 Task: Add an event with the title Third Client Meeting: Account Review, date '2024/05/13', time 7:00 AM to 9:00 AMand add a description: Welcome to our Team Building Workshop on Communication Skills, a dynamic and interactive session designed to enhance communication effectiveness and foster stronger collaboration within your team. This workshop is tailored for individuals who want to improve their communication skills, build rapport, and establish a foundation of open and effective communication within their team., put the event into Green category, logged in from the account softage.8@softage.netand send the event invitation to softage.10@softage.net and softage.6@softage.net. Set a reminder for the event At time of event
Action: Mouse moved to (105, 135)
Screenshot: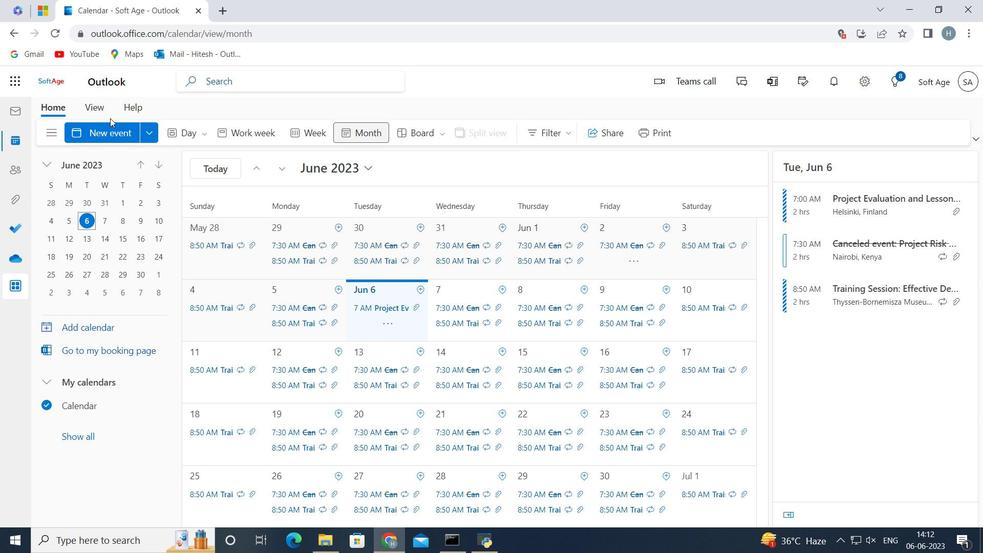 
Action: Mouse pressed left at (105, 135)
Screenshot: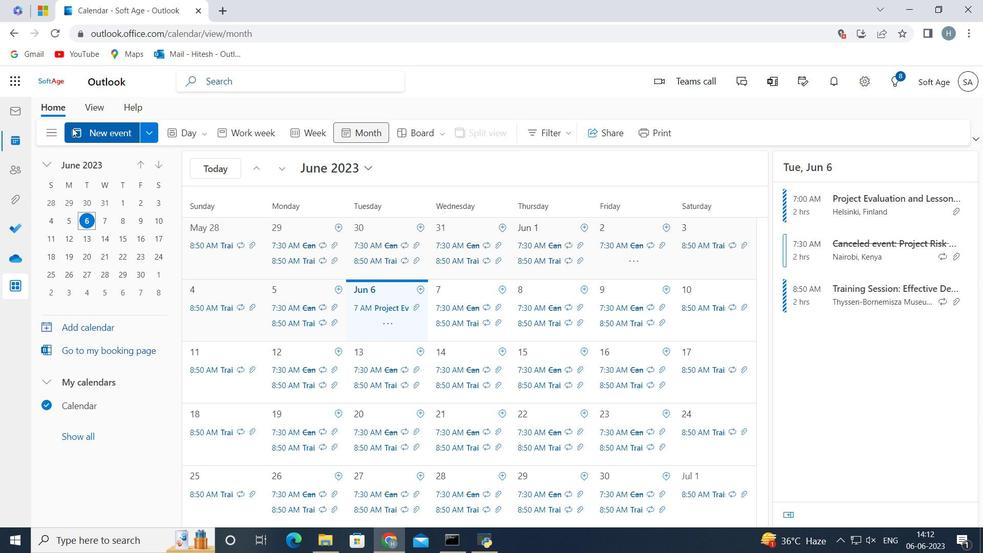
Action: Mouse moved to (356, 217)
Screenshot: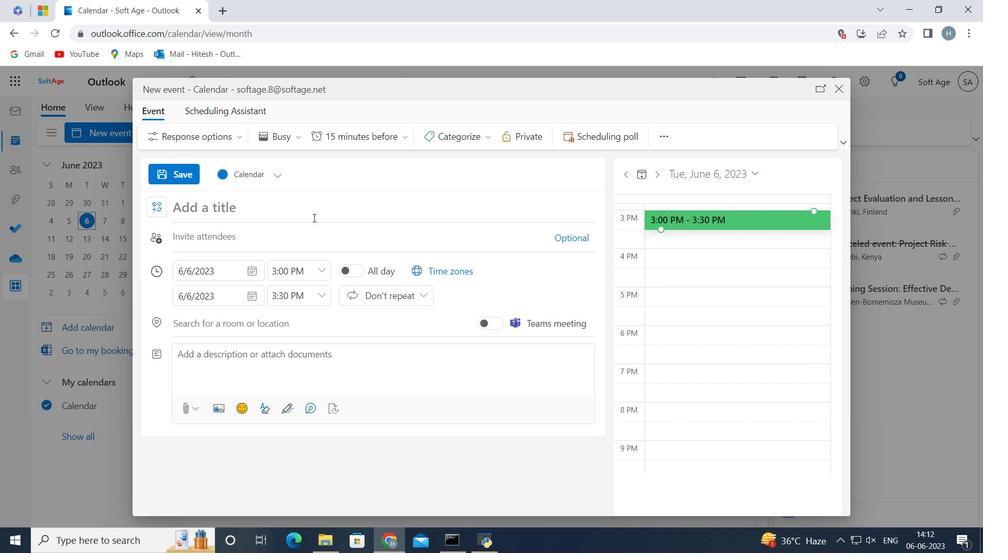 
Action: Mouse pressed left at (356, 217)
Screenshot: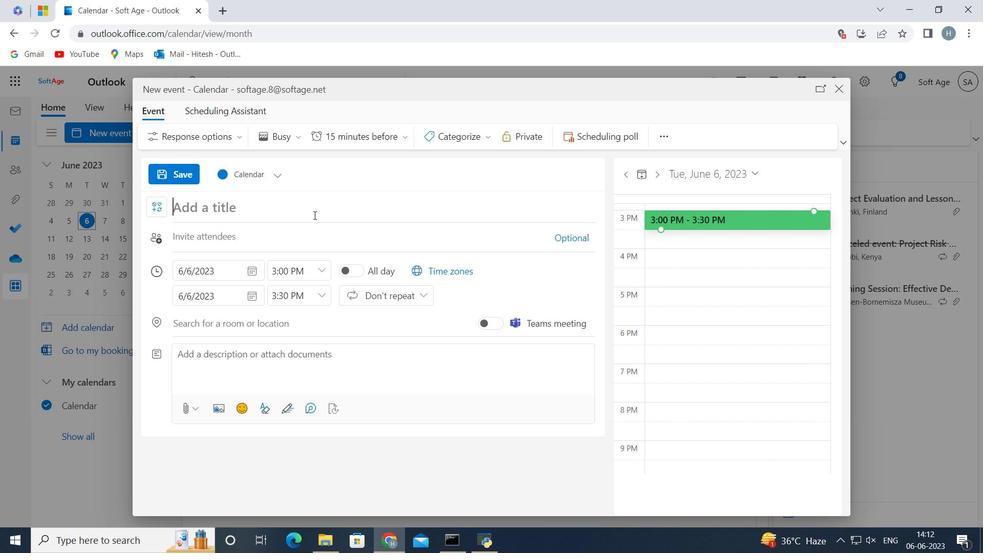 
Action: Key pressed <Key.shift>Third<Key.space><Key.shift>Client<Key.space><Key.shift>Meeting<Key.shift_r>:<Key.space><Key.shift>Account<Key.space><Key.shift>Review<Key.space>
Screenshot: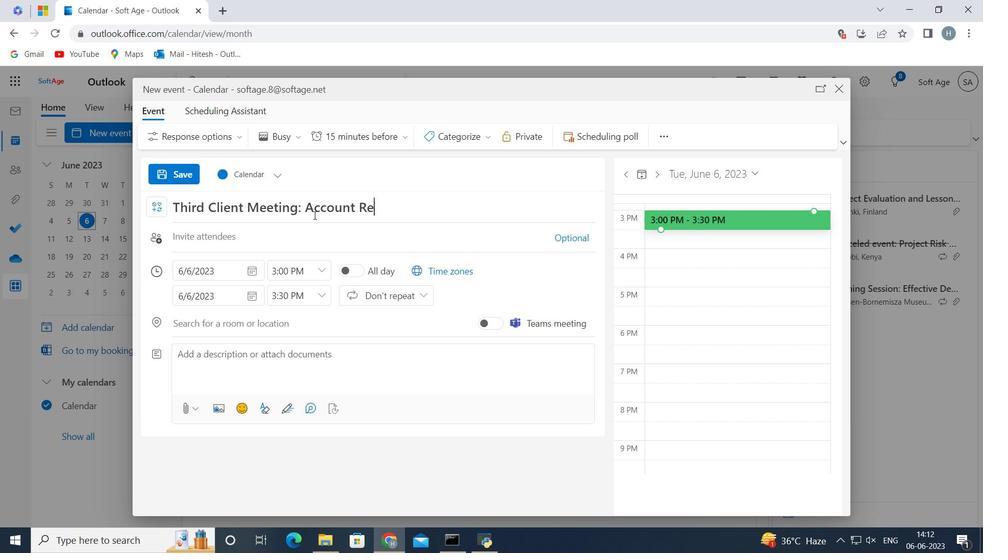 
Action: Mouse moved to (261, 274)
Screenshot: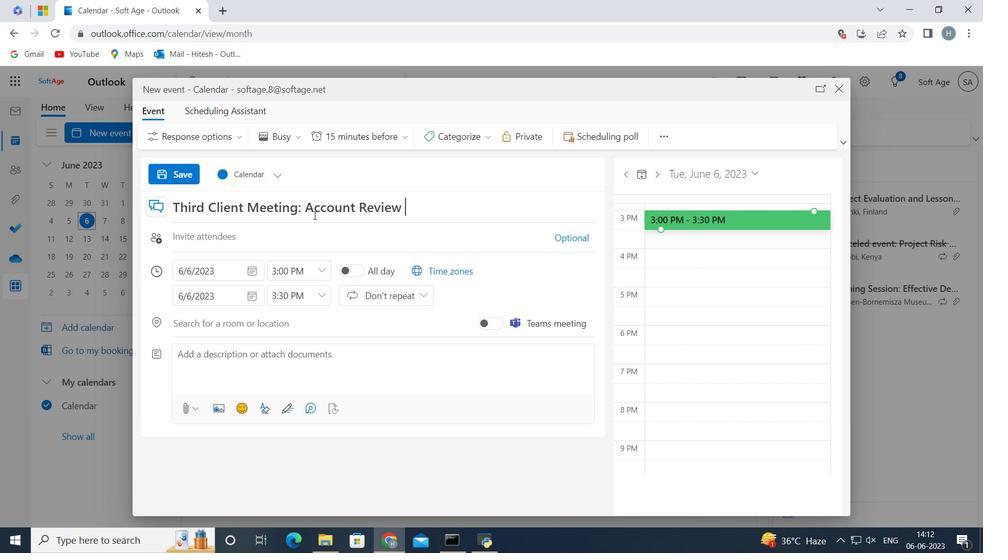 
Action: Mouse pressed left at (261, 274)
Screenshot: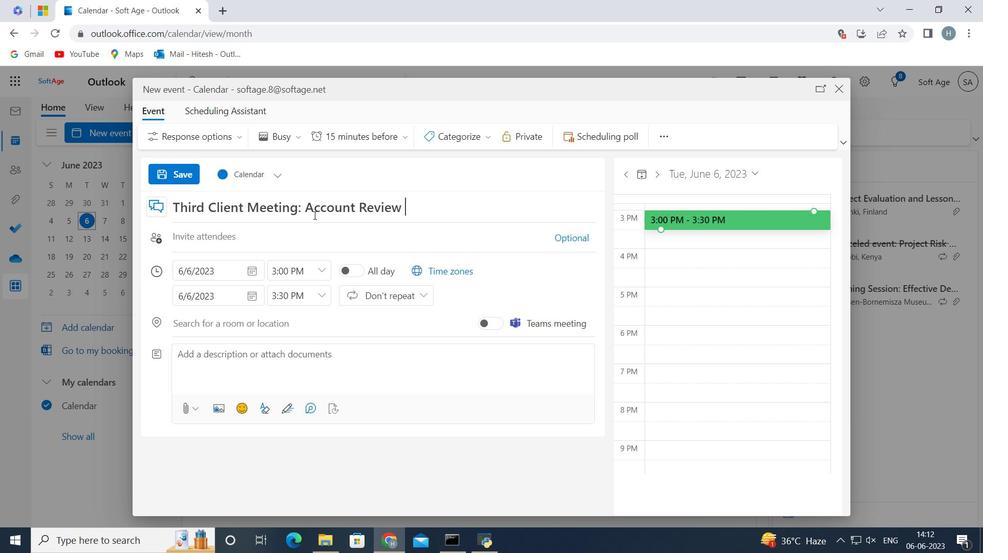 
Action: Mouse moved to (229, 301)
Screenshot: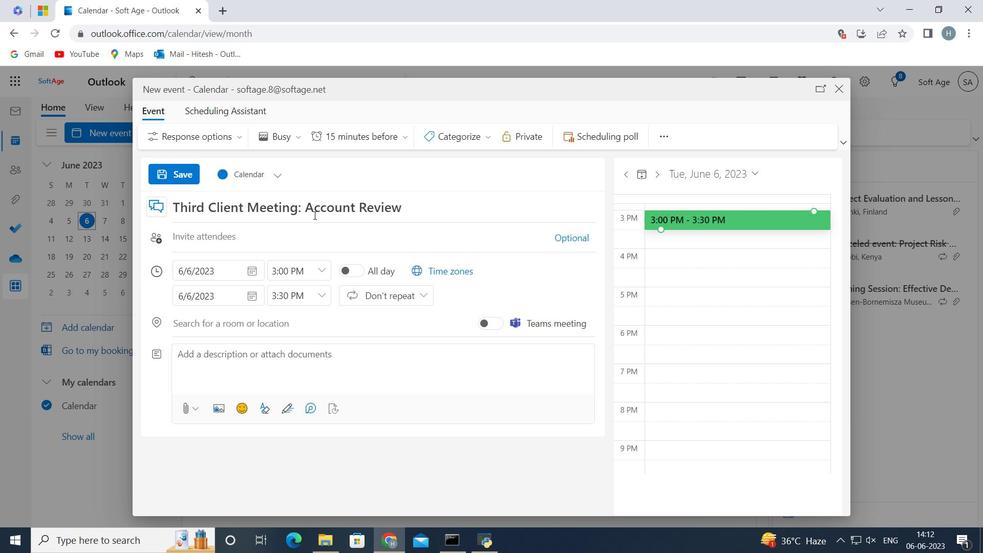 
Action: Mouse pressed left at (229, 301)
Screenshot: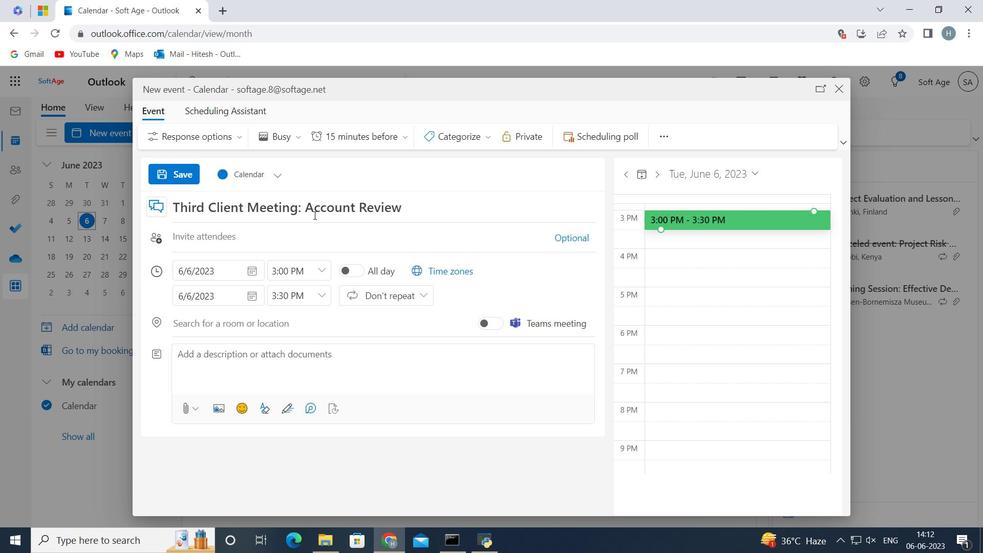 
Action: Mouse pressed left at (229, 301)
Screenshot: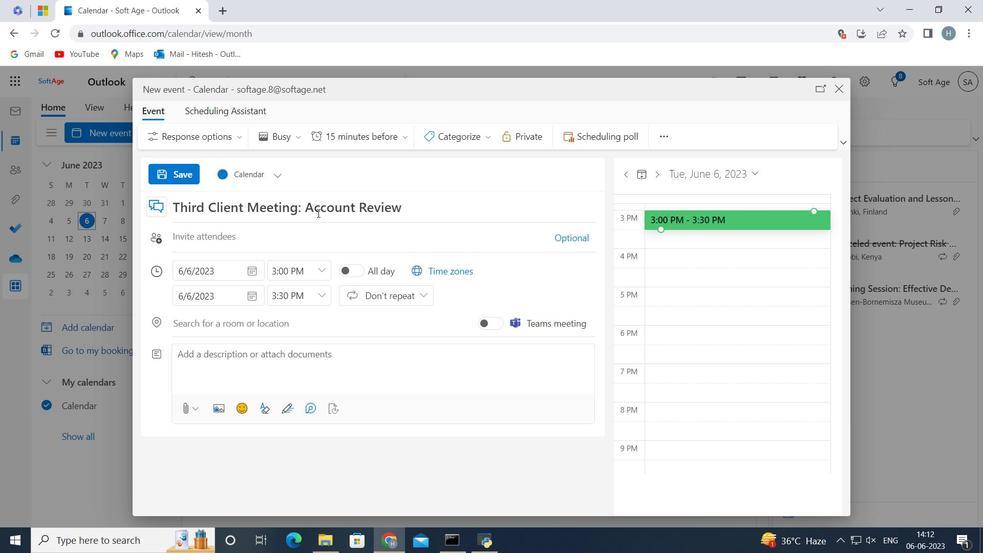 
Action: Mouse moved to (203, 356)
Screenshot: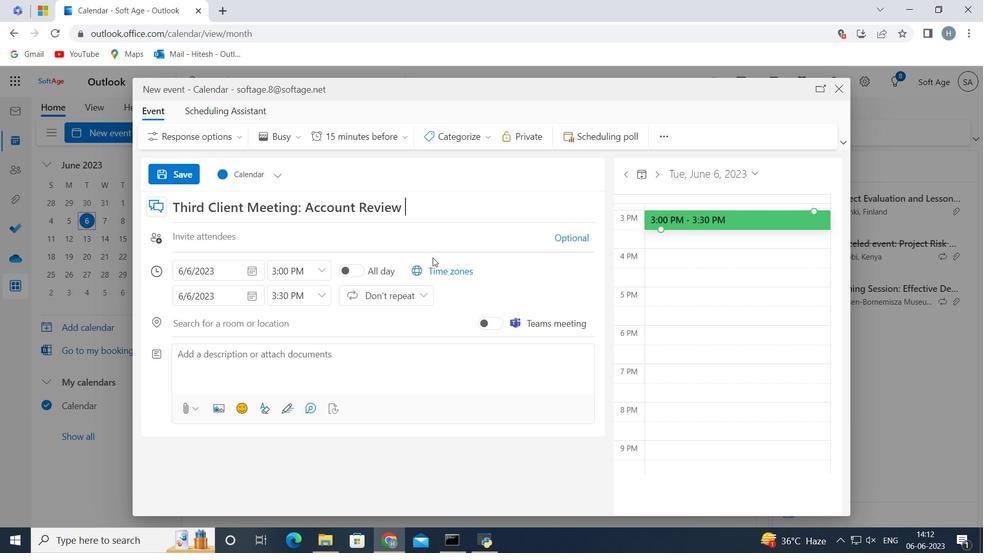 
Action: Mouse pressed left at (203, 356)
Screenshot: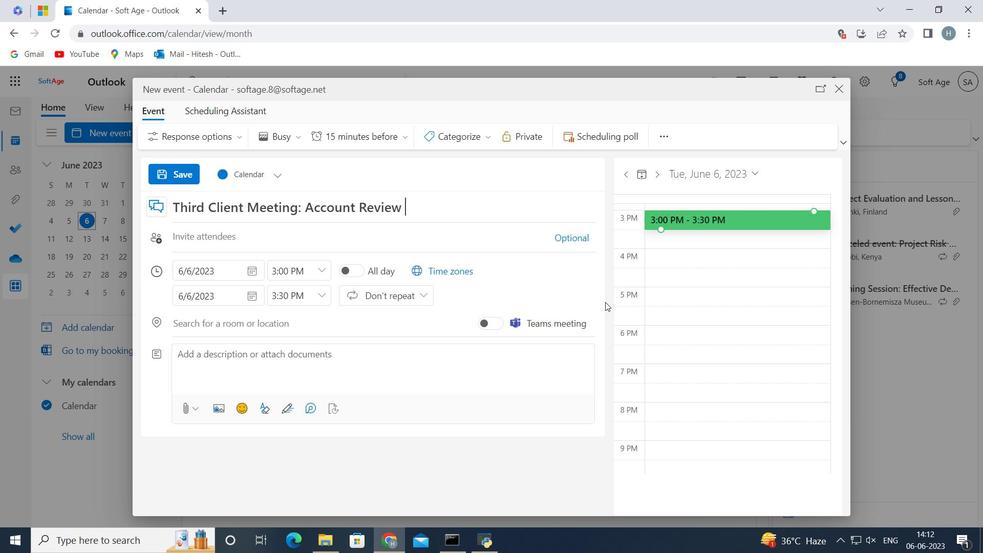 
Action: Mouse moved to (197, 360)
Screenshot: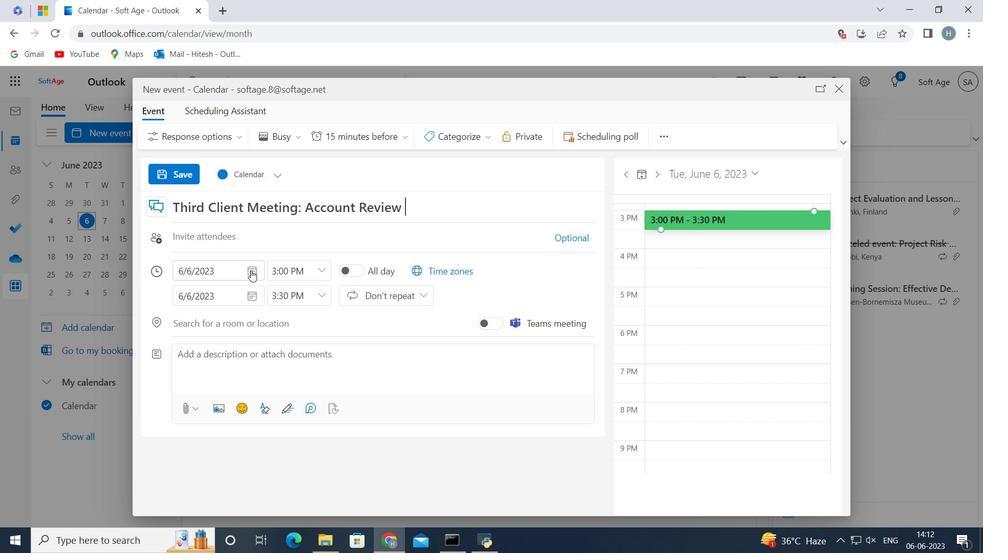 
Action: Mouse pressed left at (197, 360)
Screenshot: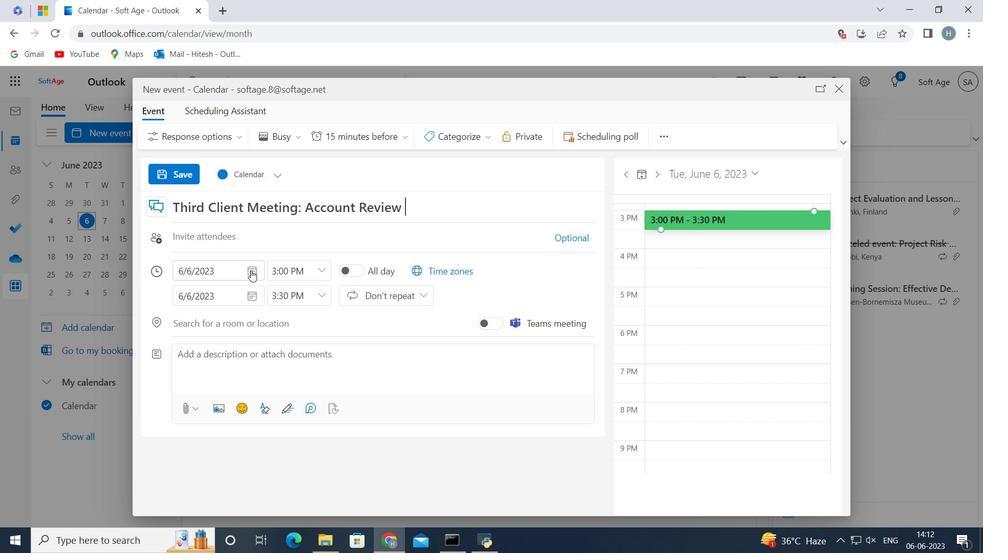 
Action: Mouse moved to (210, 373)
Screenshot: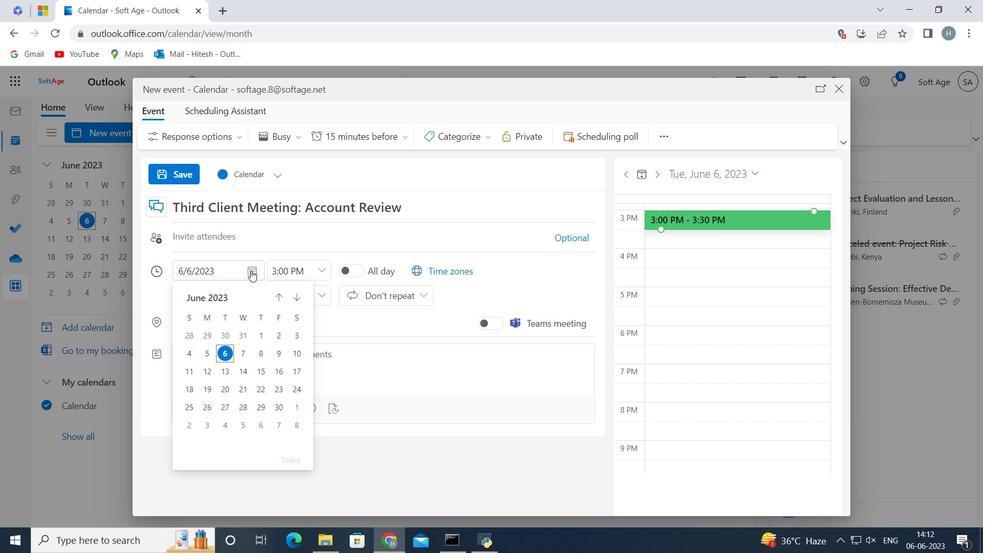 
Action: Mouse pressed left at (210, 373)
Screenshot: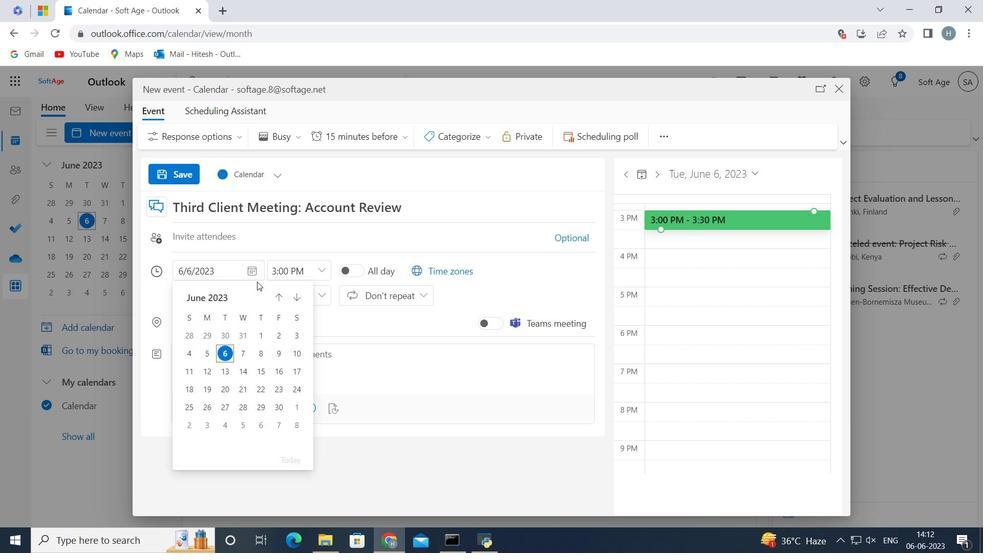 
Action: Mouse moved to (326, 271)
Screenshot: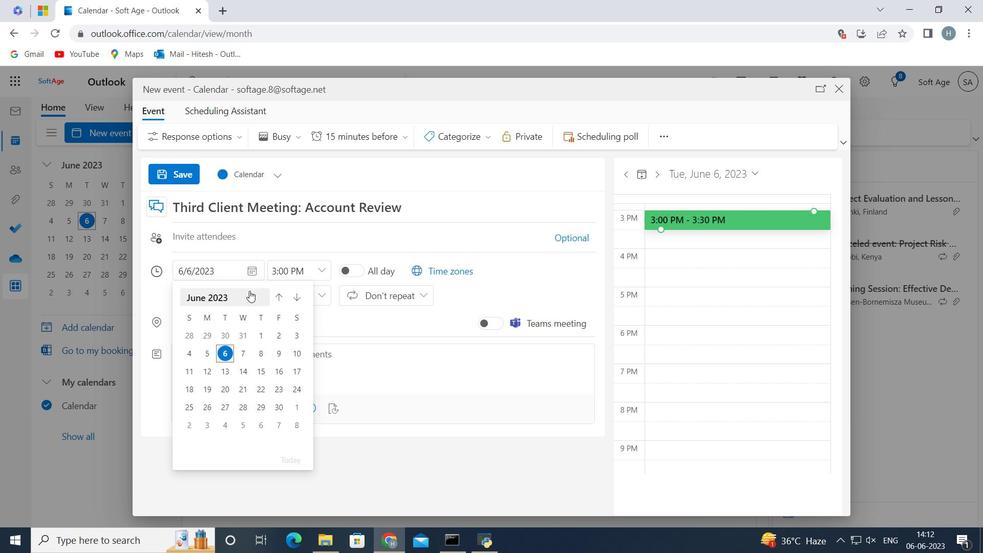 
Action: Mouse pressed left at (326, 271)
Screenshot: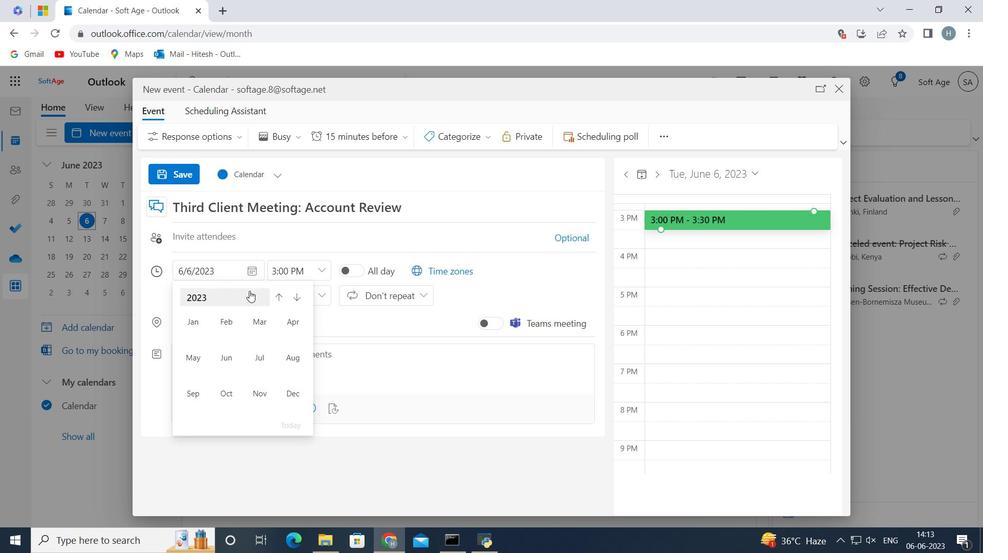 
Action: Mouse moved to (312, 344)
Screenshot: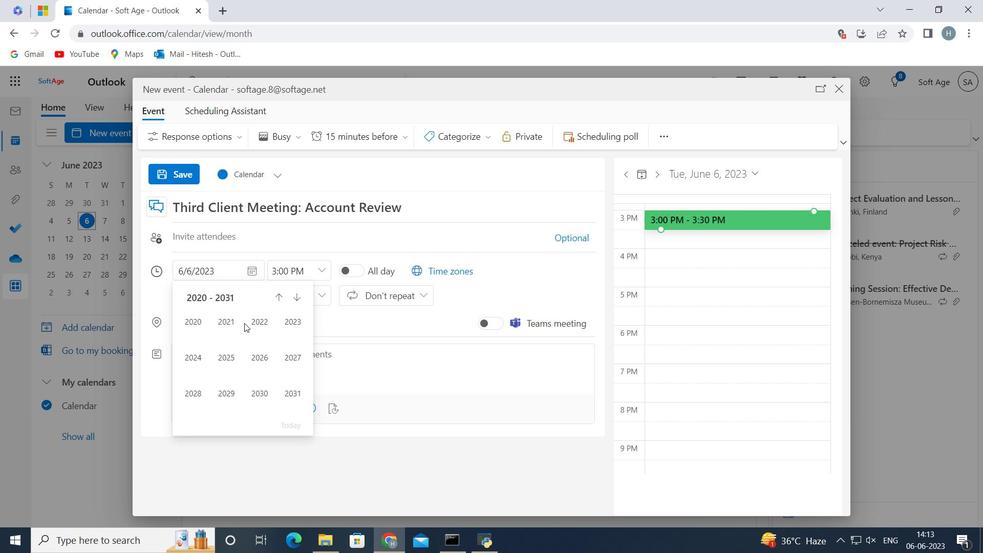 
Action: Mouse scrolled (312, 344) with delta (0, 0)
Screenshot: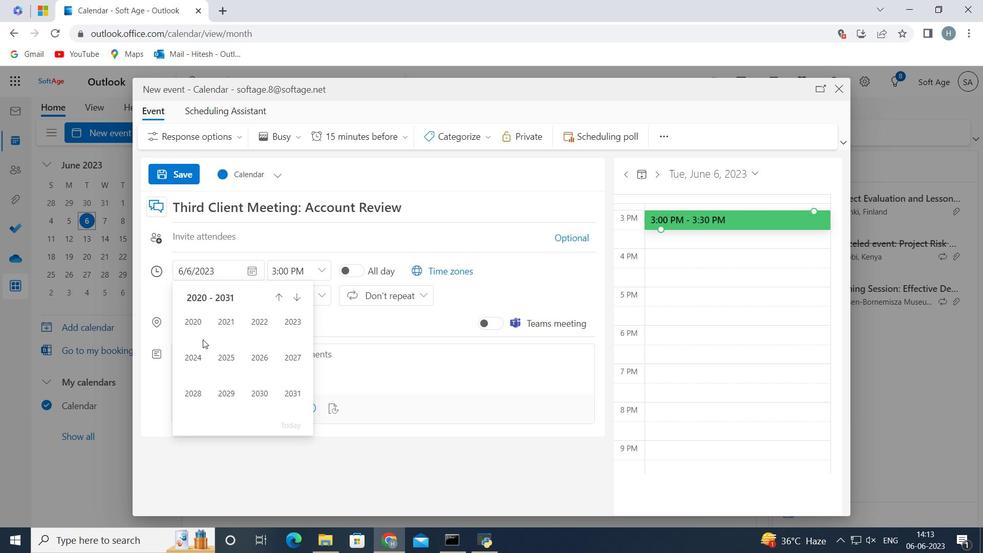 
Action: Mouse scrolled (312, 344) with delta (0, 0)
Screenshot: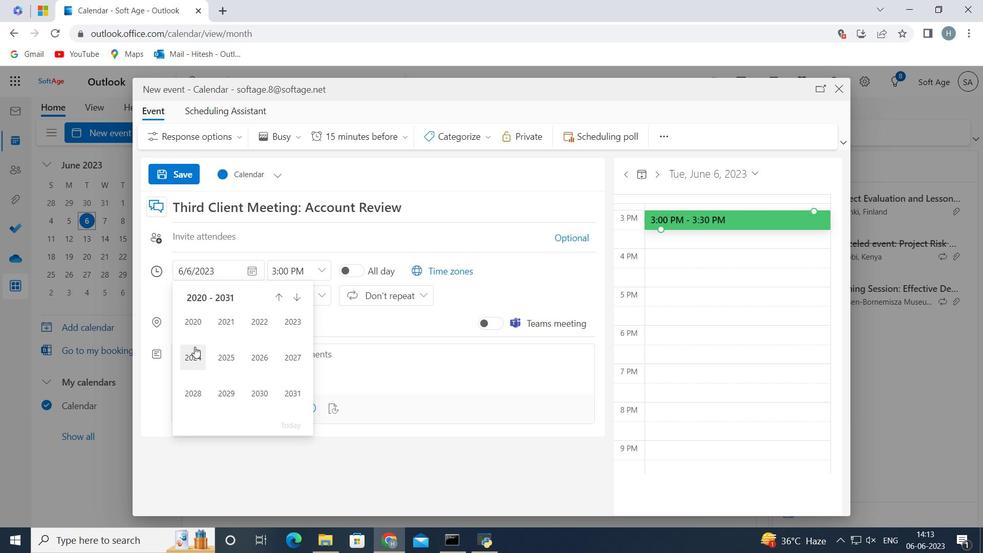
Action: Mouse scrolled (312, 344) with delta (0, 0)
Screenshot: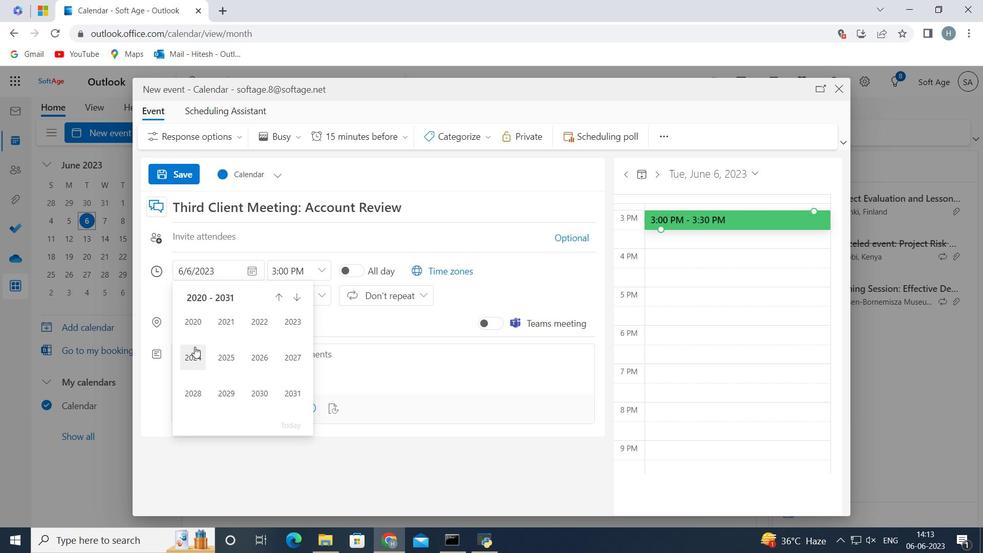 
Action: Mouse scrolled (312, 344) with delta (0, 0)
Screenshot: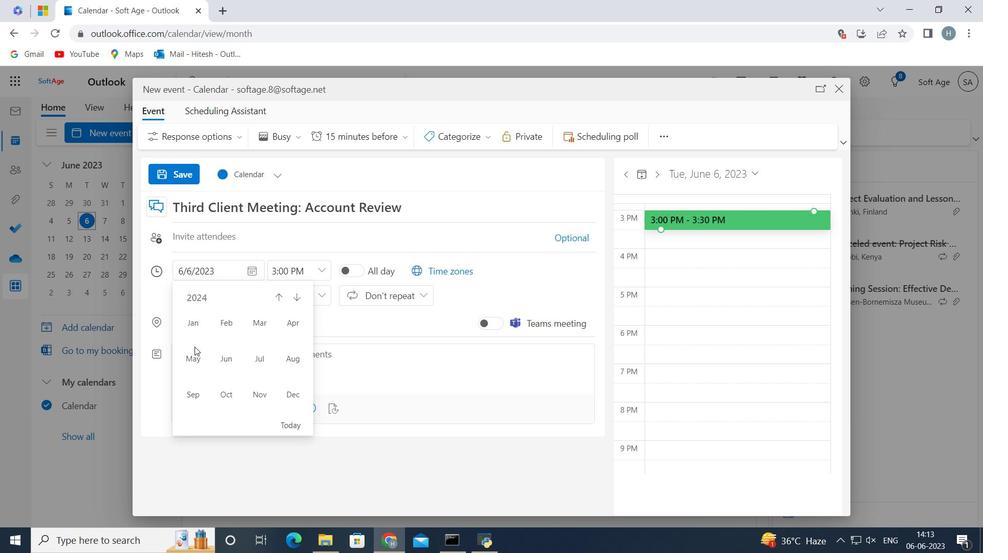 
Action: Mouse scrolled (312, 344) with delta (0, 0)
Screenshot: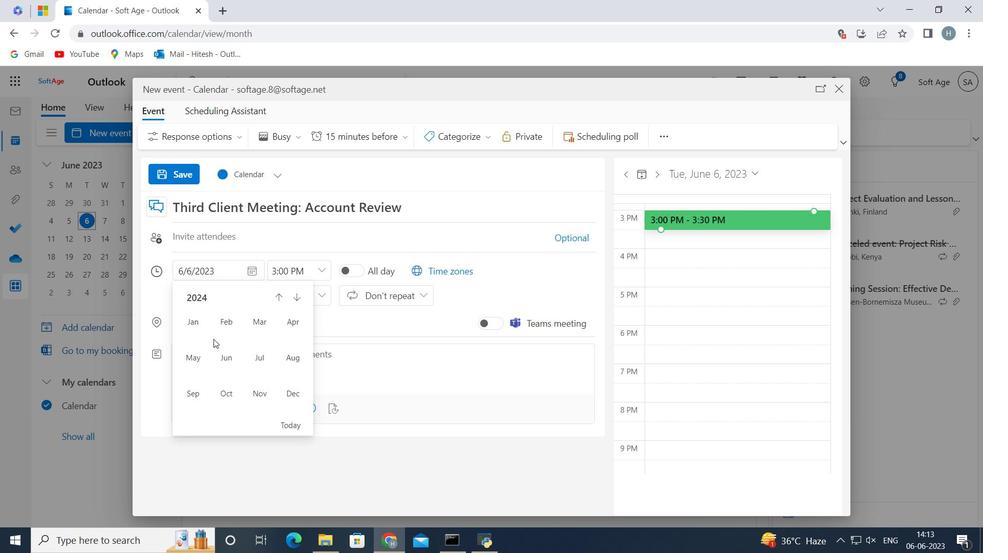 
Action: Mouse scrolled (312, 344) with delta (0, 0)
Screenshot: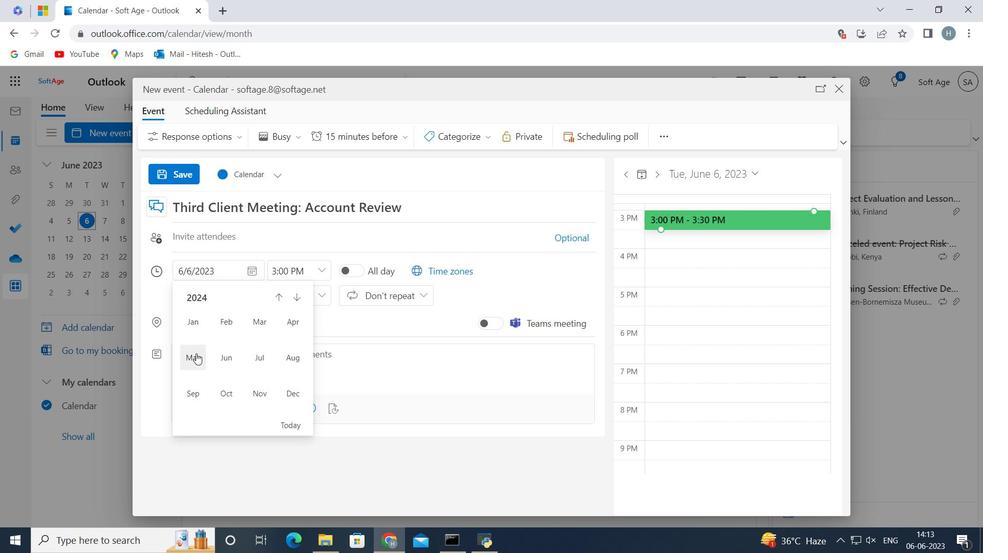 
Action: Mouse scrolled (312, 344) with delta (0, 0)
Screenshot: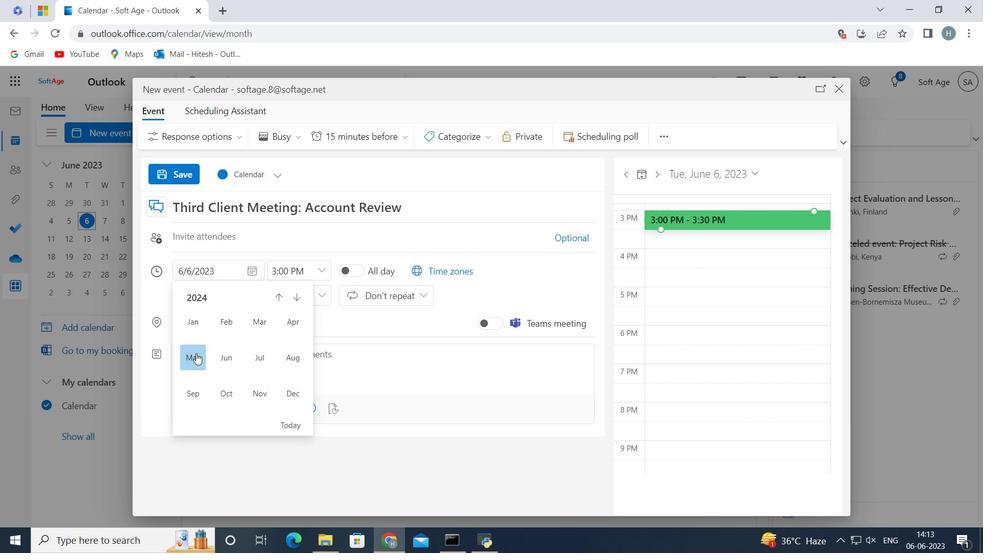 
Action: Mouse moved to (311, 373)
Screenshot: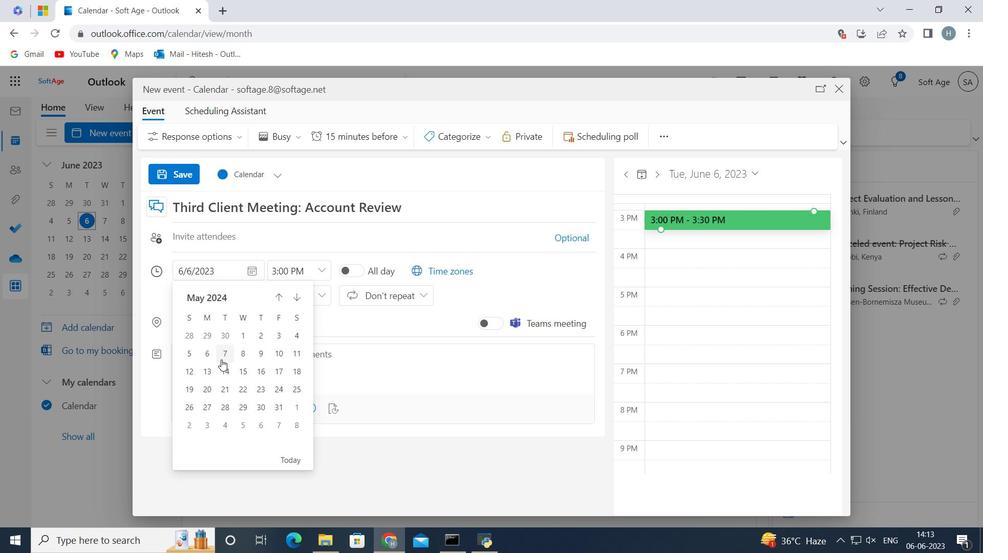 
Action: Mouse pressed left at (311, 373)
Screenshot: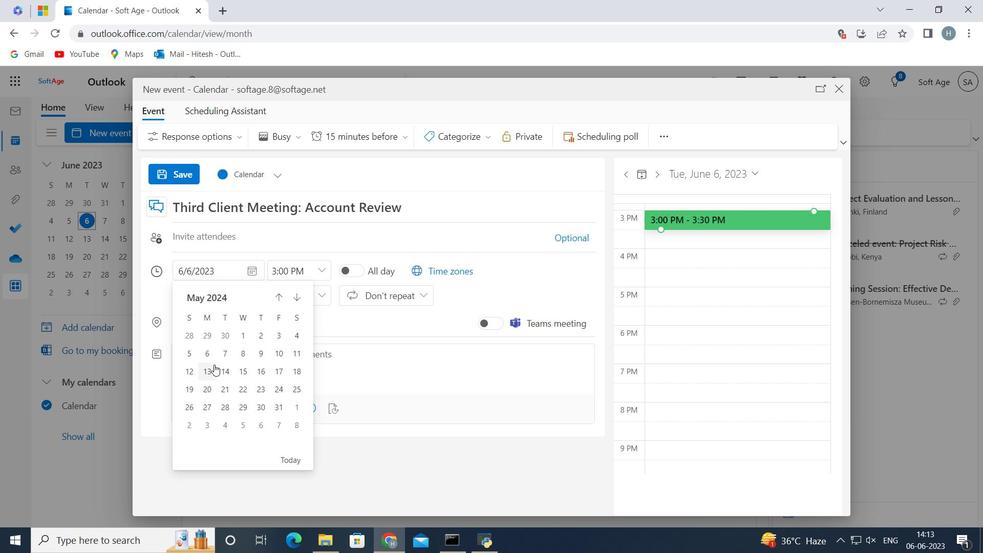 
Action: Mouse moved to (323, 298)
Screenshot: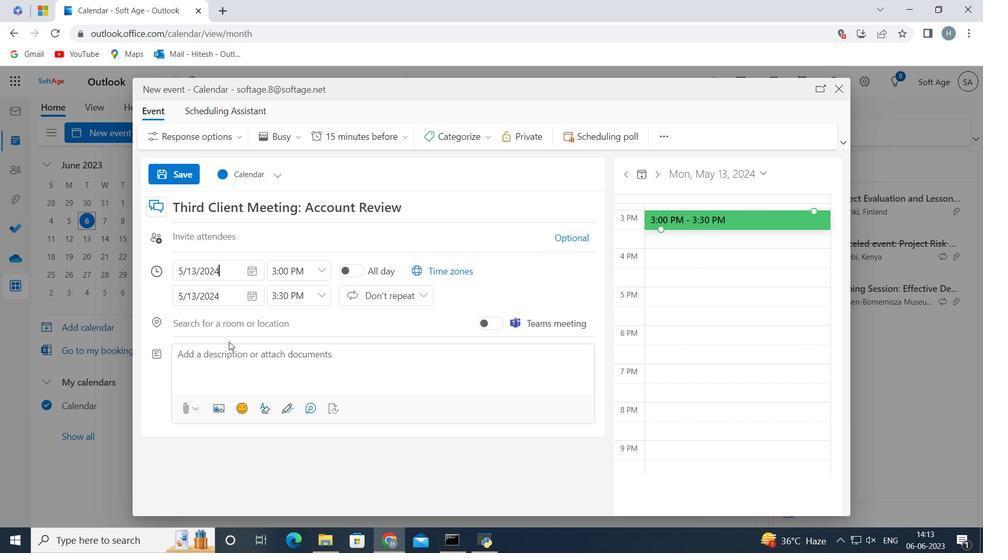 
Action: Mouse pressed left at (323, 298)
Screenshot: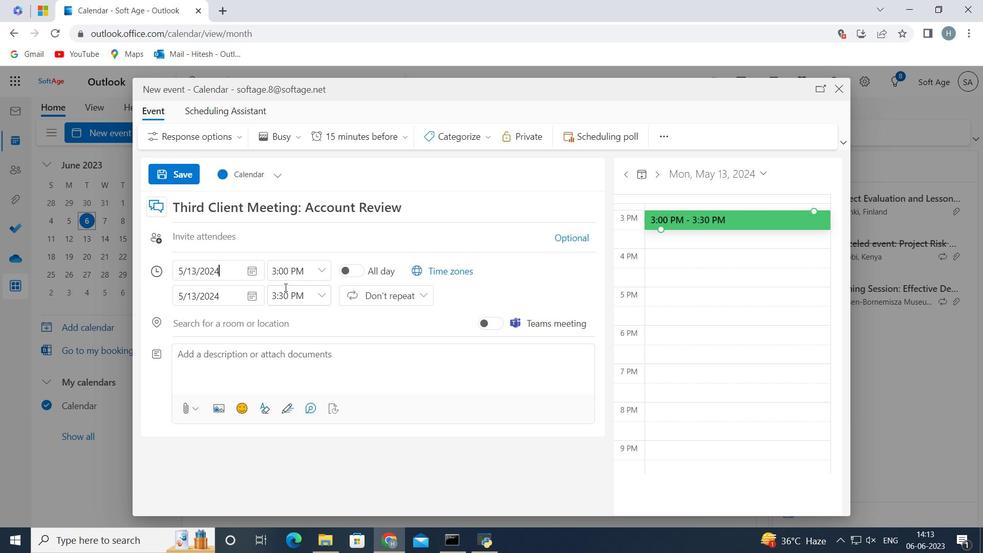 
Action: Mouse moved to (323, 384)
Screenshot: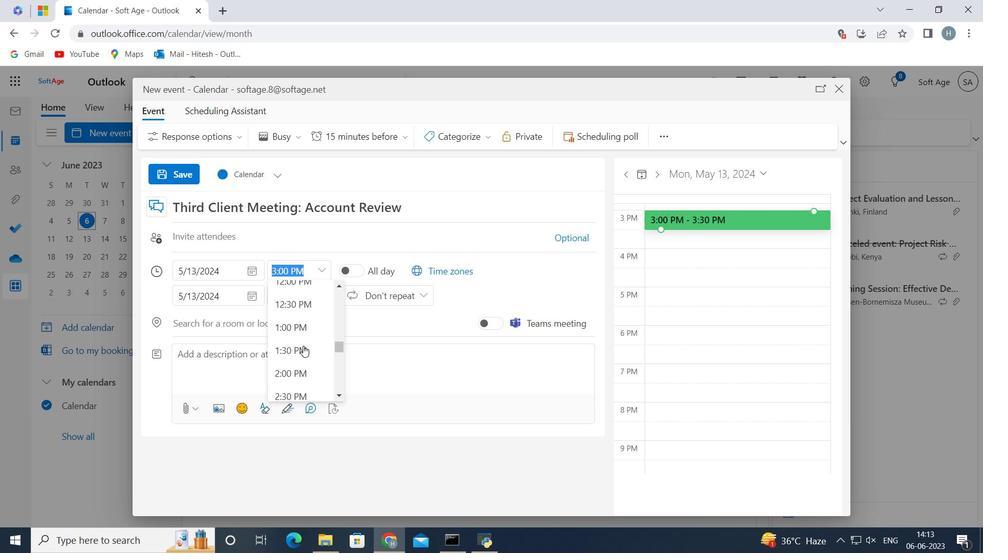 
Action: Mouse pressed left at (323, 384)
Screenshot: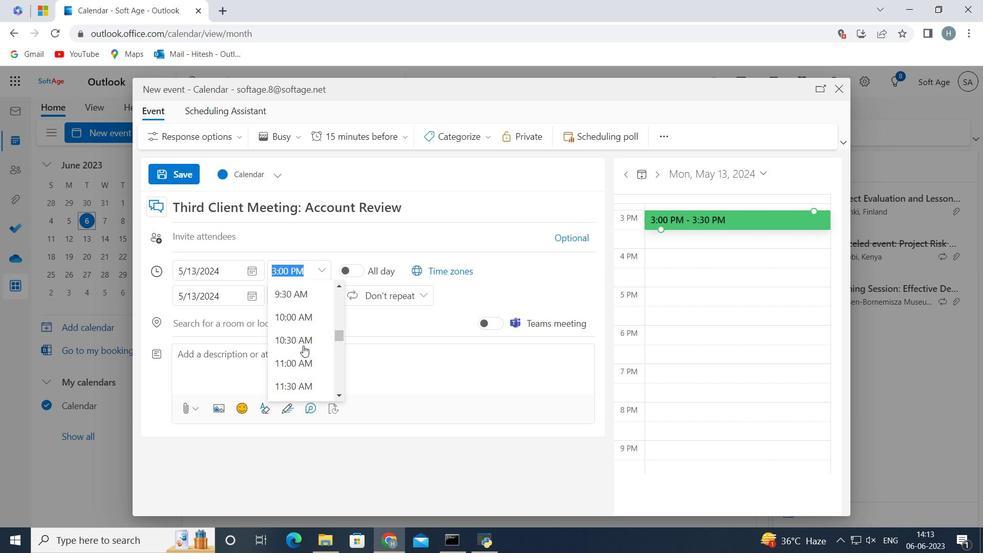 
Action: Mouse moved to (306, 358)
Screenshot: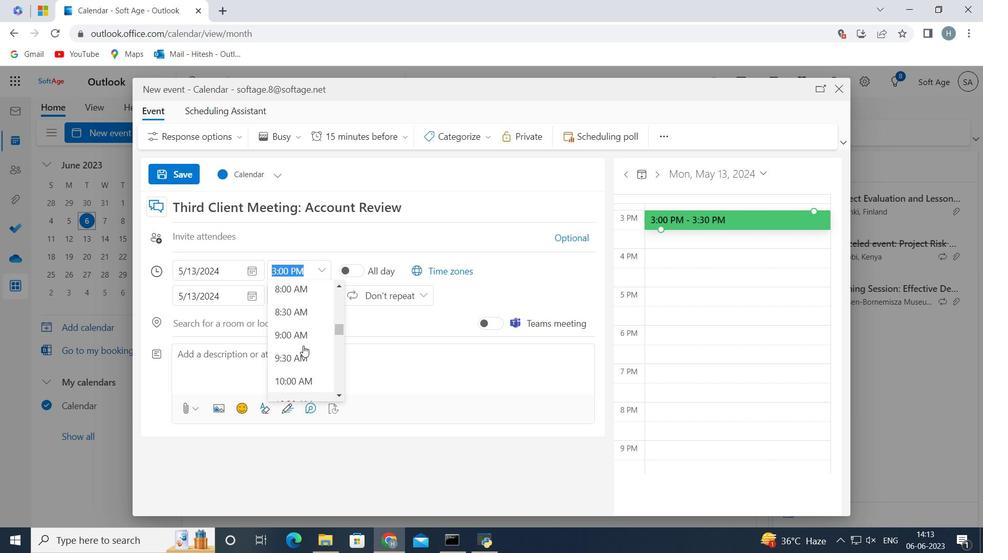 
Action: Mouse pressed left at (306, 358)
Screenshot: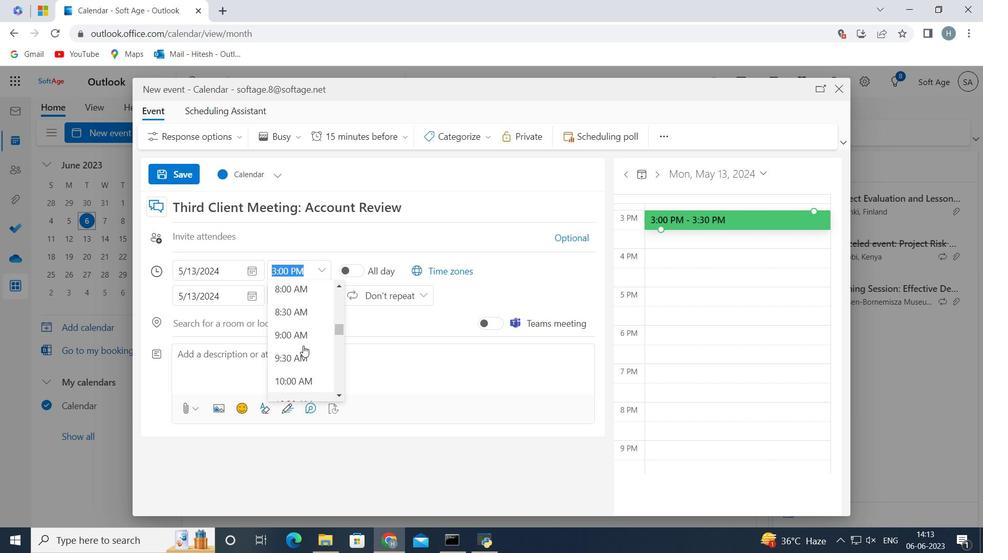 
Action: Key pressed <Key.shift>Welcome<Key.space>to<Key.space>our<Key.space><Key.shift>Team<Key.space><Key.shift>Building<Key.space><Key.shift>Workshop<Key.space>on<Key.space><Key.shift>Communication<Key.space><Key.shift>S<Key.backspace>skills,<Key.space>a<Key.space>dynamic<Key.space>and<Key.space>interactive<Key.space>session<Key.space>designed<Key.space>to<Key.space>enhance<Key.space>communication<Key.space>effectiveness<Key.space>and<Key.space>foster<Key.space>strong<Key.space>collaboration<Key.space>within<Key.space>your<Key.space>team.<Key.space><Key.shift>This<Key.space>workshop<Key.space>is<Key.space>tailored<Key.space>for<Key.space>individuals<Key.space>who<Key.space>want<Key.space>to<Key.space>improve<Key.space>their<Key.space>communication<Key.space>skills,<Key.space>build<Key.space>rapport,<Key.space>and<Key.space>establish<Key.space>a<Key.space>foundation<Key.space>of<Key.space>open<Key.space>and<Key.space>effective<Key.space>communication<Key.space>within<Key.space>thier<Key.space>team.<Key.space><Key.backspace><Key.backspace><Key.backspace><Key.backspace><Key.backspace><Key.backspace><Key.backspace><Key.backspace><Key.backspace><Key.backspace><Key.backspace><Key.backspace><Key.backspace><Key.backspace><Key.backspace>in<Key.space>their<Key.space>team.<Key.space>
Screenshot: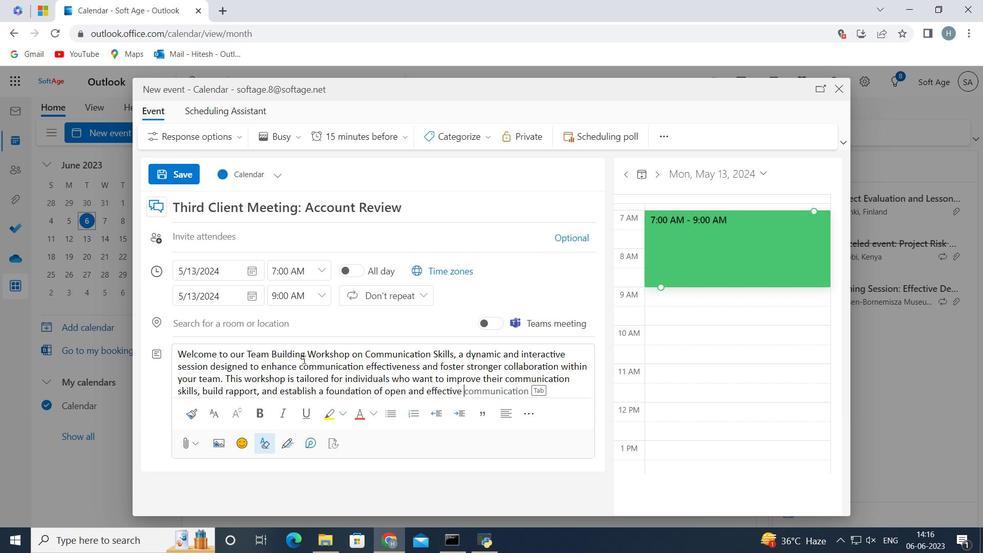 
Action: Mouse moved to (470, 140)
Screenshot: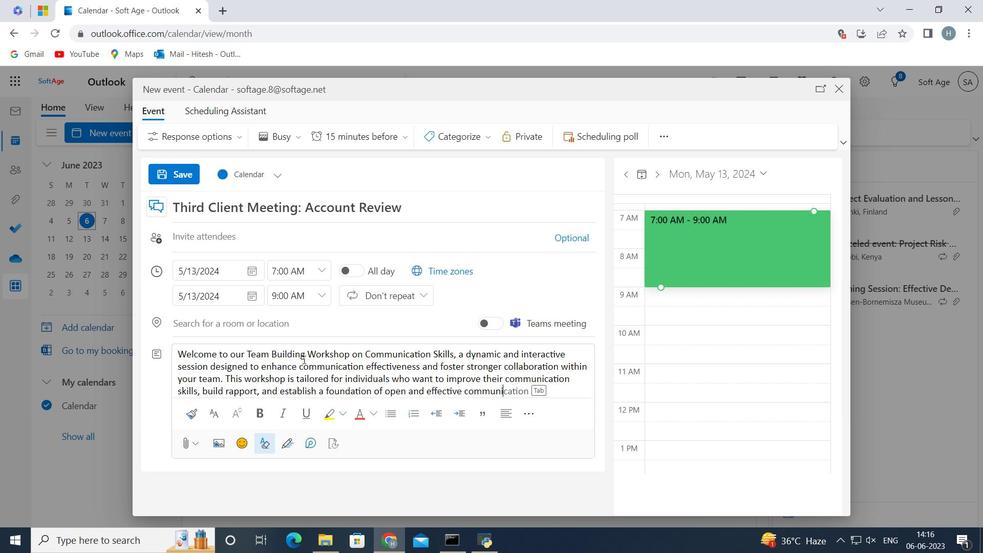 
Action: Mouse pressed left at (470, 140)
Screenshot: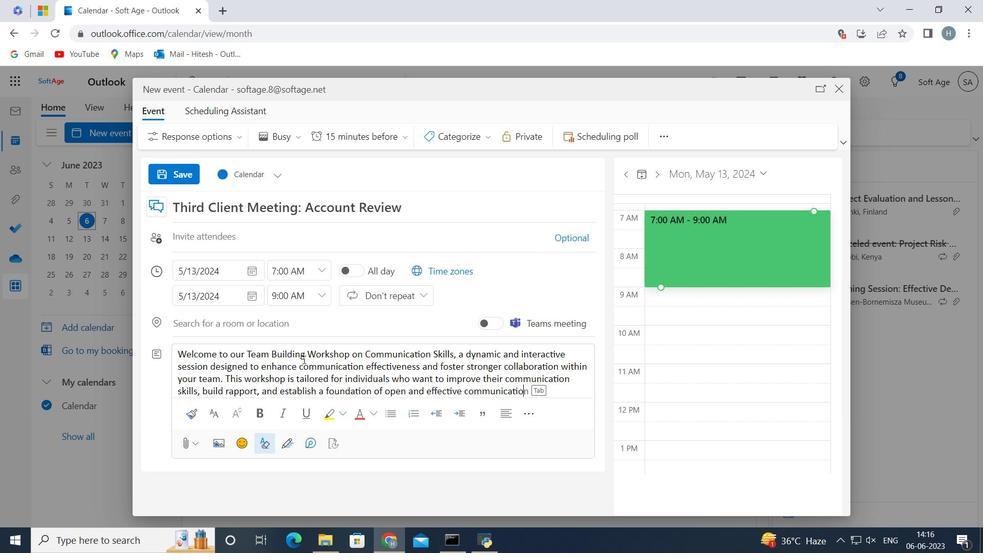 
Action: Mouse moved to (479, 180)
Screenshot: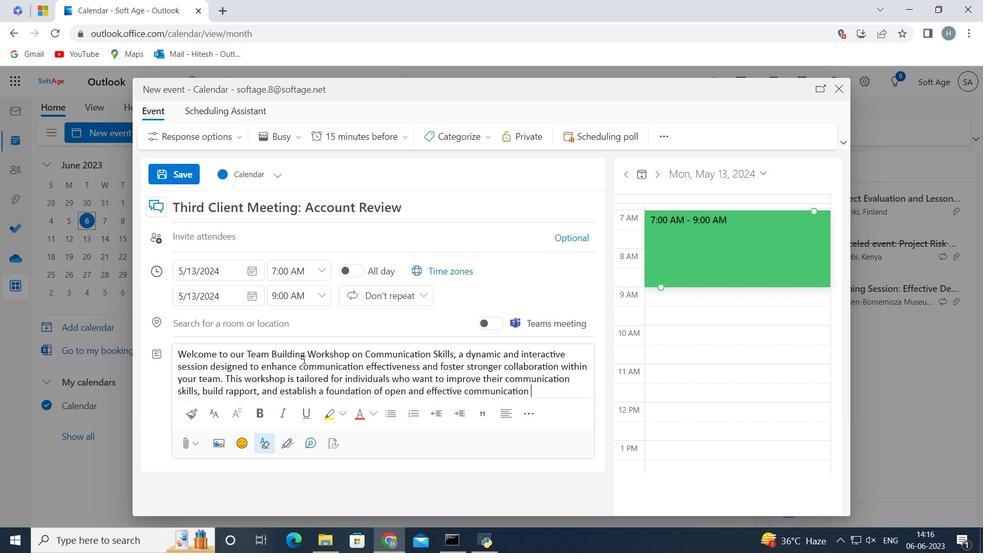 
Action: Mouse pressed left at (479, 180)
Screenshot: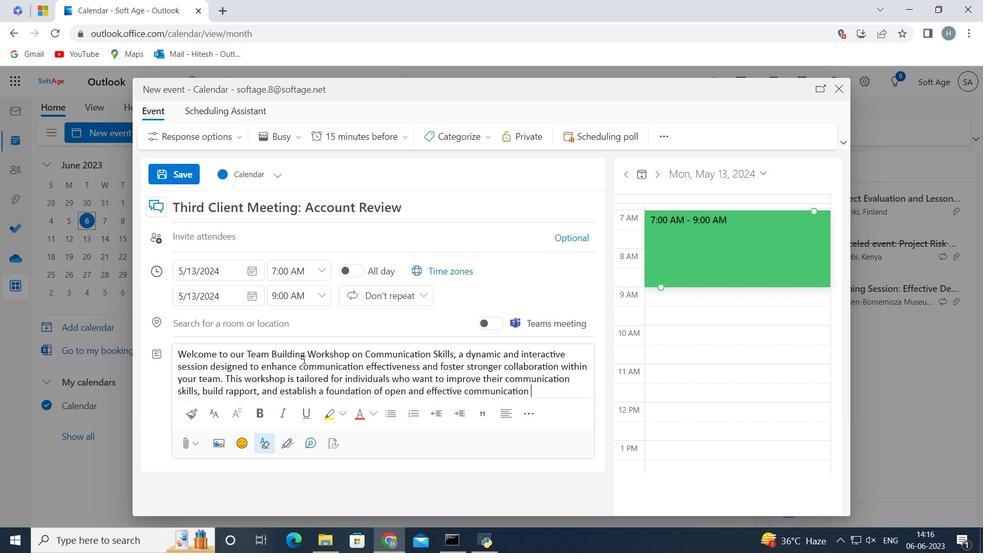 
Action: Mouse moved to (381, 245)
Screenshot: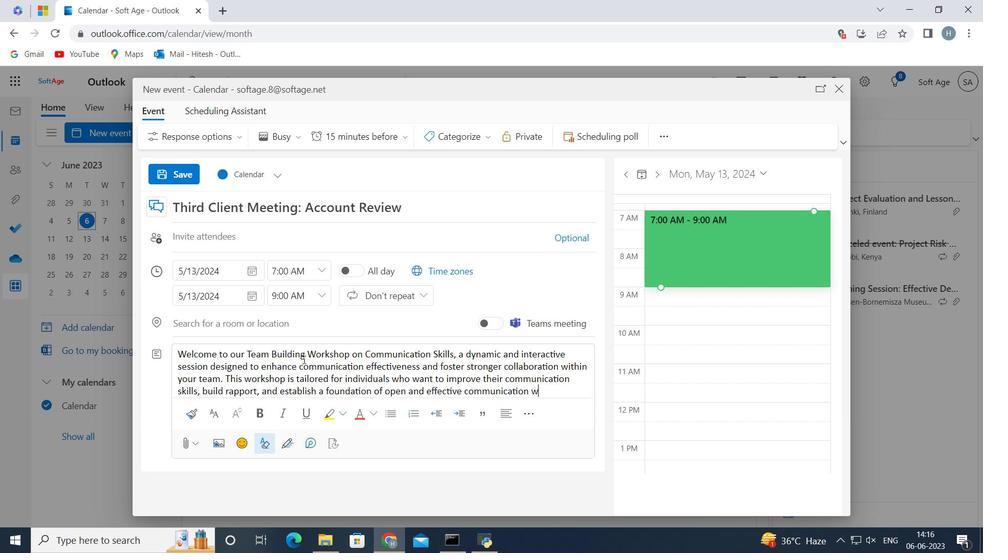 
Action: Mouse pressed left at (381, 245)
Screenshot: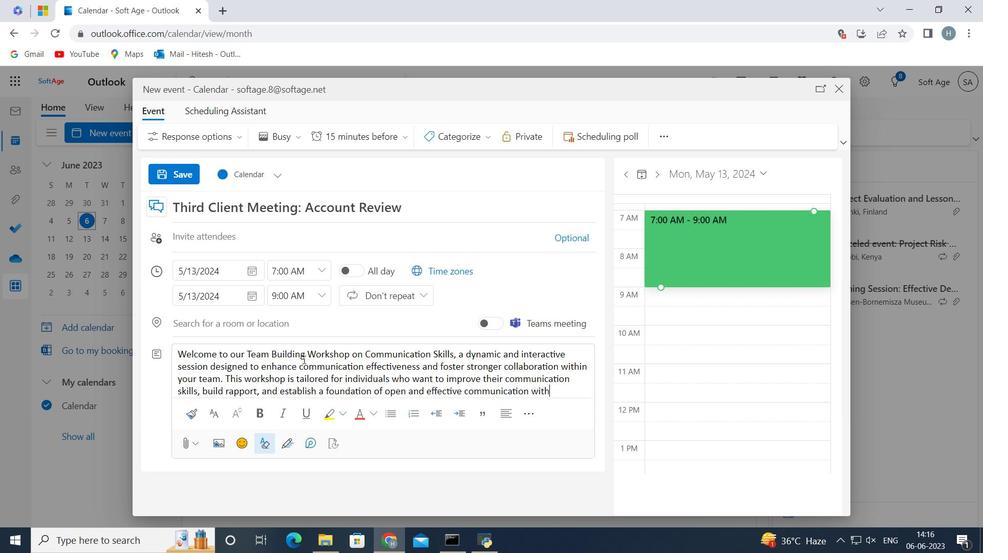 
Action: Key pressed softage.10<Key.shift>@softage.net
Screenshot: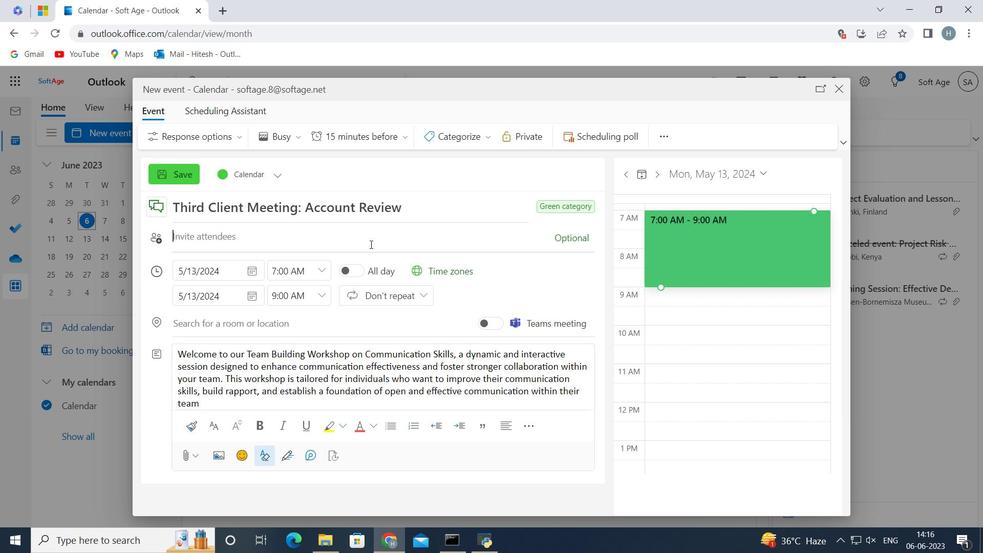 
Action: Mouse moved to (286, 273)
Screenshot: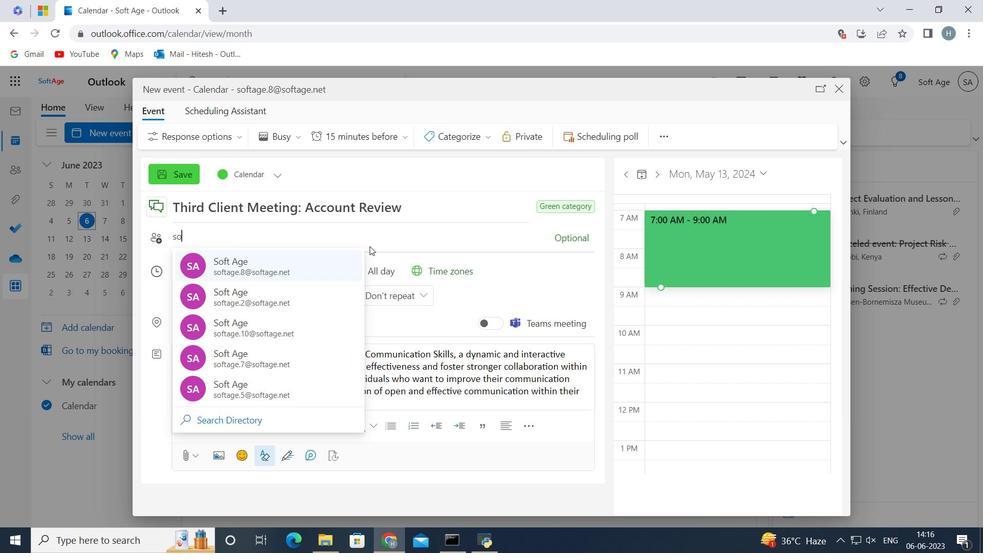 
Action: Mouse pressed left at (286, 273)
Screenshot: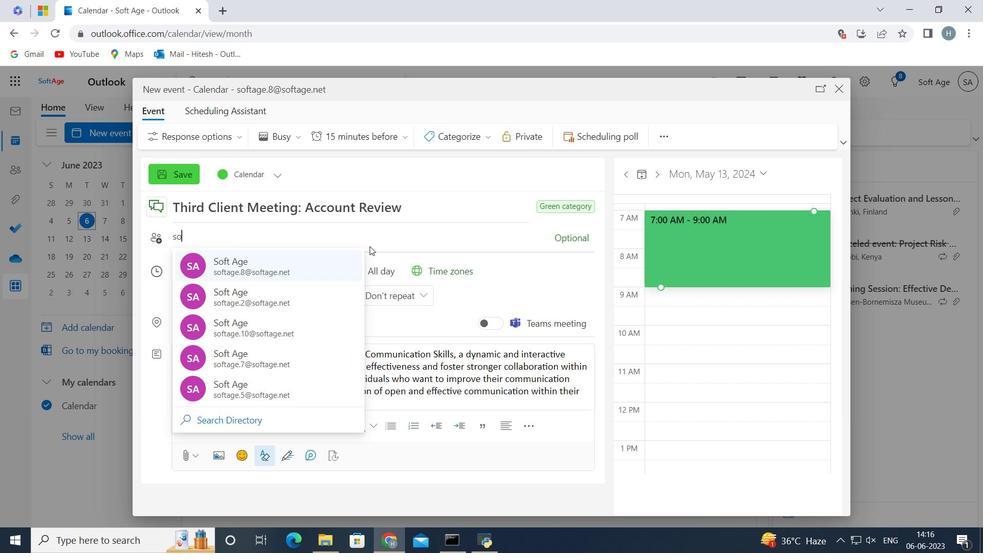 
Action: Key pressed softage.6<Key.shift>@softage.net
Screenshot: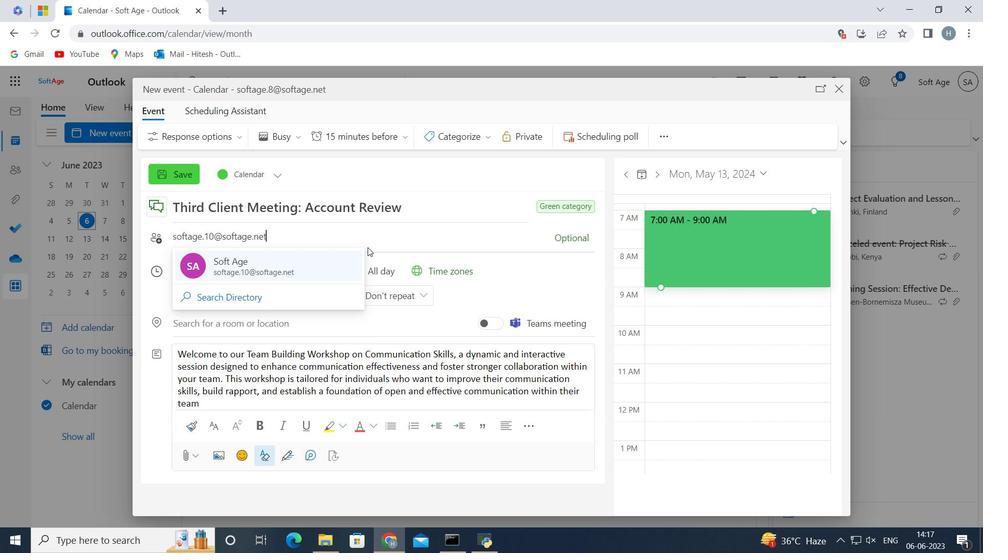 
Action: Mouse moved to (284, 273)
Screenshot: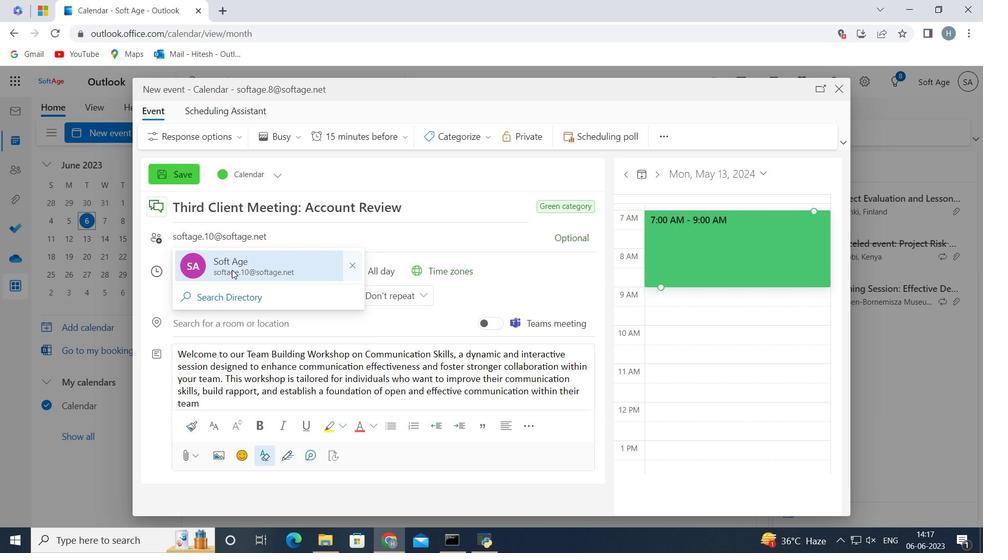 
Action: Mouse pressed left at (284, 273)
Screenshot: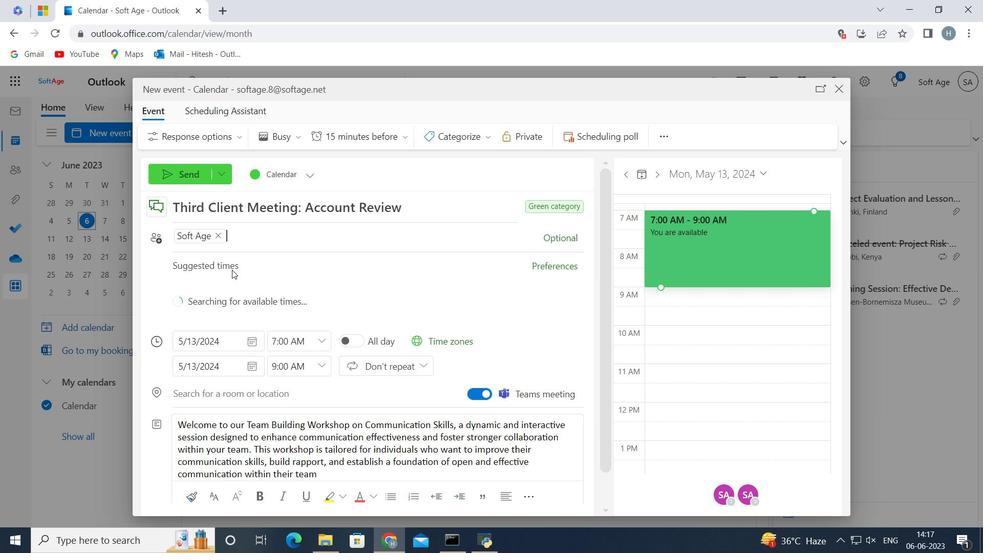 
Action: Mouse moved to (400, 141)
Screenshot: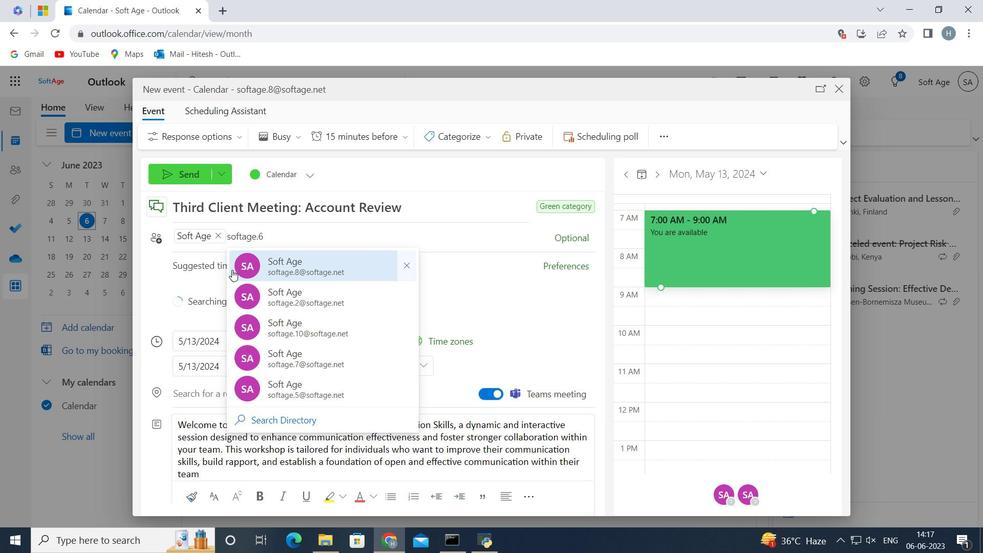 
Action: Mouse pressed left at (400, 141)
Screenshot: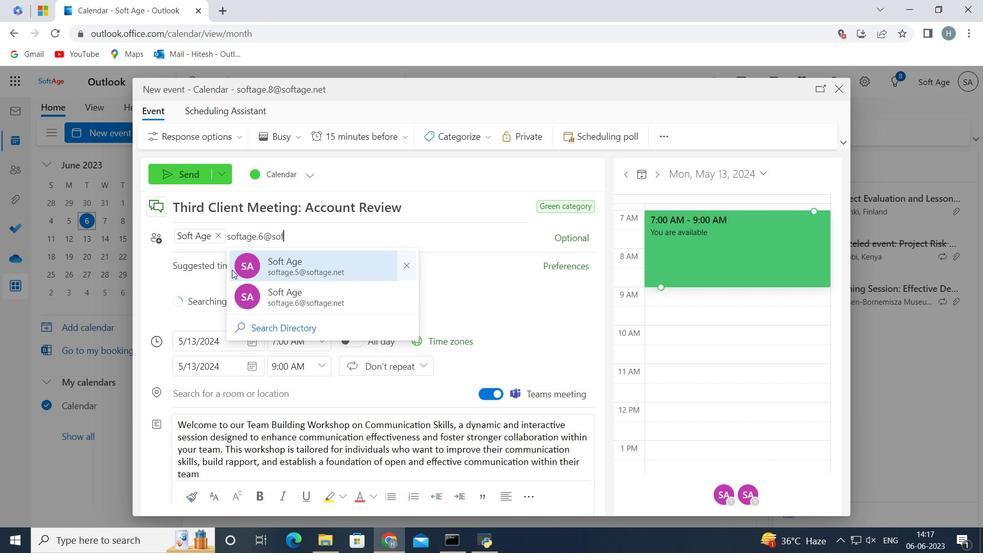 
Action: Mouse moved to (391, 192)
Screenshot: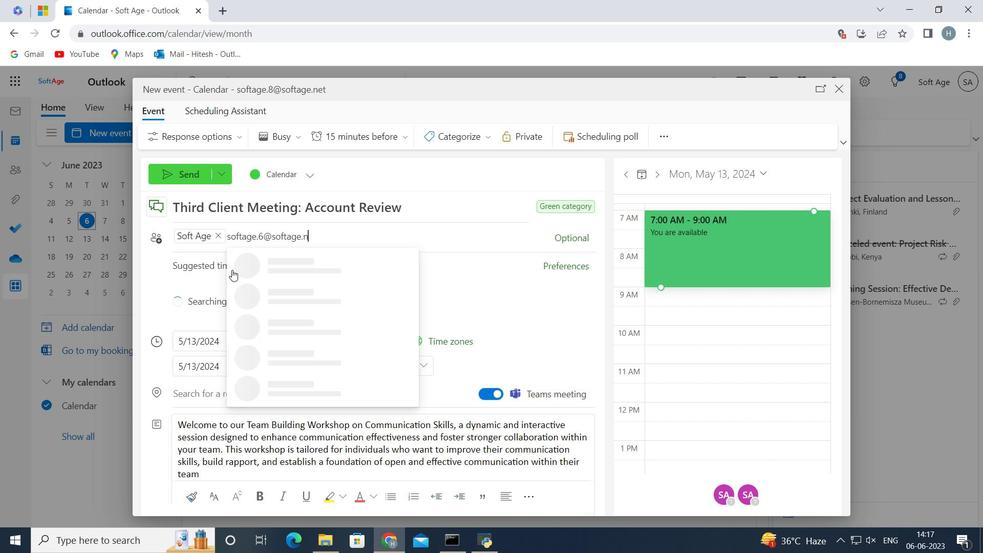
Action: Mouse pressed left at (391, 192)
Screenshot: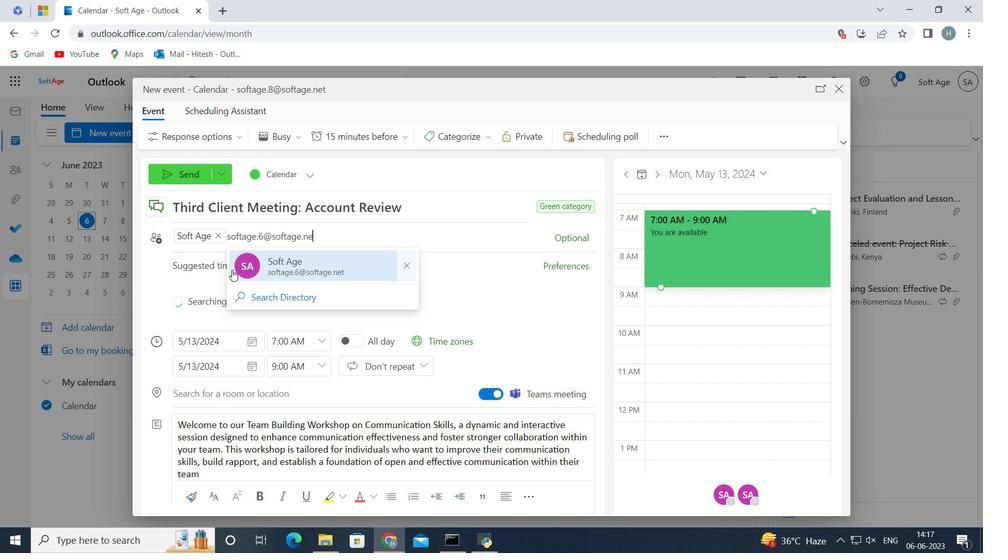 
Action: Mouse moved to (209, 181)
Screenshot: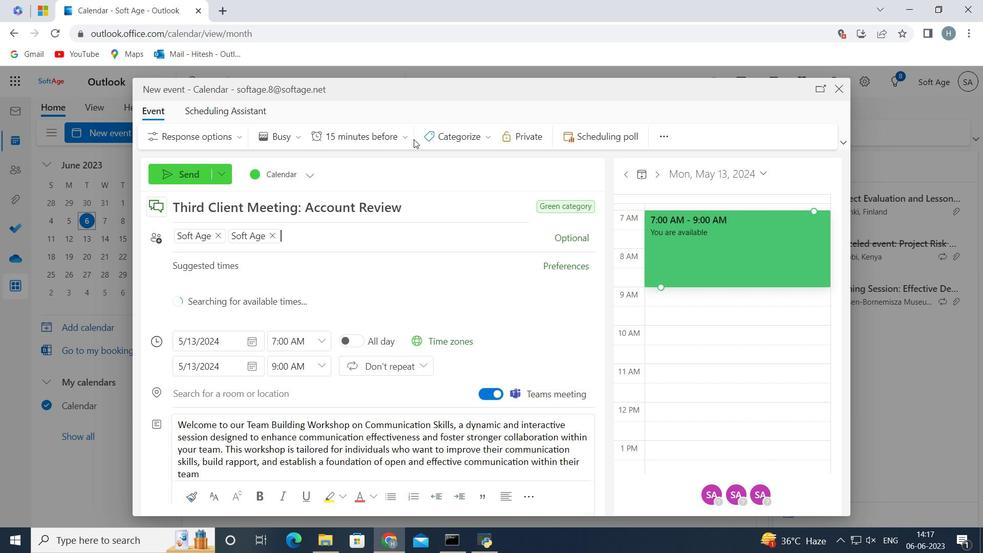 
Action: Mouse pressed left at (209, 181)
Screenshot: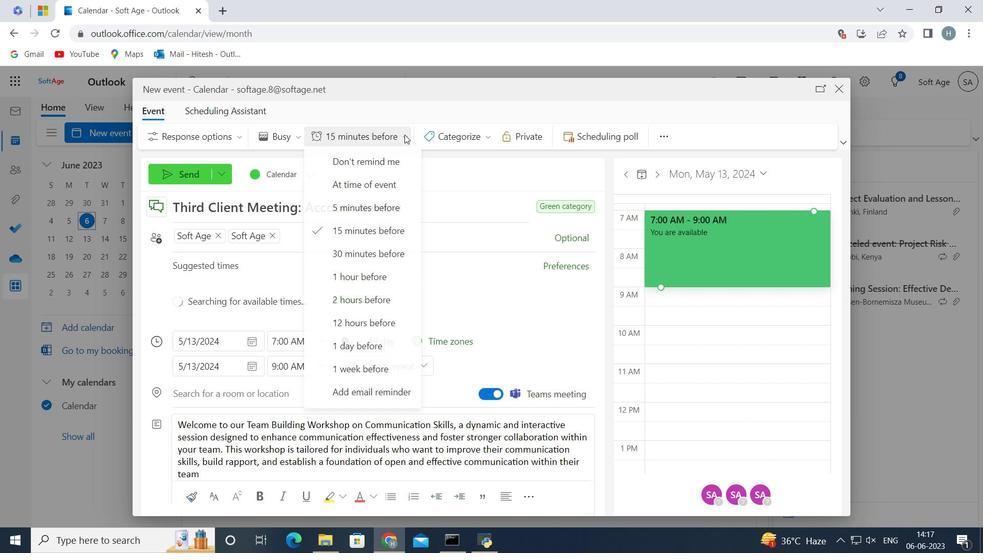 
Action: Mouse moved to (104, 138)
Screenshot: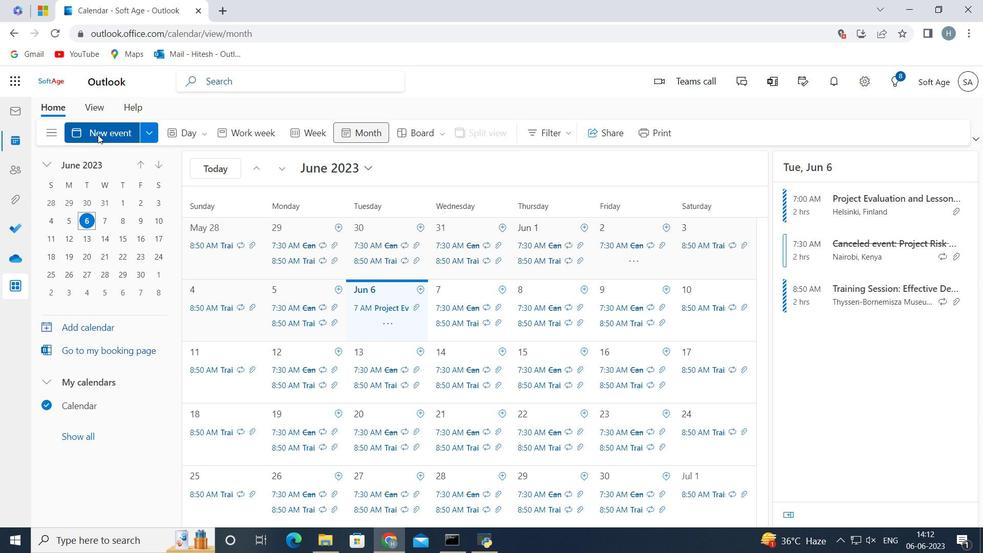
Action: Mouse pressed left at (104, 138)
Screenshot: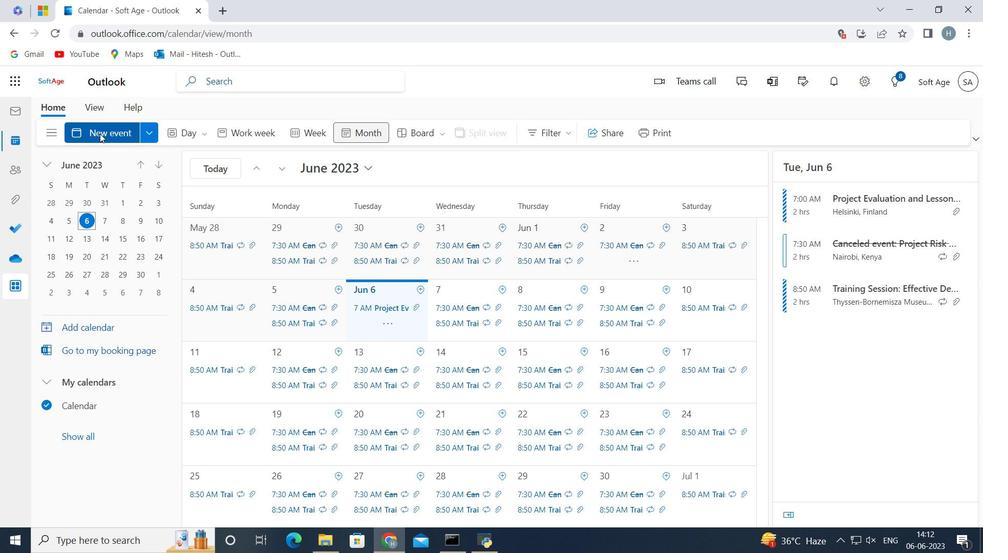 
Action: Mouse moved to (319, 219)
Screenshot: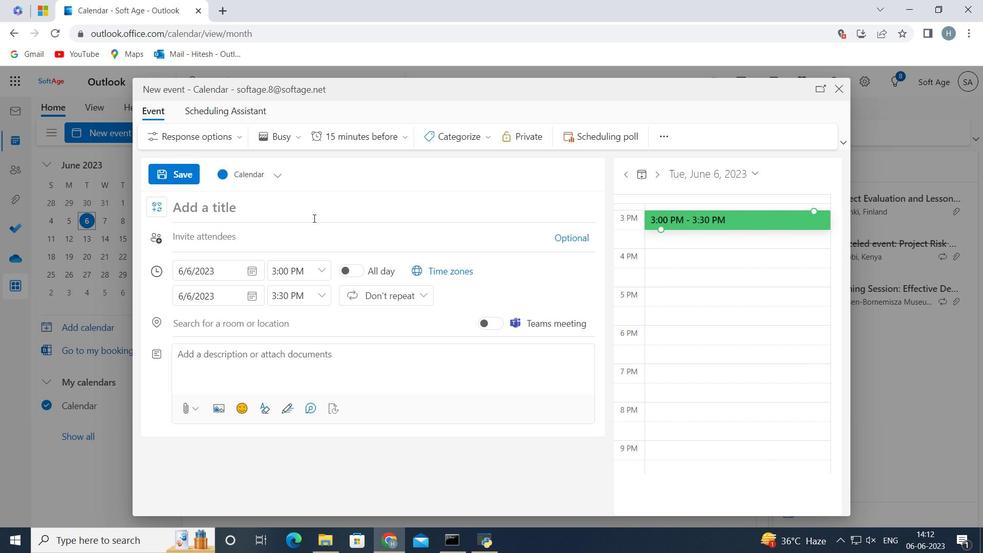 
Action: Mouse pressed left at (319, 219)
Screenshot: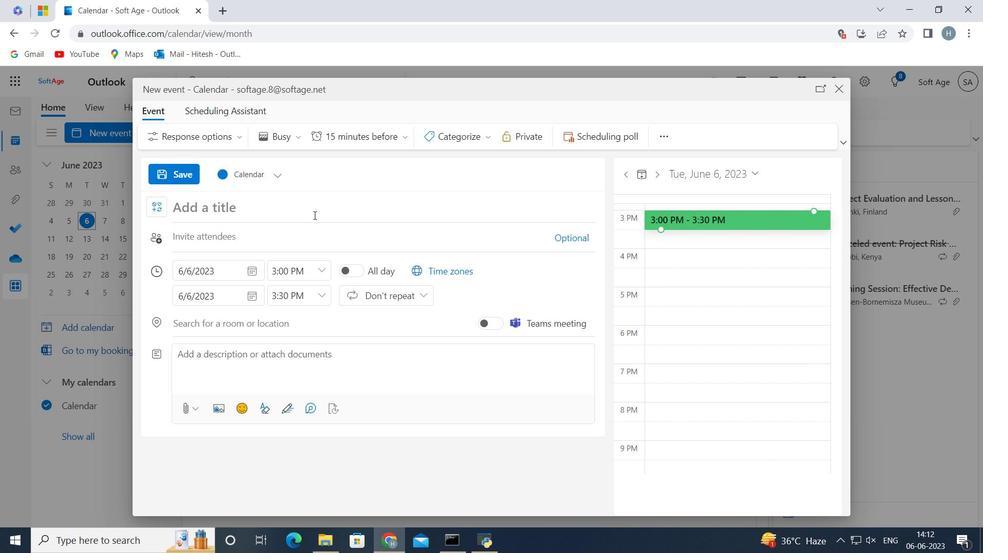 
Action: Key pressed <Key.shift>Third<Key.space><Key.shift>Client<Key.space><Key.shift>Meeting<Key.shift_r>:<Key.space><Key.shift>Account<Key.space><Key.shift>Review<Key.space>
Screenshot: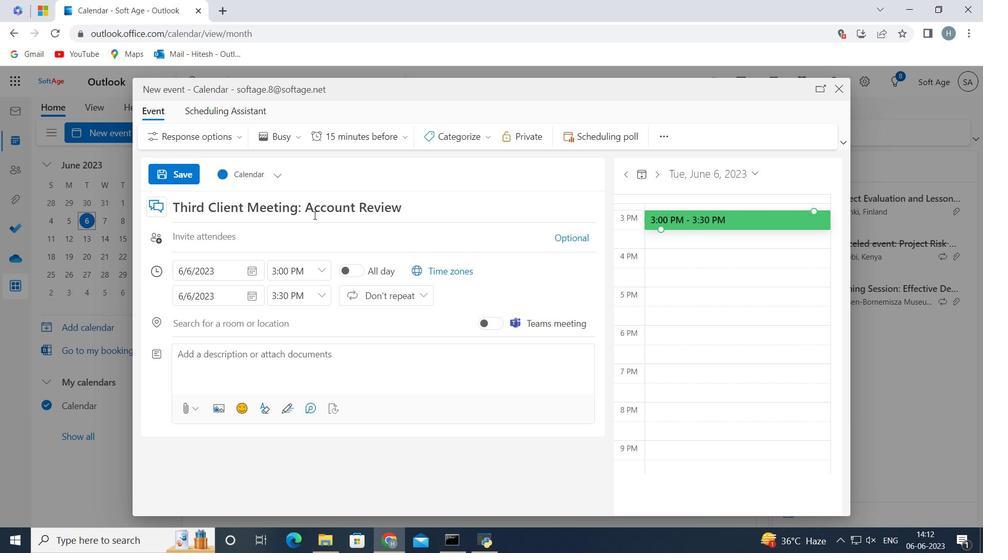 
Action: Mouse moved to (255, 275)
Screenshot: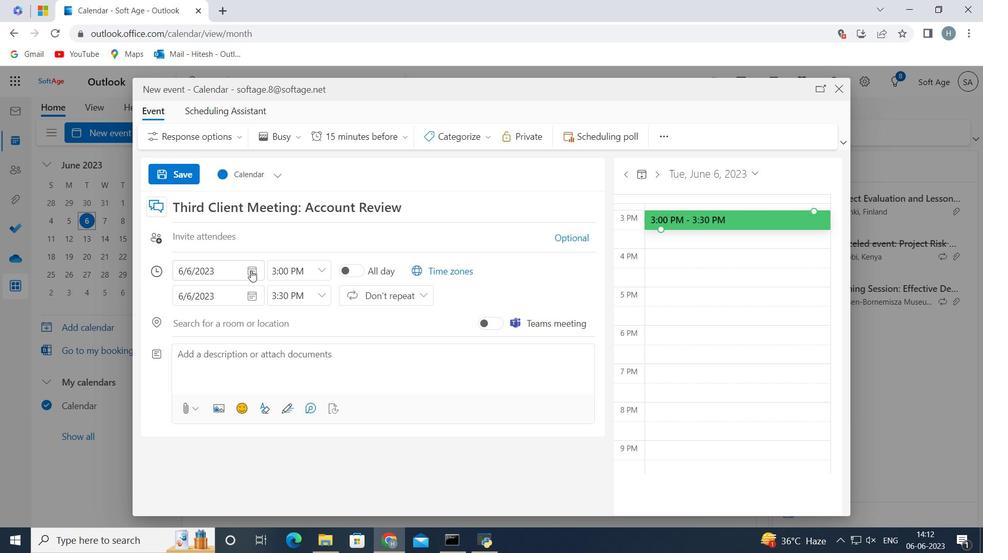 
Action: Mouse pressed left at (255, 275)
Screenshot: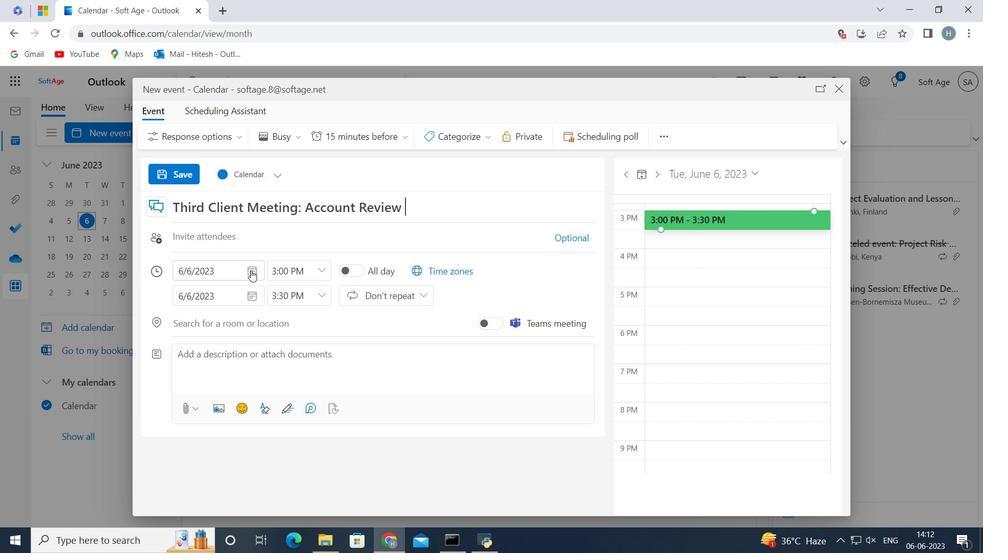 
Action: Mouse moved to (254, 296)
Screenshot: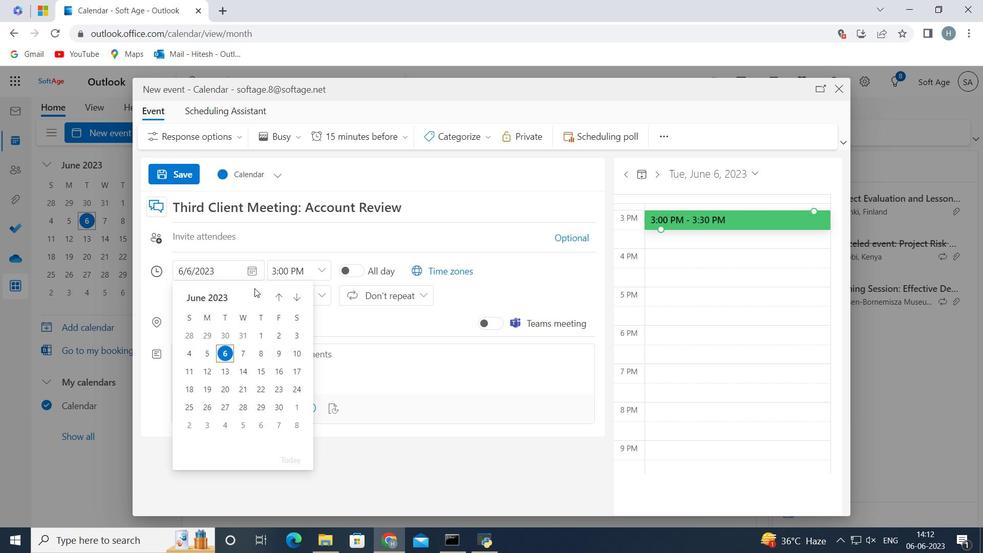 
Action: Mouse pressed left at (254, 296)
Screenshot: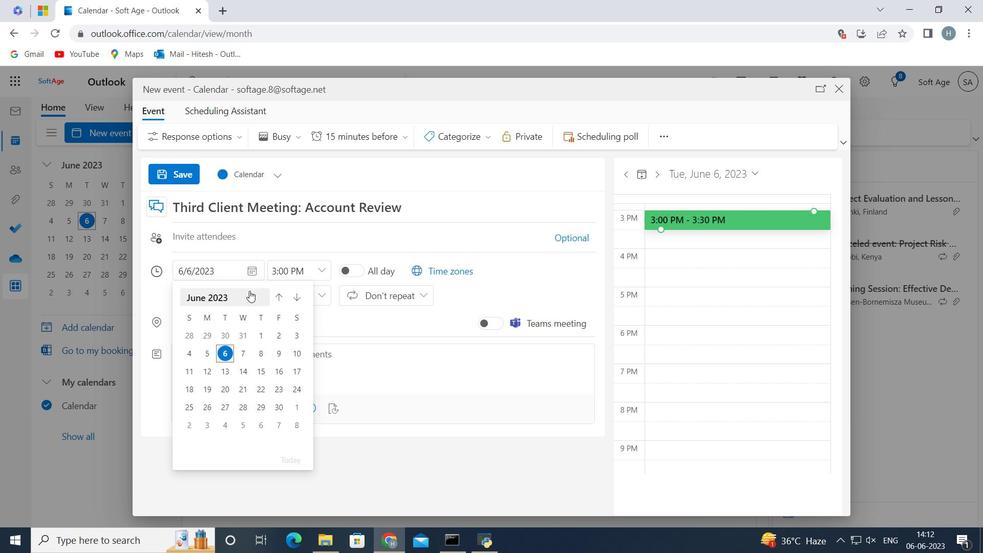
Action: Mouse pressed left at (254, 296)
Screenshot: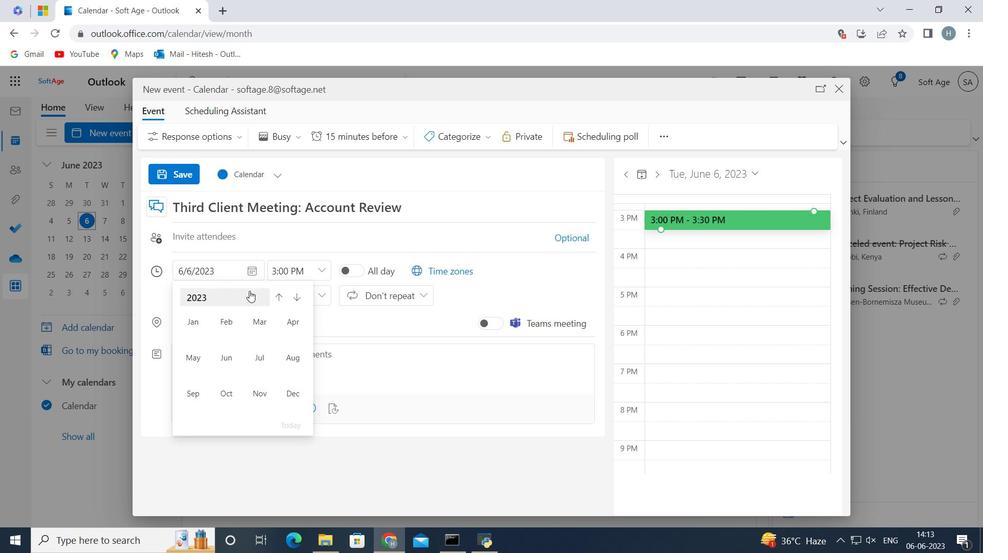 
Action: Mouse moved to (199, 352)
Screenshot: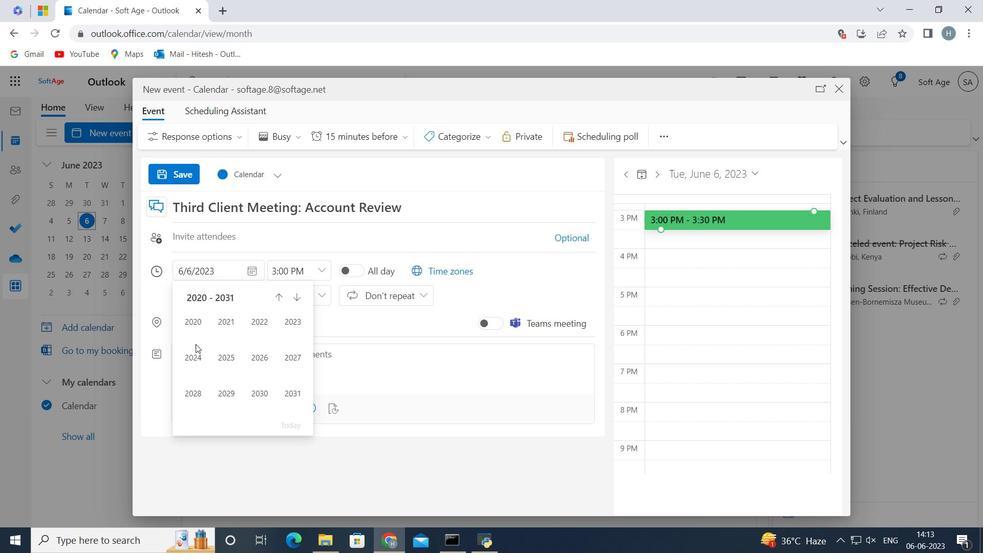 
Action: Mouse pressed left at (199, 352)
Screenshot: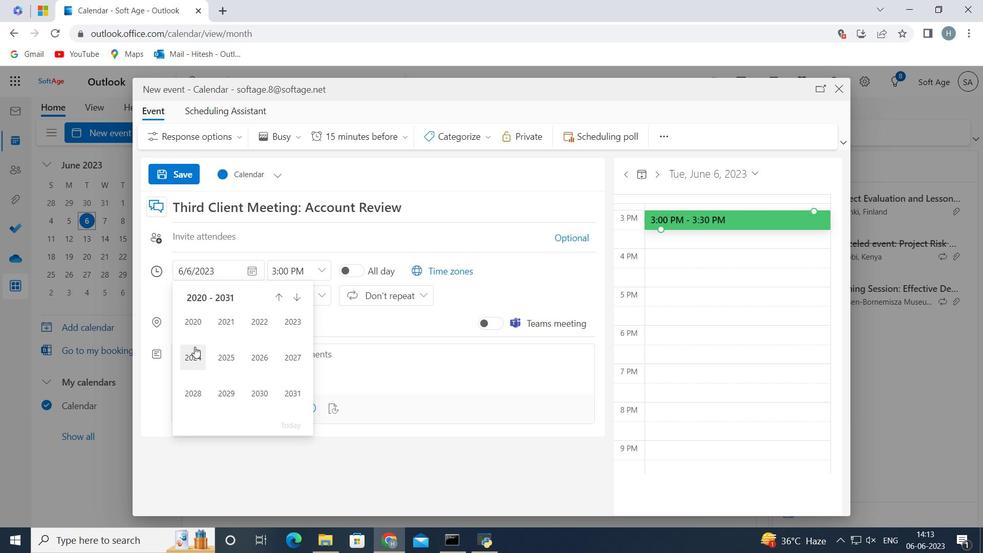 
Action: Mouse moved to (201, 358)
Screenshot: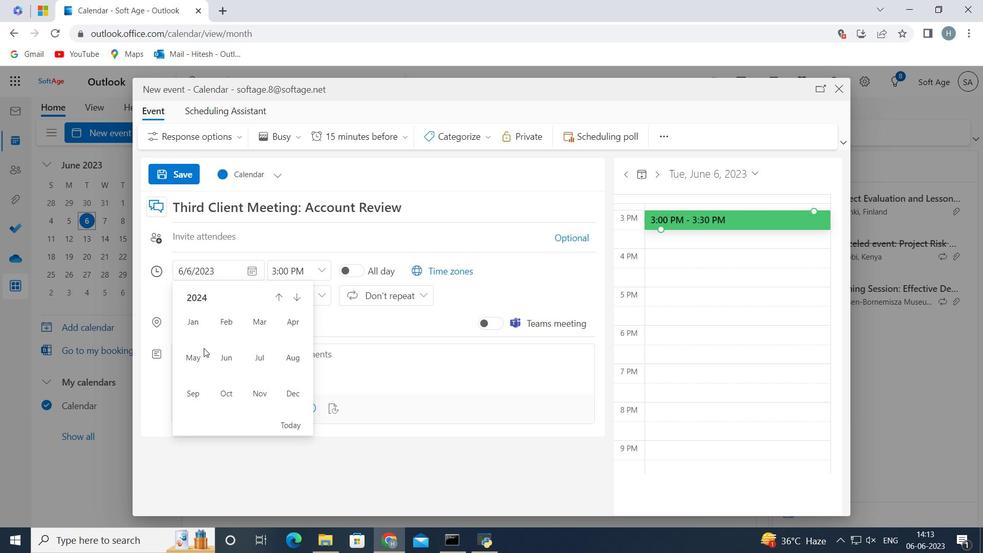 
Action: Mouse pressed left at (201, 358)
Screenshot: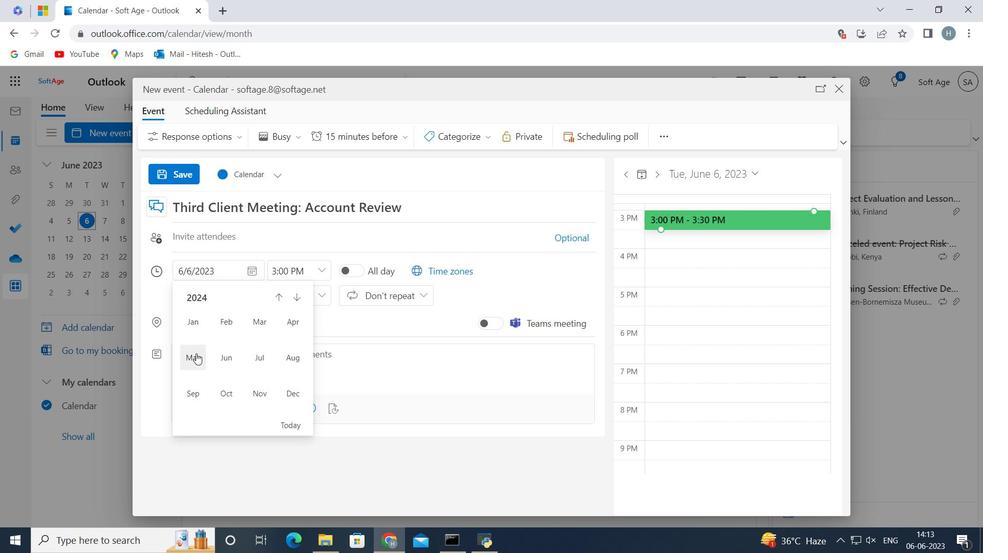 
Action: Mouse moved to (219, 370)
Screenshot: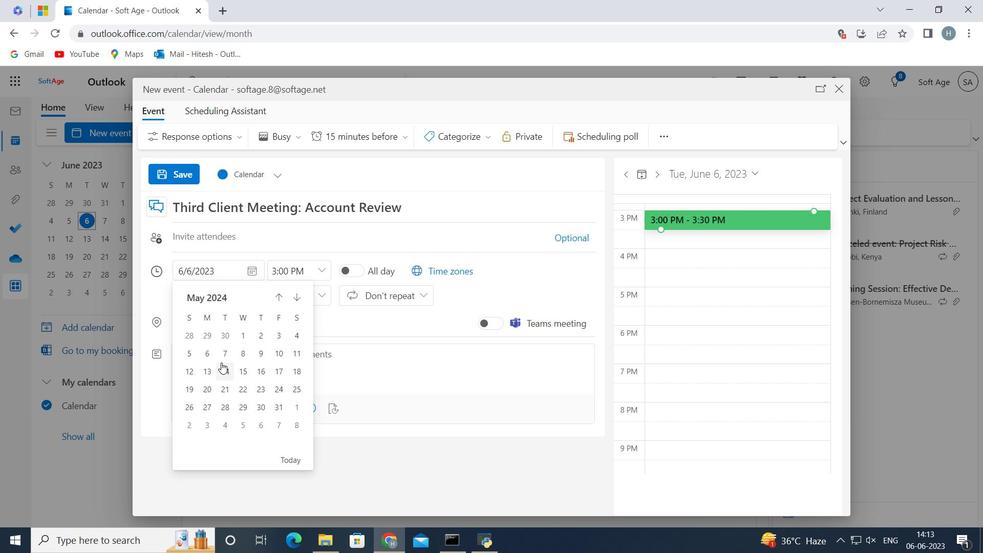 
Action: Mouse pressed left at (219, 370)
Screenshot: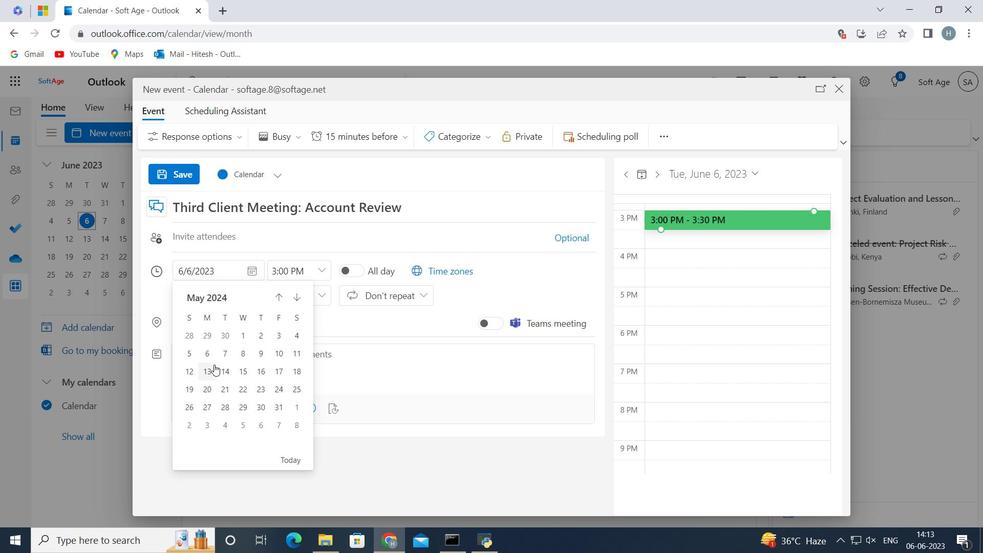 
Action: Mouse moved to (327, 278)
Screenshot: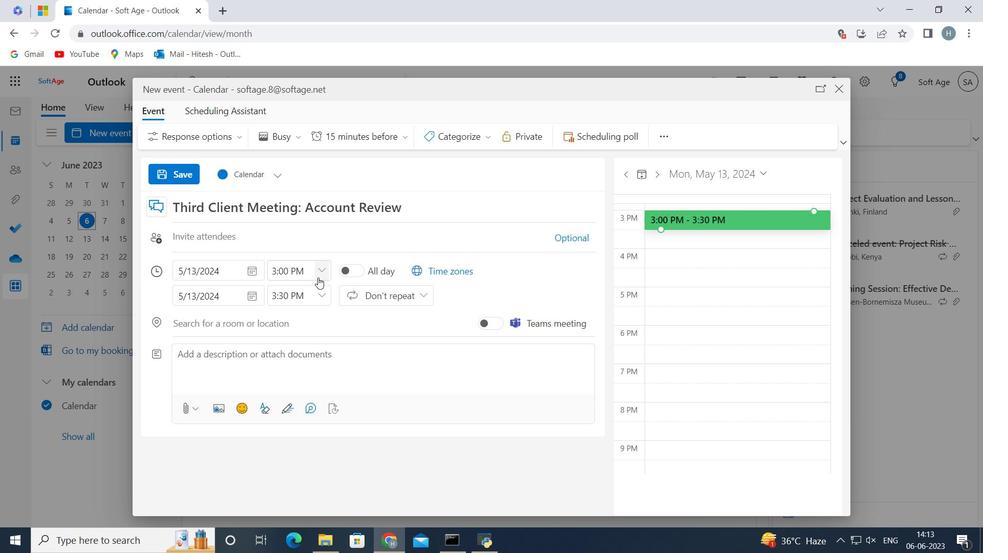 
Action: Mouse pressed left at (327, 278)
Screenshot: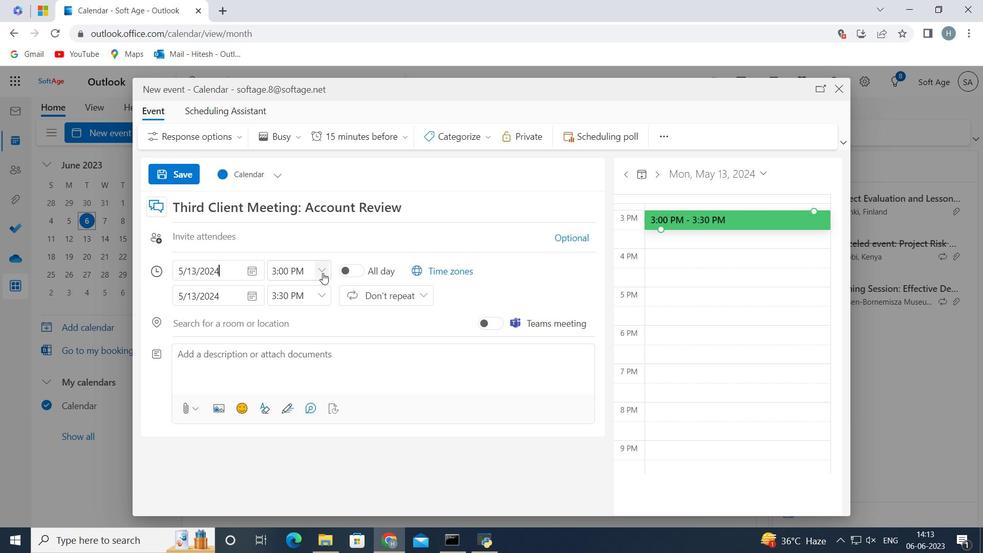 
Action: Mouse moved to (307, 350)
Screenshot: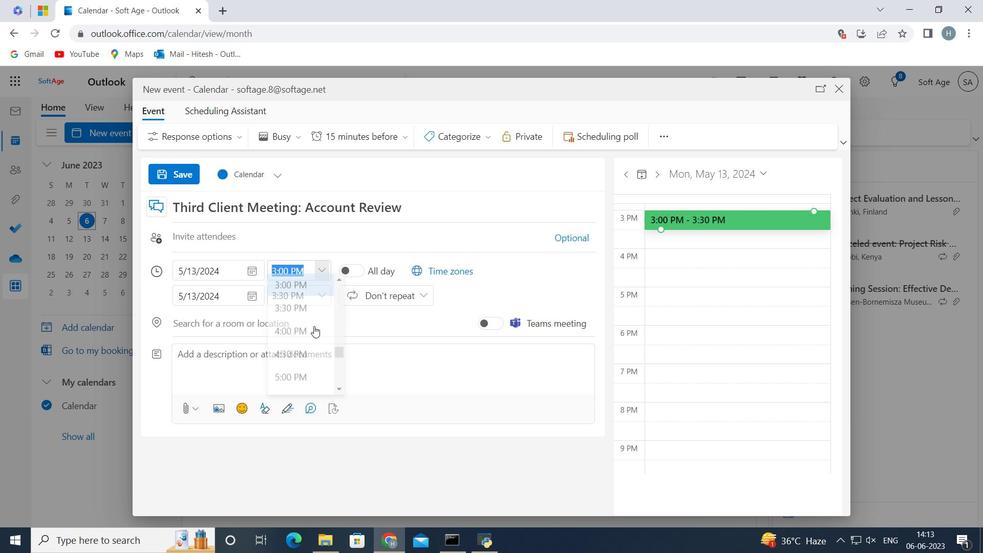
Action: Mouse scrolled (307, 351) with delta (0, 0)
Screenshot: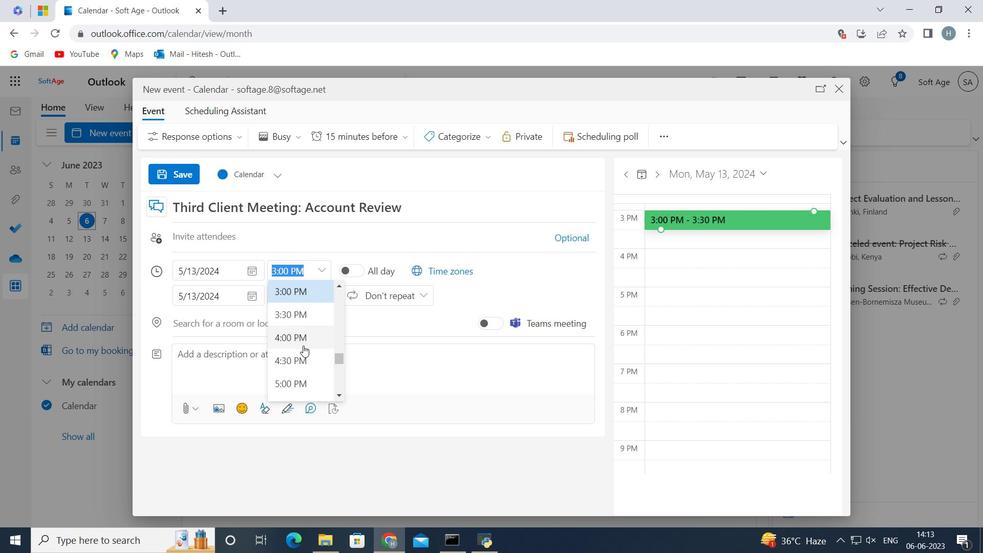 
Action: Mouse scrolled (307, 351) with delta (0, 0)
Screenshot: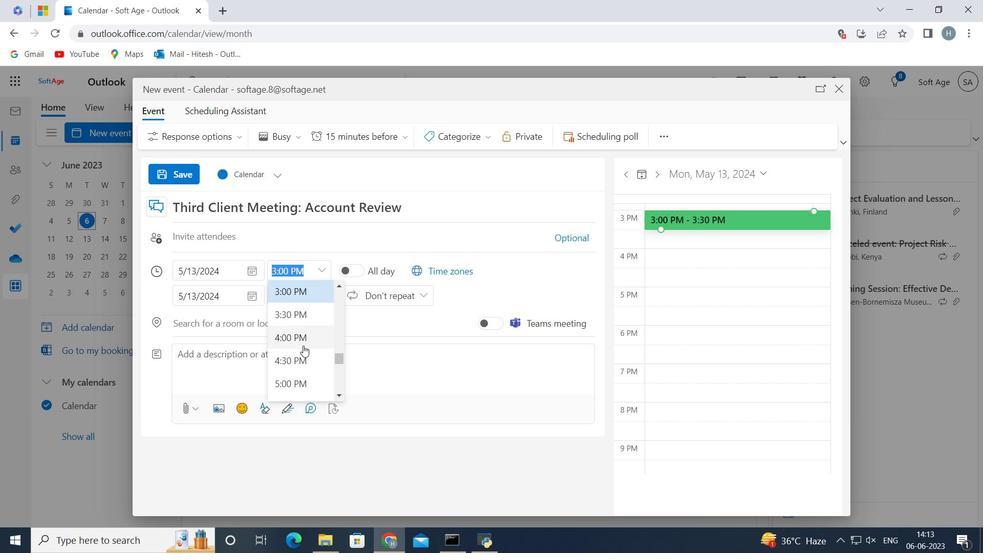 
Action: Mouse scrolled (307, 351) with delta (0, 0)
Screenshot: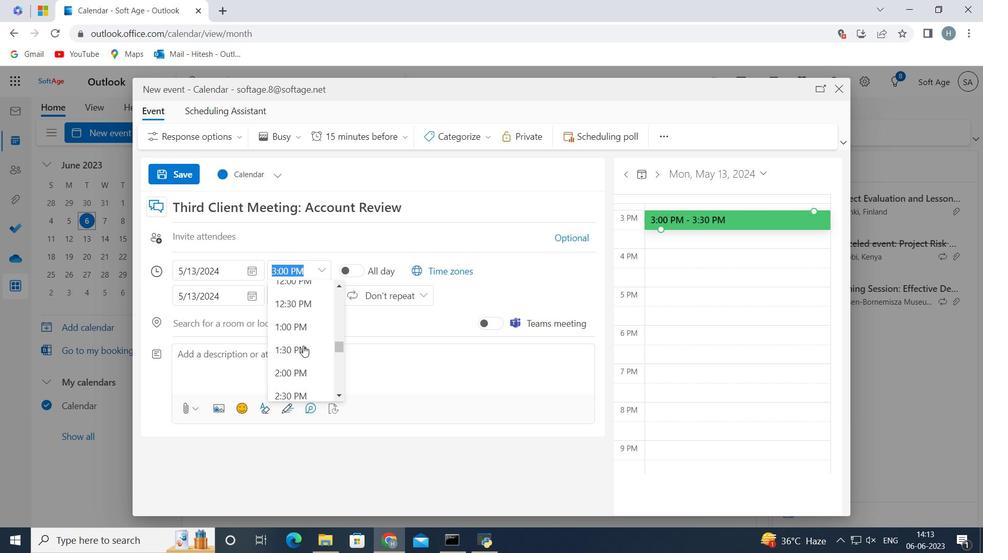 
Action: Mouse scrolled (307, 351) with delta (0, 0)
Screenshot: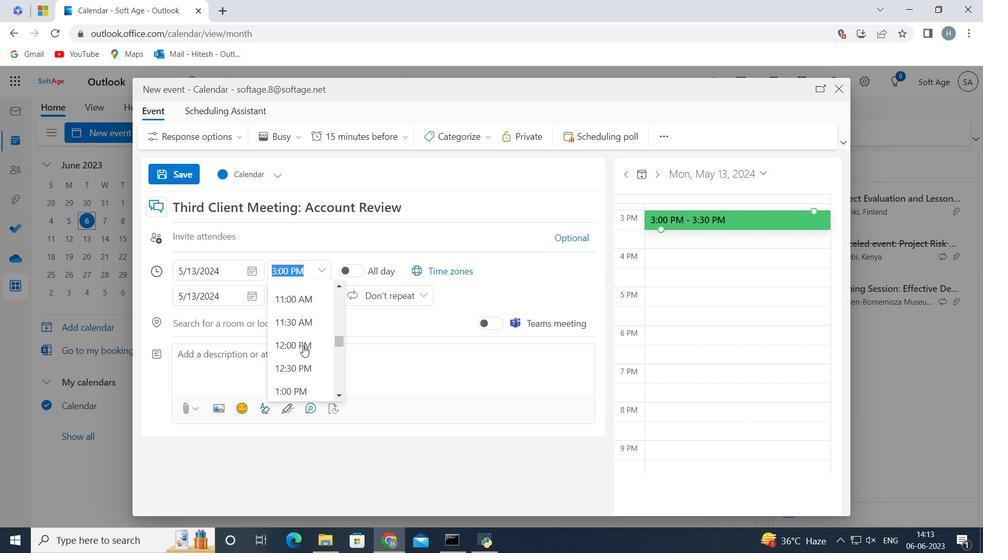 
Action: Mouse scrolled (307, 351) with delta (0, 0)
Screenshot: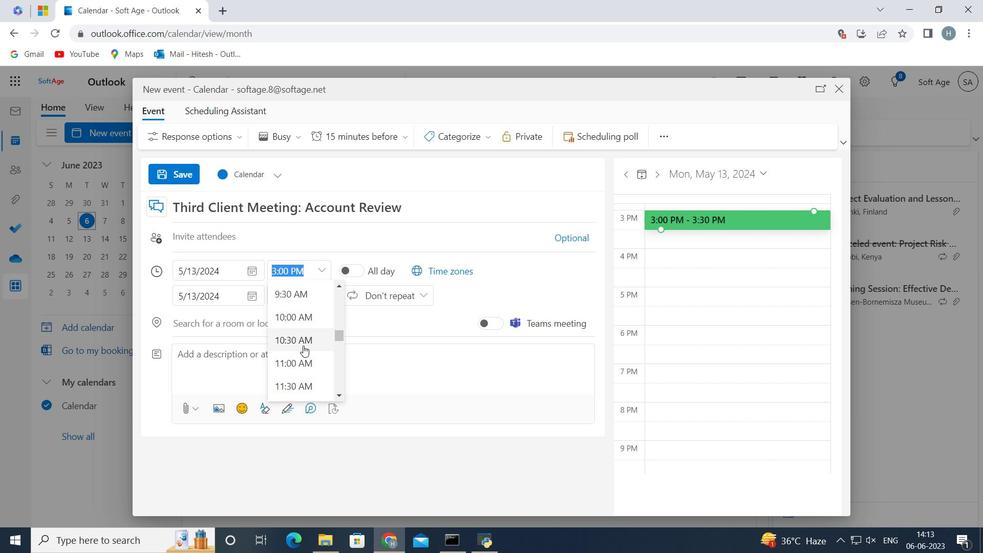 
Action: Mouse scrolled (307, 351) with delta (0, 0)
Screenshot: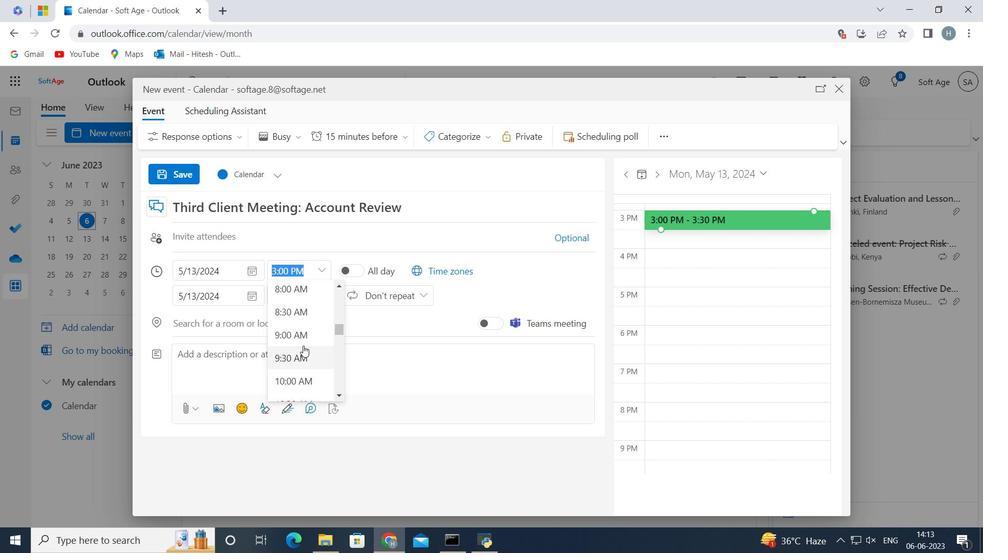 
Action: Mouse scrolled (307, 351) with delta (0, 0)
Screenshot: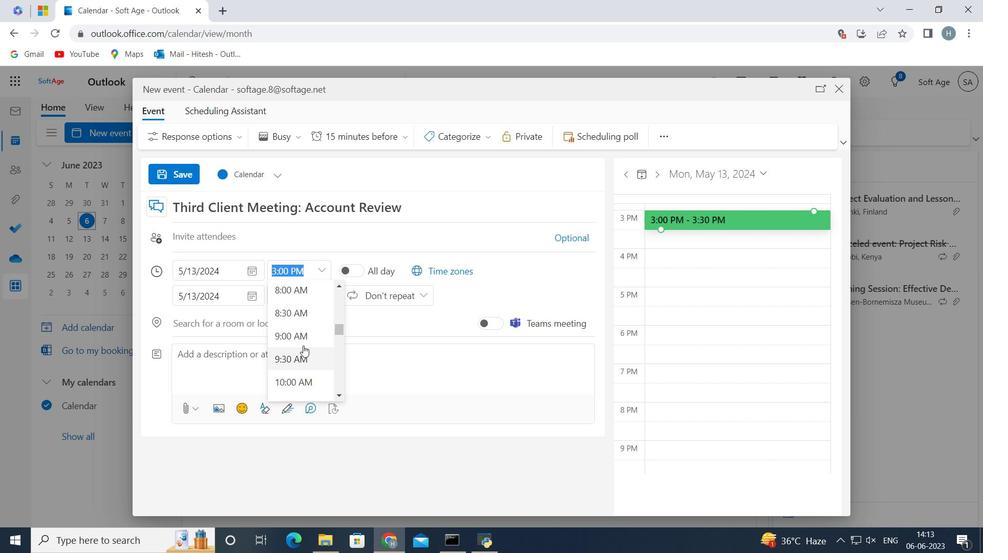 
Action: Mouse moved to (309, 371)
Screenshot: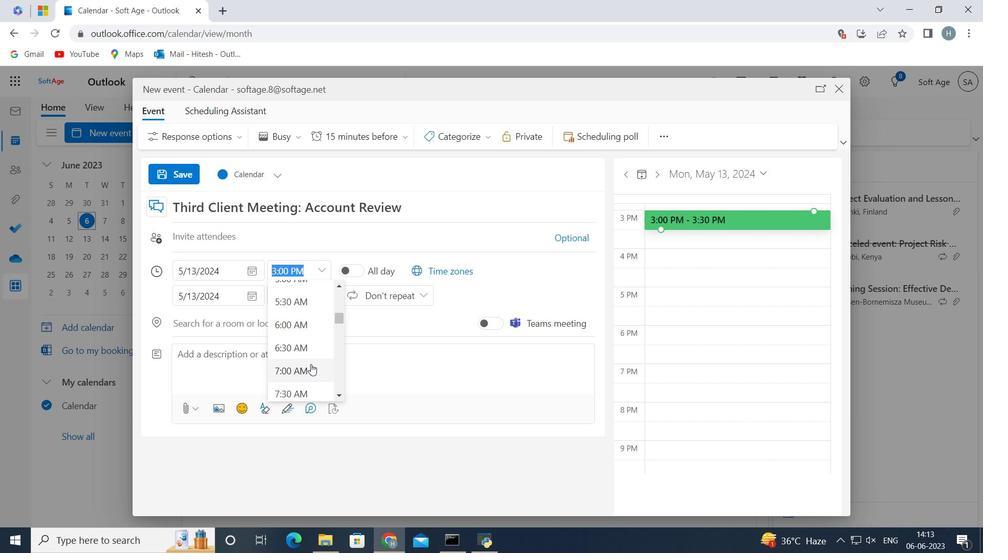 
Action: Mouse pressed left at (309, 371)
Screenshot: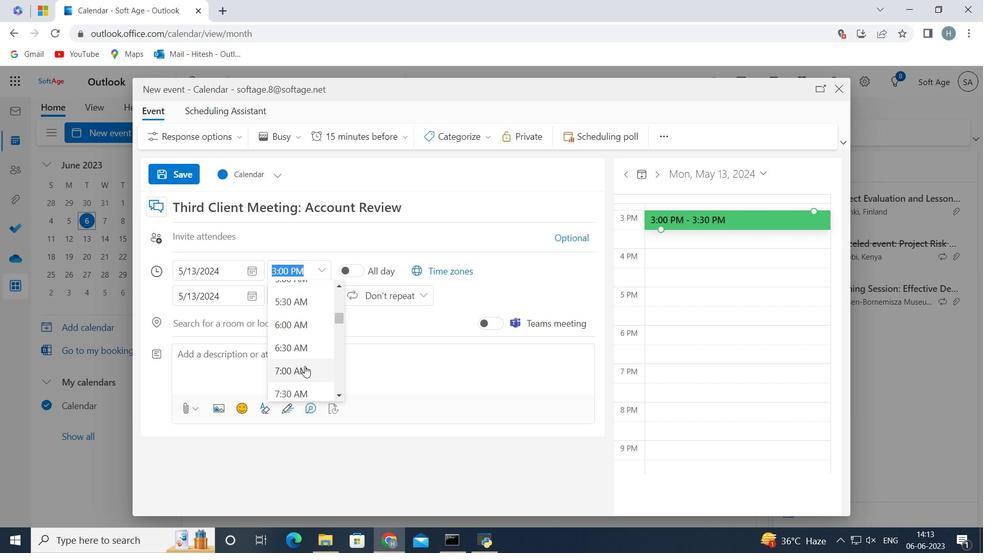 
Action: Mouse moved to (327, 300)
Screenshot: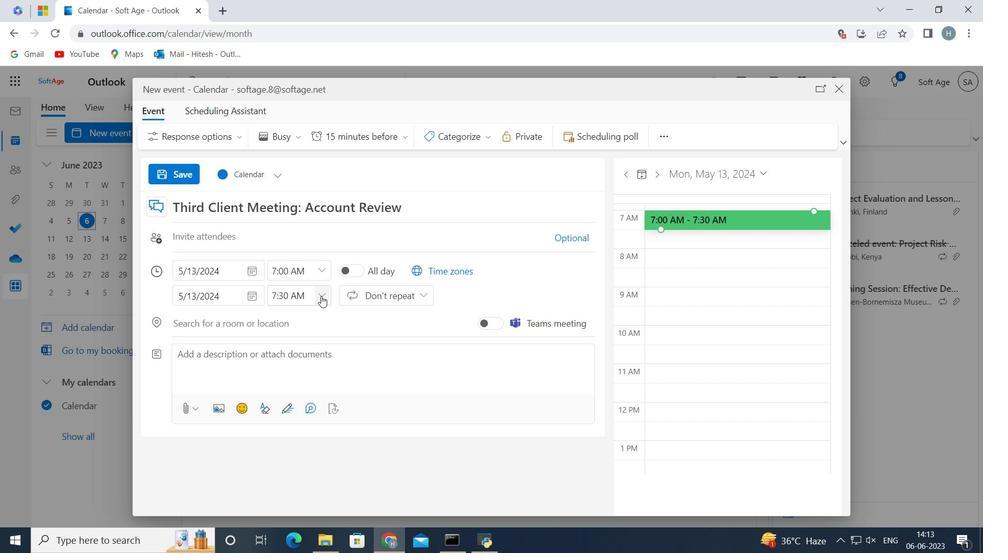 
Action: Mouse pressed left at (327, 300)
Screenshot: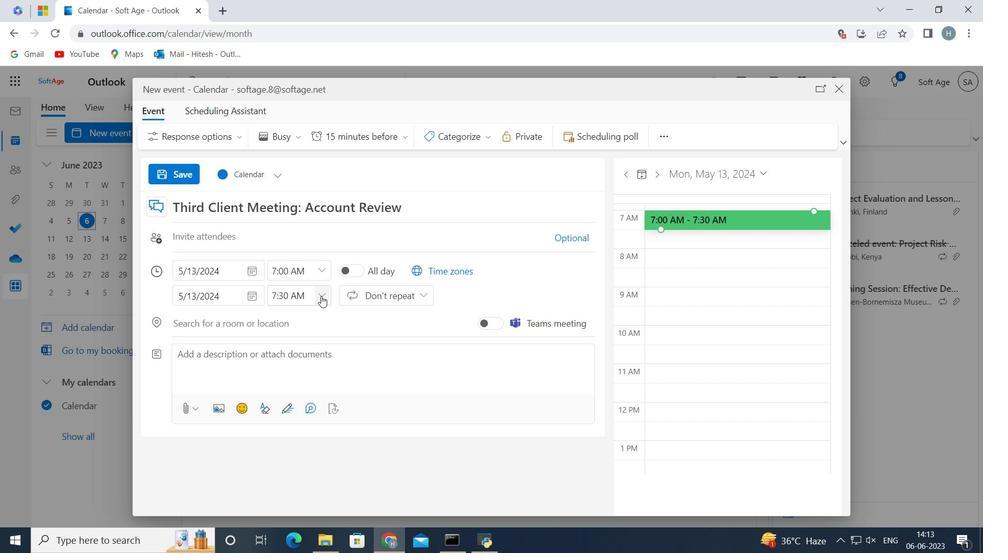 
Action: Mouse moved to (315, 389)
Screenshot: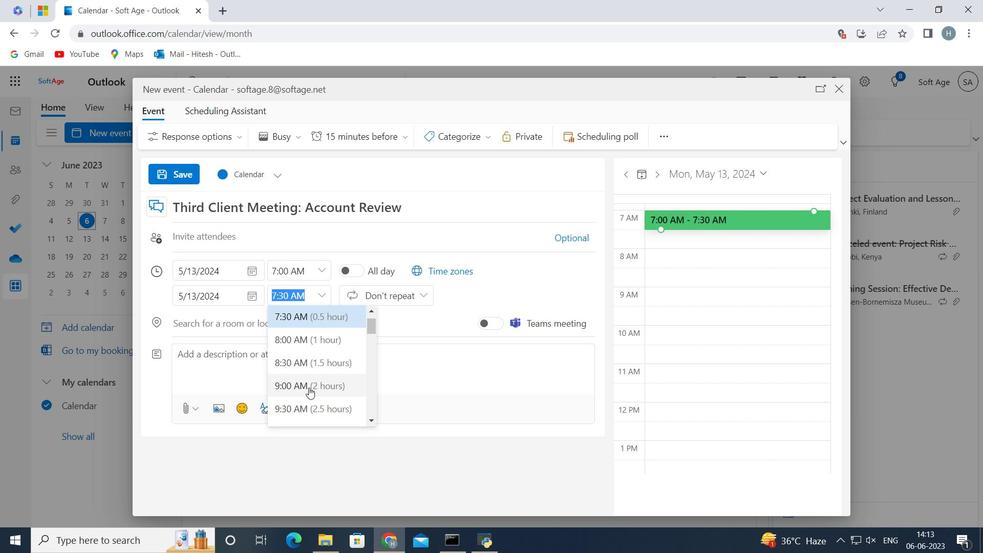 
Action: Mouse pressed left at (315, 389)
Screenshot: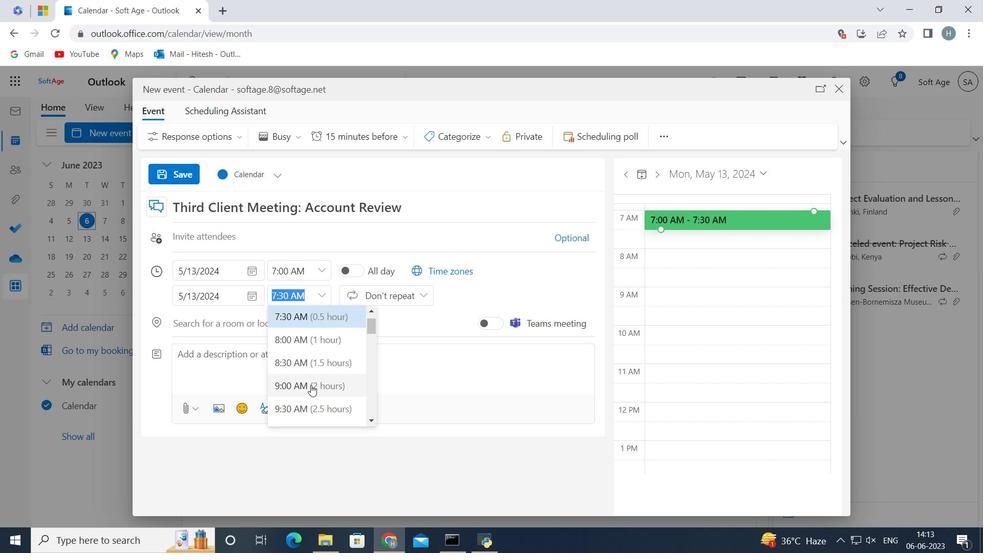 
Action: Mouse moved to (306, 364)
Screenshot: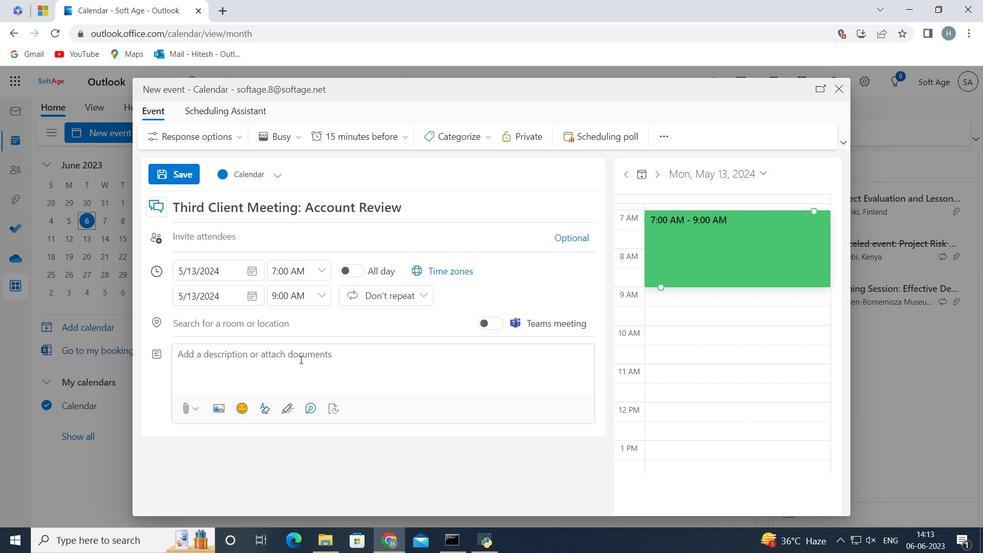 
Action: Mouse pressed left at (306, 364)
Screenshot: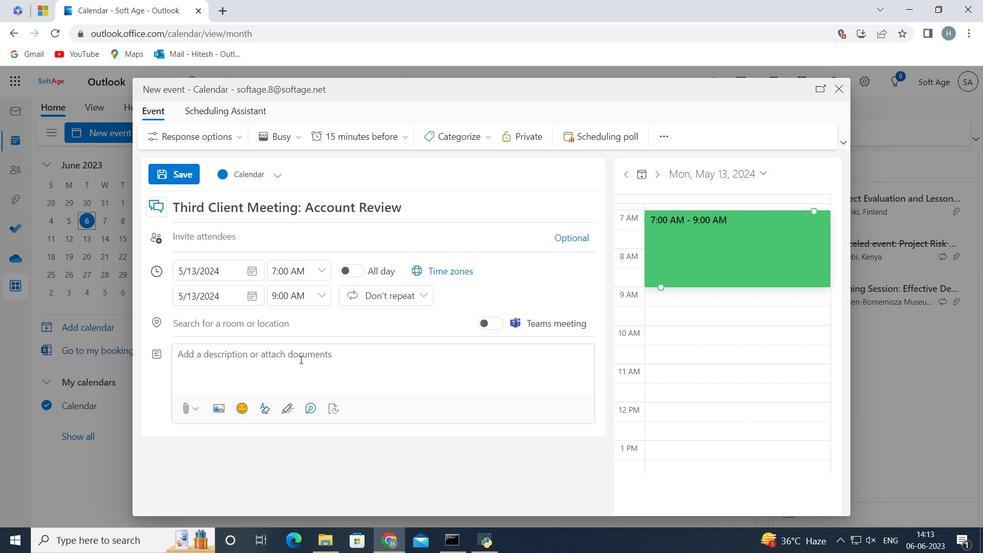 
Action: Mouse moved to (308, 364)
Screenshot: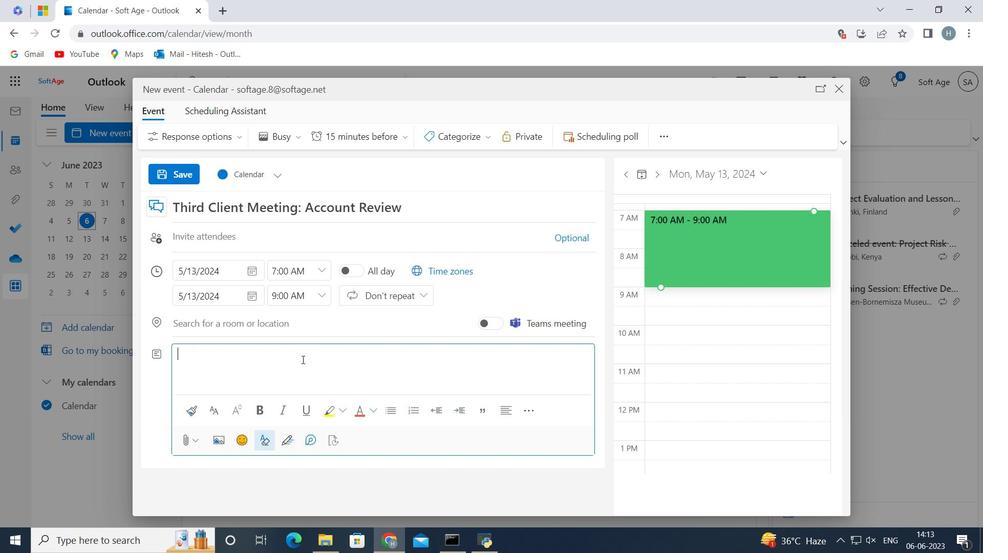 
Action: Key pressed <Key.shift>Welcome<Key.space>to<Key.space>our<Key.space><Key.shift>Team<Key.space><Key.shift>Building<Key.space><Key.shift>Workshop<Key.space>on<Key.space><Key.shift>Communication<Key.space>s<Key.backspace><Key.shift>Skills,<Key.space>a<Key.space>dynamic<Key.space>and<Key.space>interactio<Key.backspace>ve<Key.space>session<Key.space>designed<Key.space>to<Key.space>enhance<Key.space>communication<Key.space>effectiveness<Key.space>and<Key.space>foster<Key.space>stronger<Key.space>collaboration<Key.space>within<Key.space>your<Key.space>team.<Key.space><Key.shift>This<Key.space>workshop<Key.space>is<Key.space>tailored<Key.space>for<Key.space>individuals<Key.space>who<Key.space>want<Key.space>to<Key.space>improve<Key.space>their<Key.space>communication<Key.space>skills,<Key.space>build<Key.space>rapport,<Key.space>and<Key.space>establish<Key.space>a<Key.space>foundation<Key.space>of<Key.space>open<Key.space>and<Key.space>effective<Key.space>communication<Key.space>within<Key.space>their<Key.space>team<Key.space>
Screenshot: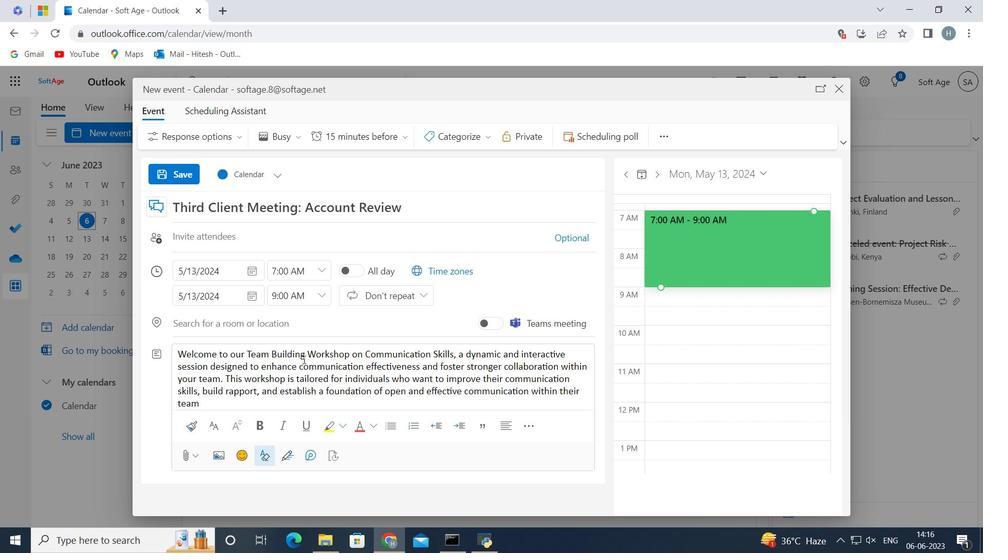 
Action: Mouse moved to (466, 138)
Screenshot: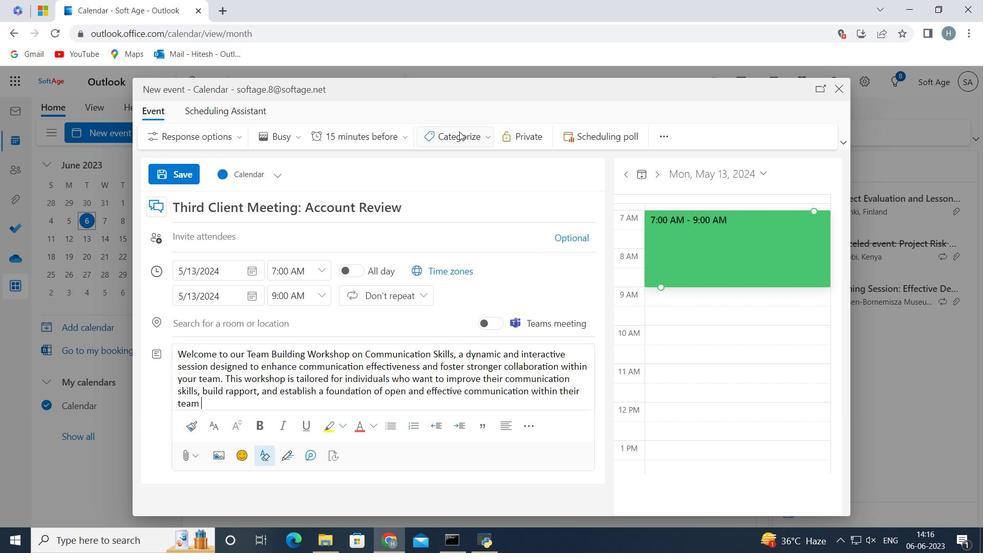 
Action: Mouse pressed left at (466, 138)
Screenshot: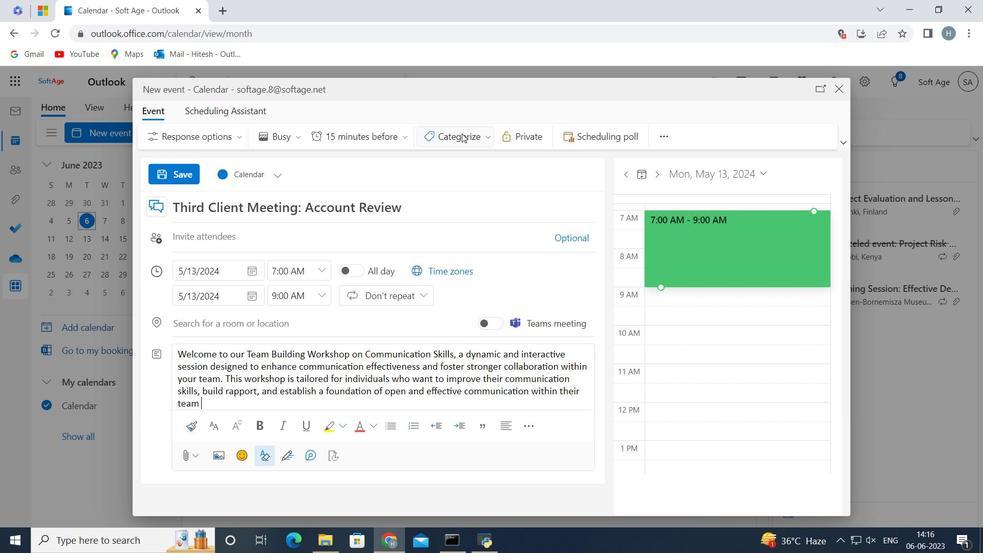 
Action: Mouse moved to (472, 185)
Screenshot: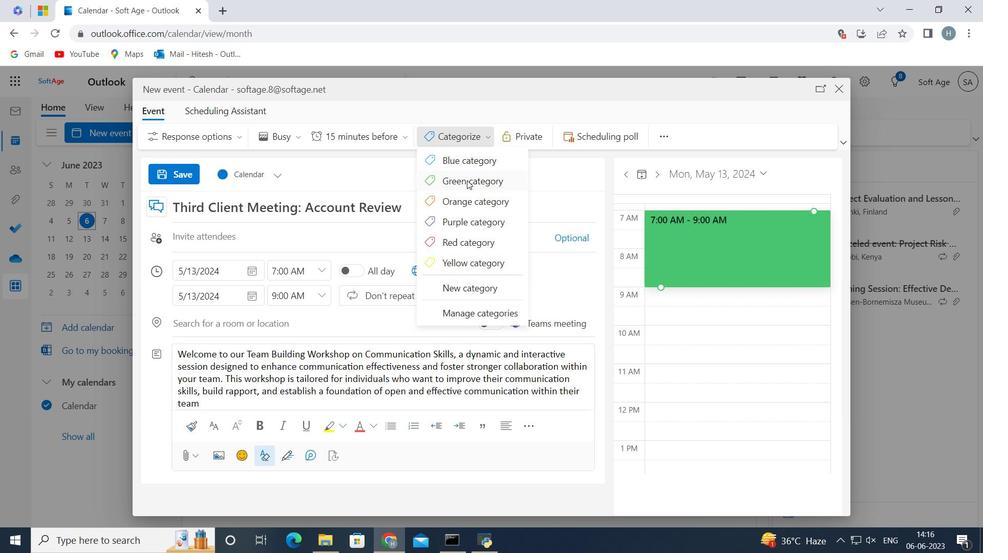 
Action: Mouse pressed left at (472, 185)
Screenshot: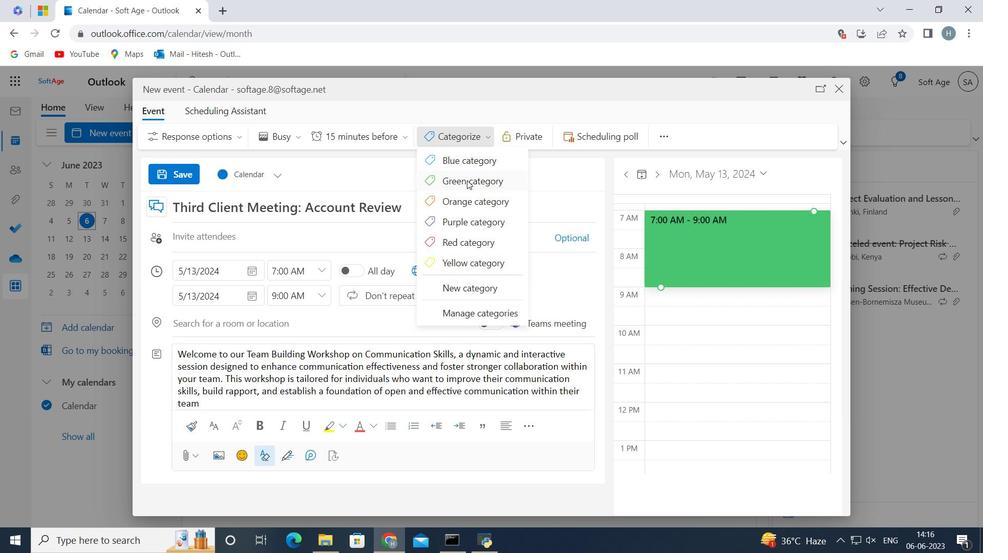 
Action: Mouse moved to (375, 249)
Screenshot: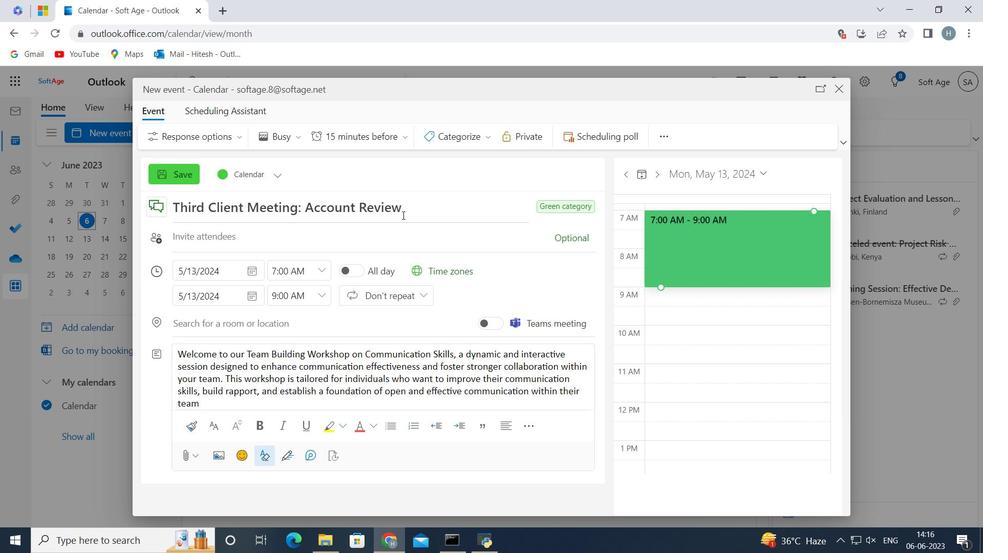
Action: Mouse pressed left at (375, 249)
Screenshot: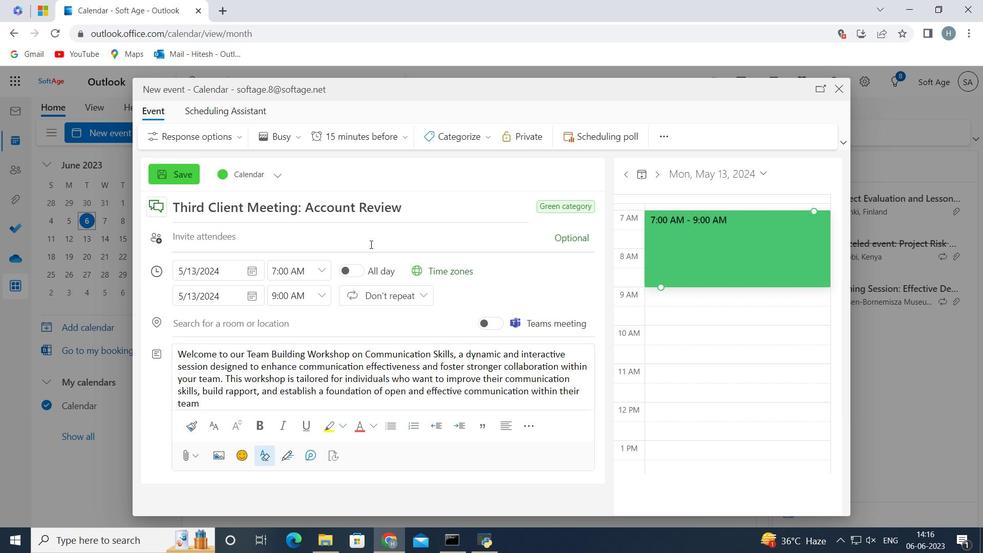 
Action: Mouse moved to (374, 251)
Screenshot: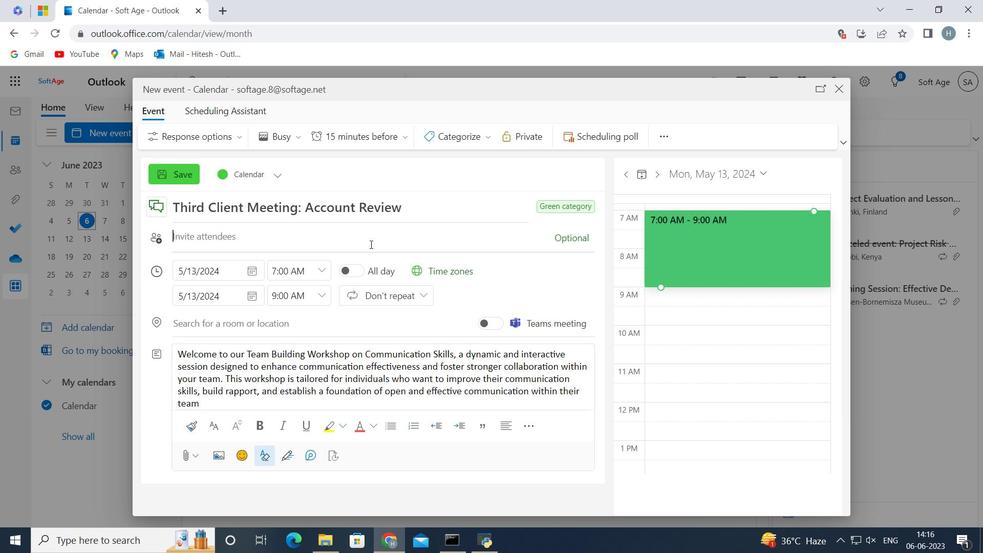 
Action: Key pressed softage.
Screenshot: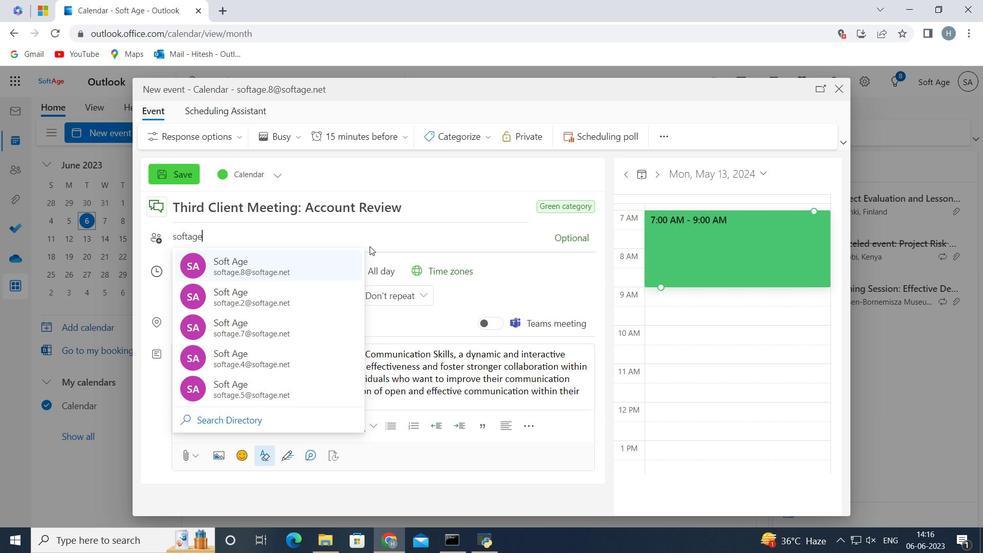 
Action: Mouse moved to (373, 251)
Screenshot: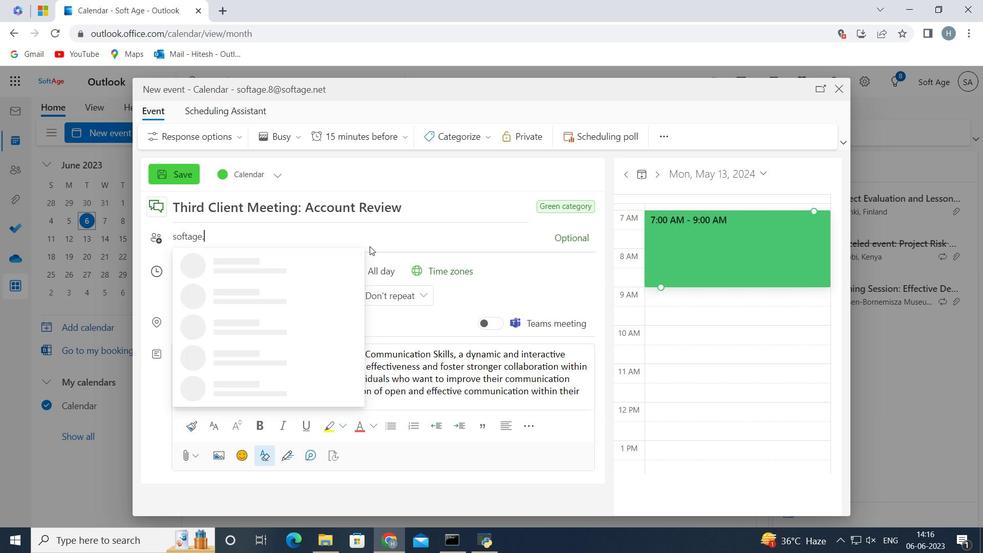 
Action: Key pressed 1
Screenshot: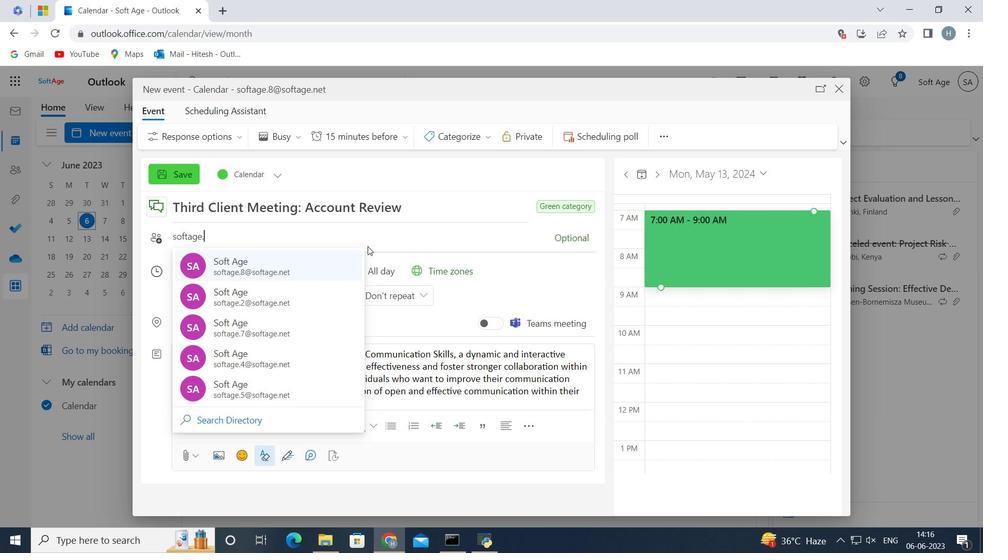 
Action: Mouse moved to (372, 251)
Screenshot: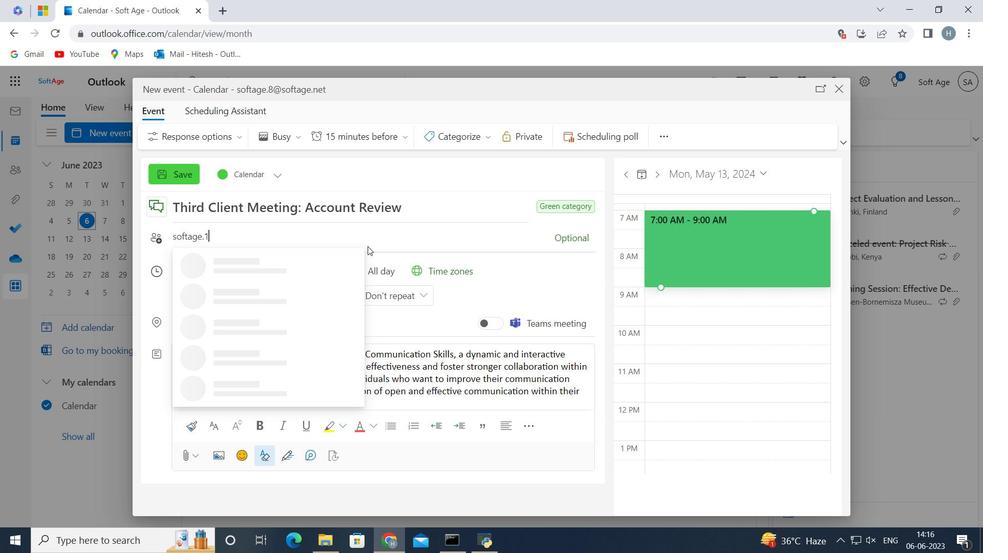 
Action: Key pressed 0
Screenshot: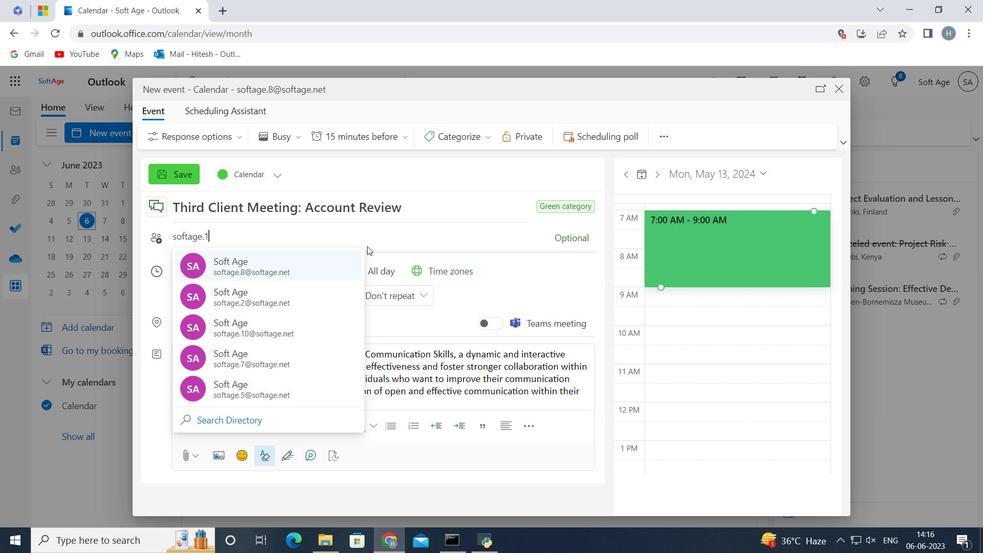 
Action: Mouse moved to (367, 252)
Screenshot: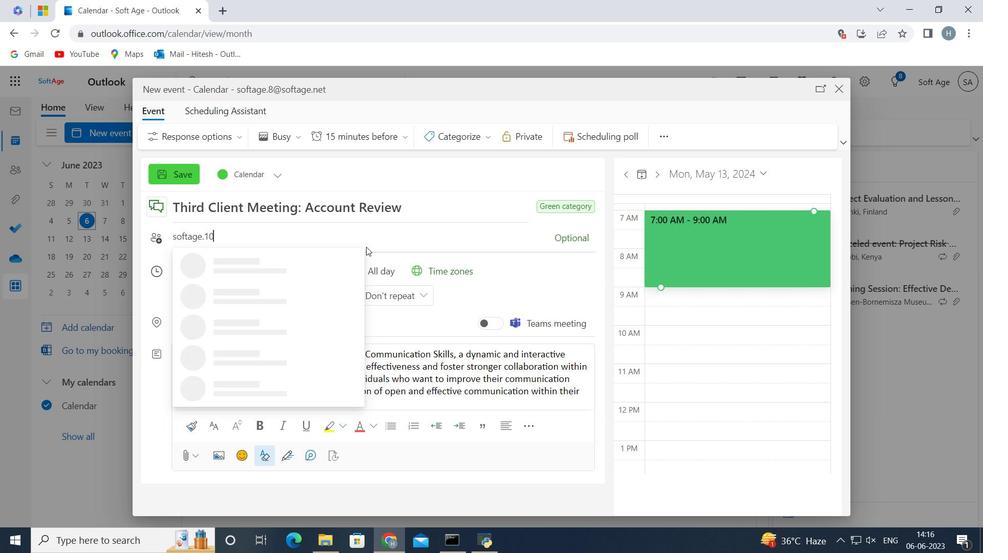 
Action: Key pressed <Key.shift>@
Screenshot: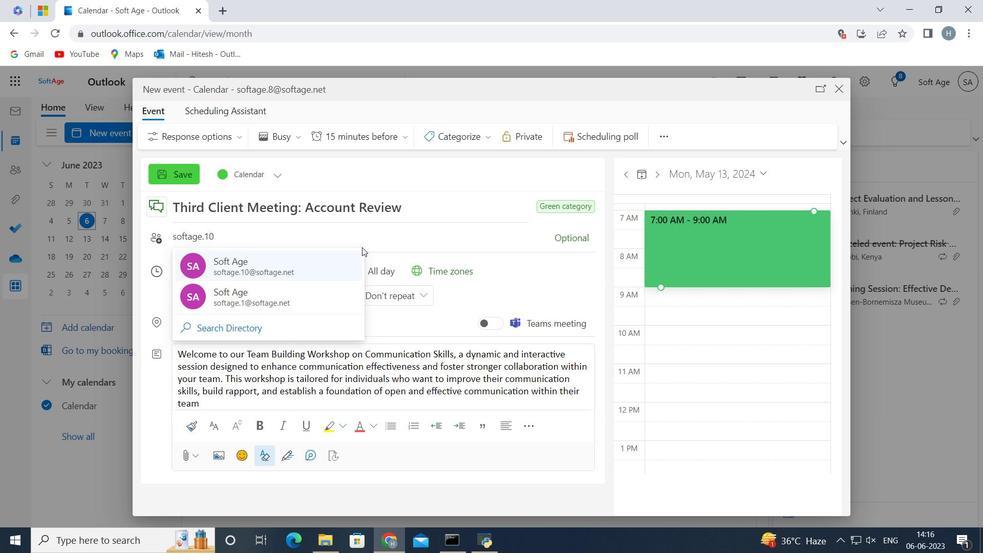 
Action: Mouse moved to (365, 253)
Screenshot: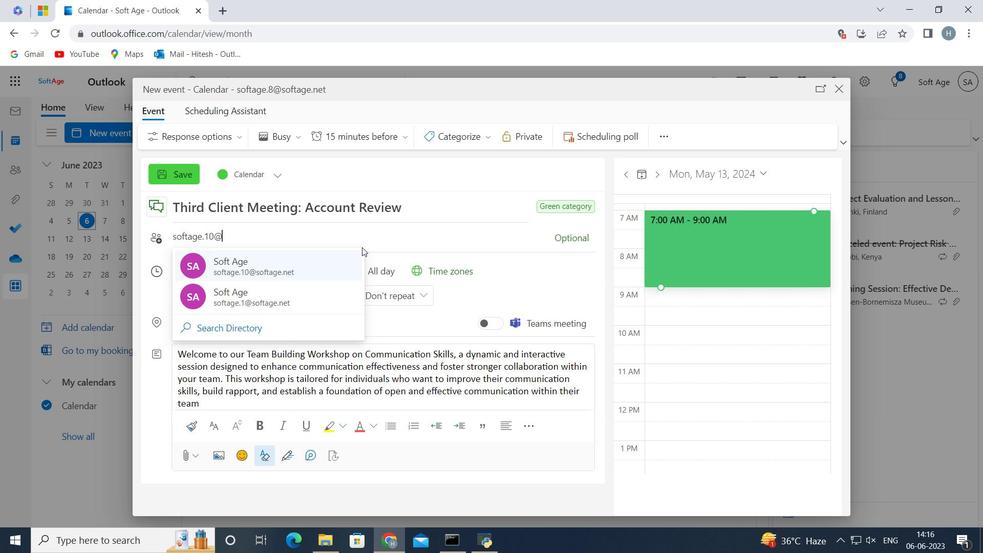 
Action: Key pressed so
Screenshot: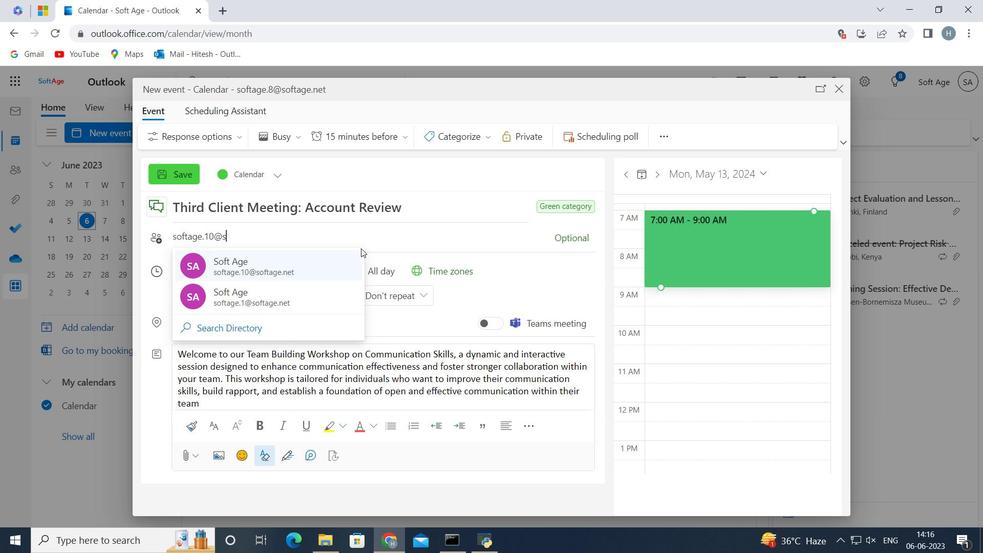 
Action: Mouse moved to (364, 253)
Screenshot: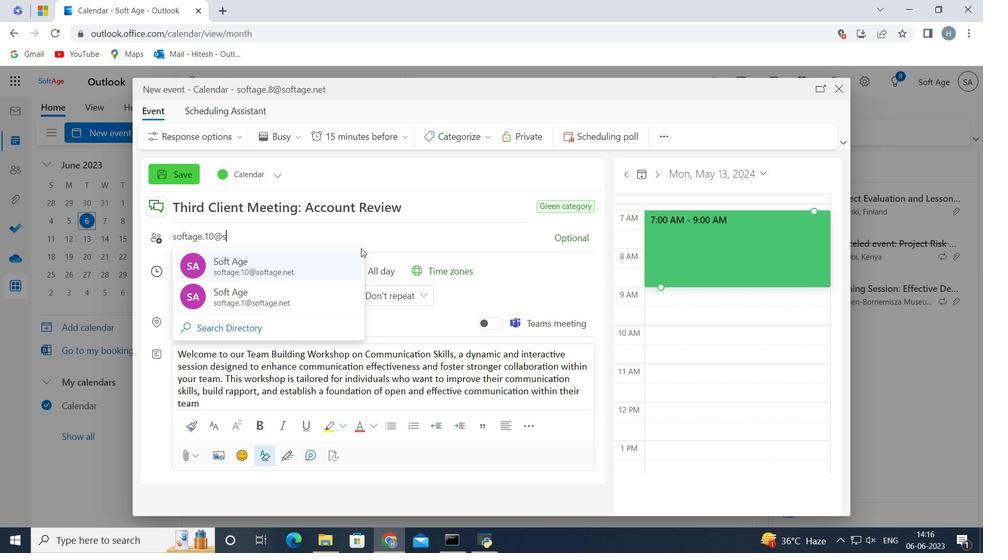 
Action: Key pressed ftage
Screenshot: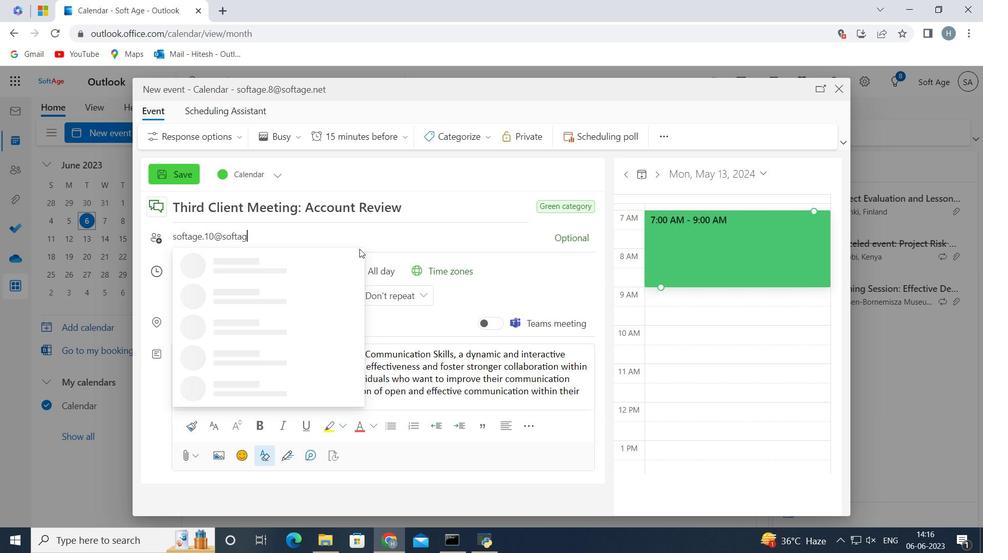 
Action: Mouse moved to (364, 254)
Screenshot: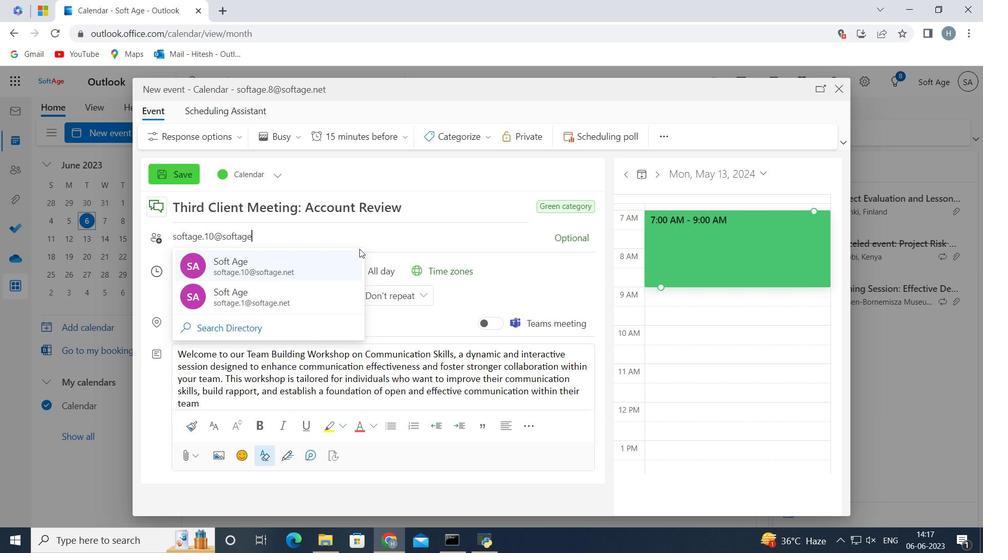 
Action: Key pressed .
Screenshot: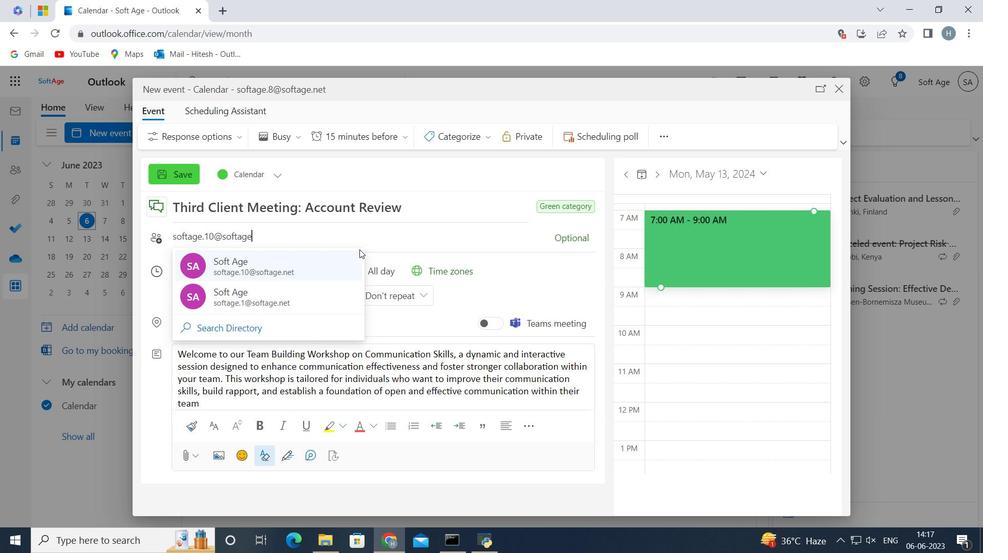 
Action: Mouse moved to (363, 255)
Screenshot: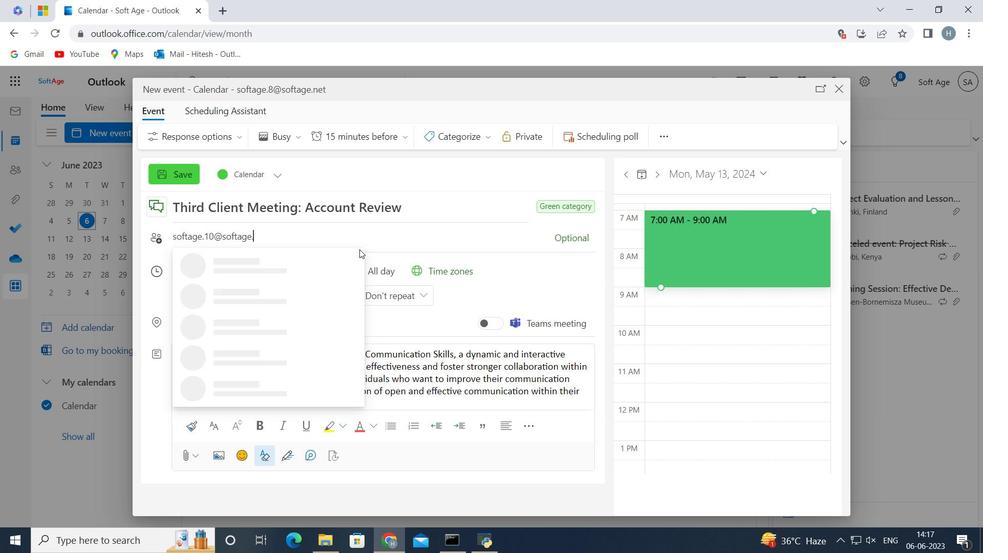 
Action: Key pressed n
Screenshot: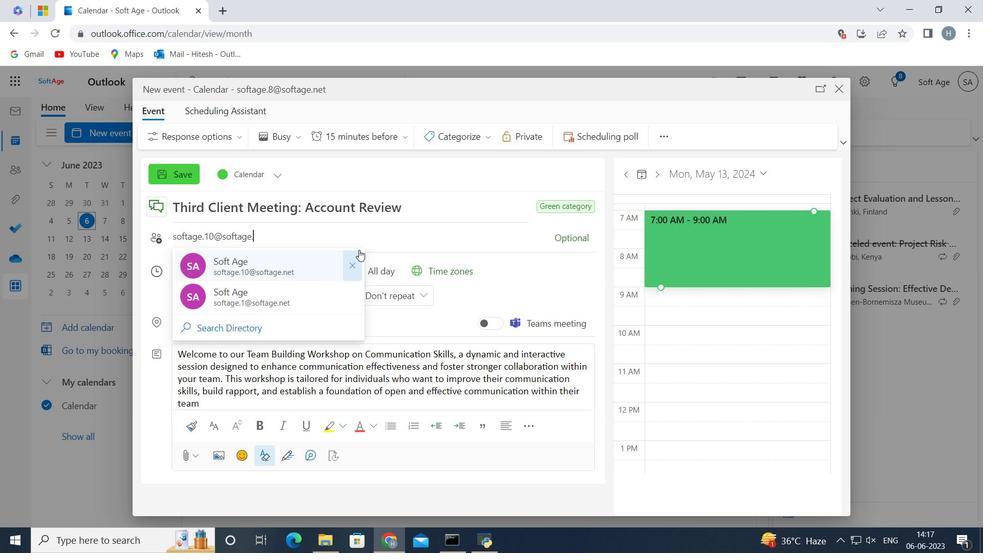 
Action: Mouse moved to (363, 255)
Screenshot: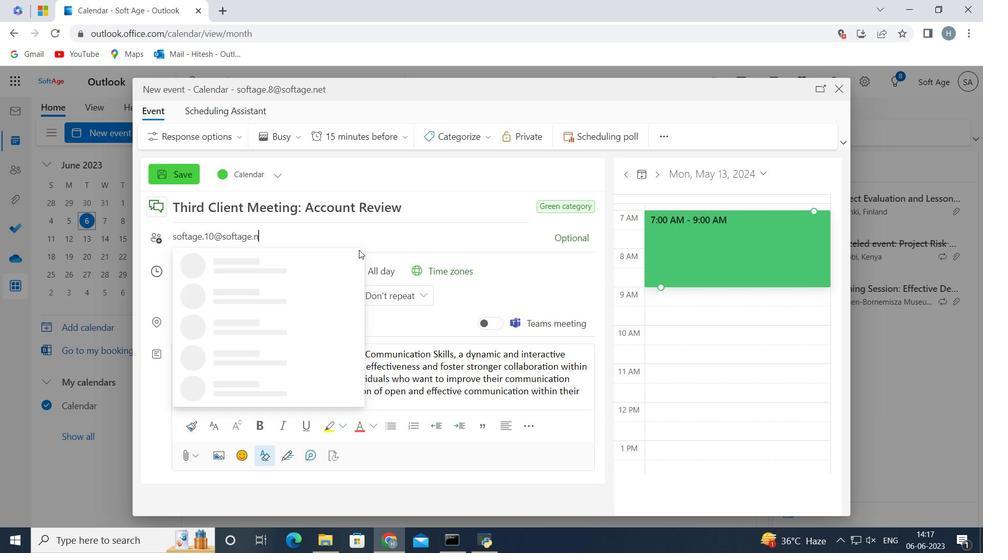 
Action: Key pressed et
Screenshot: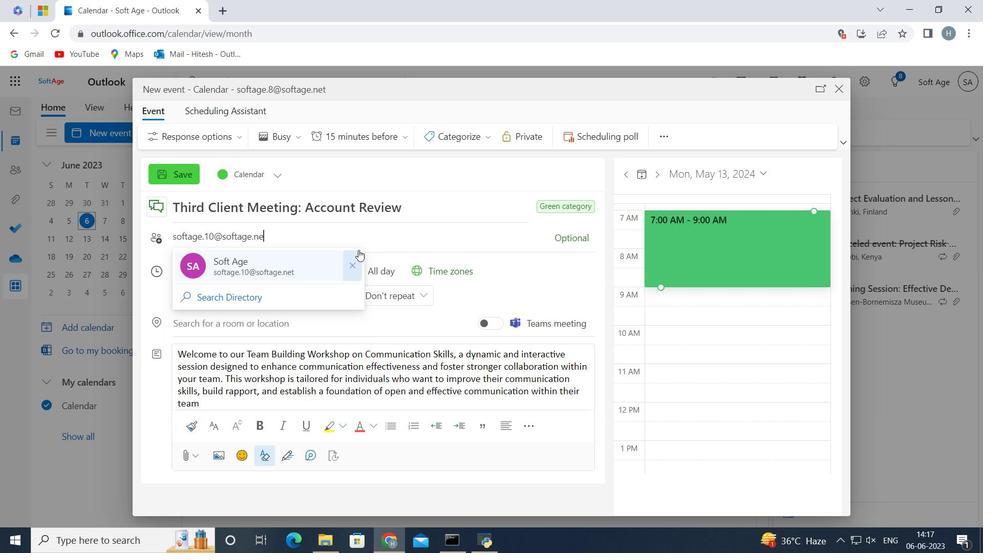 
Action: Mouse moved to (237, 275)
Screenshot: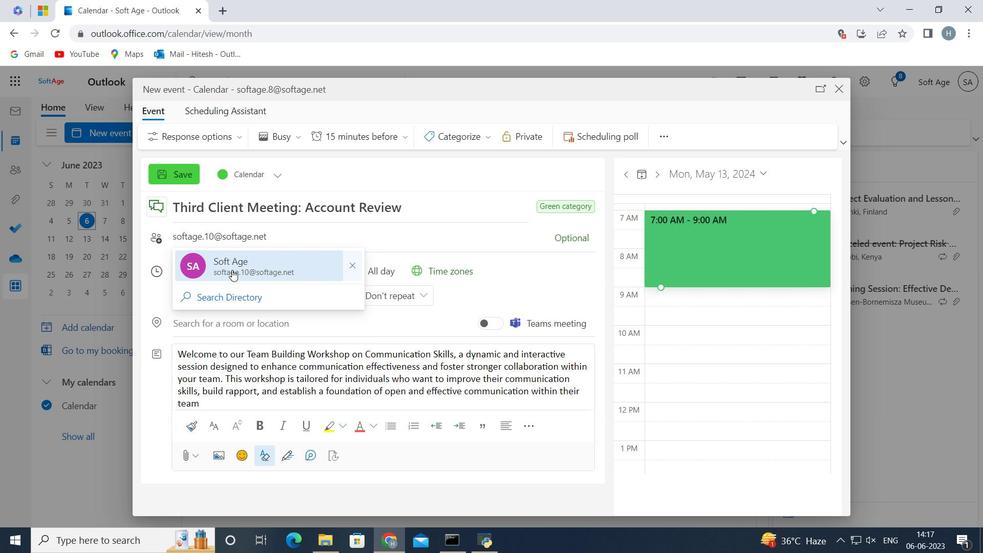 
Action: Mouse pressed left at (237, 275)
Screenshot: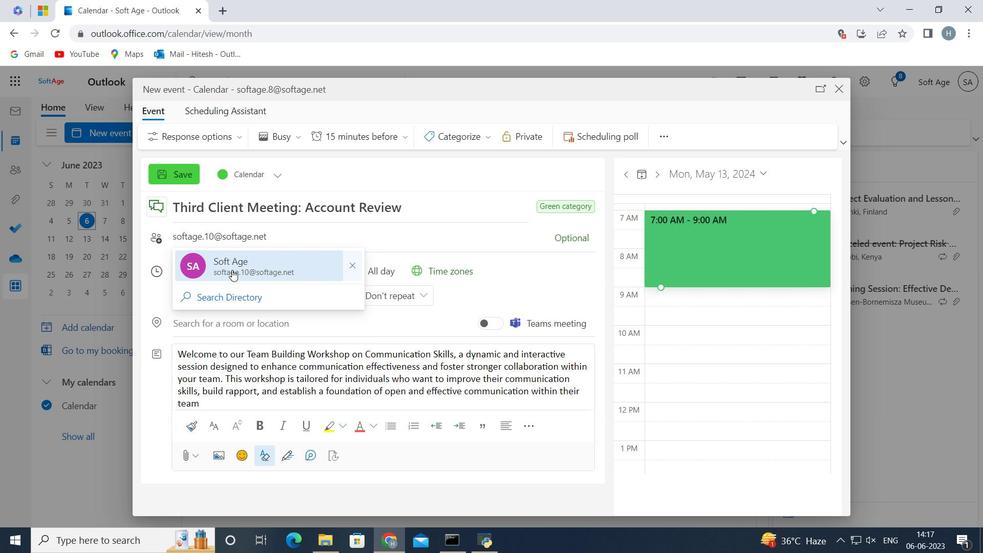 
Action: Mouse moved to (237, 274)
Screenshot: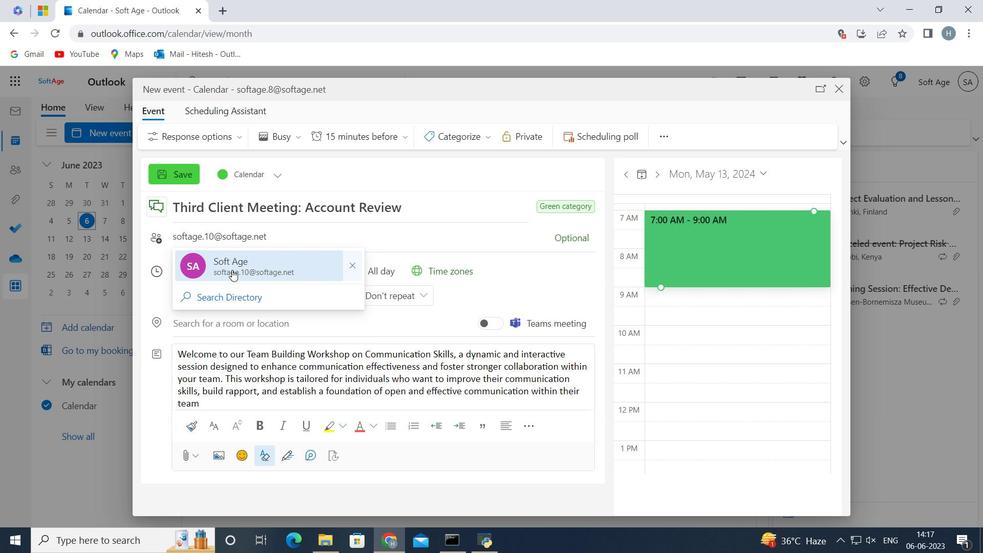 
Action: Key pressed softage.6<Key.shift>@softage.net
Screenshot: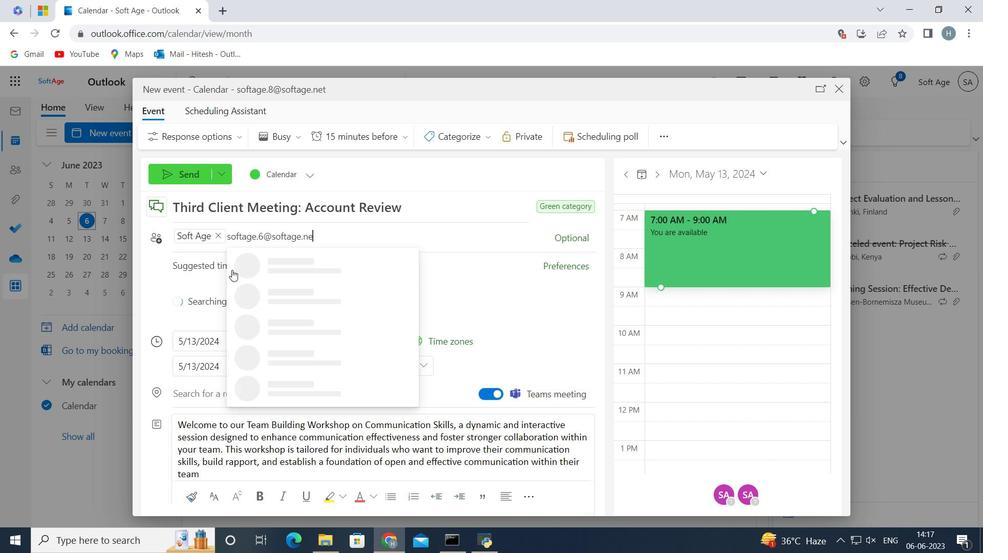 
Action: Mouse moved to (279, 273)
Screenshot: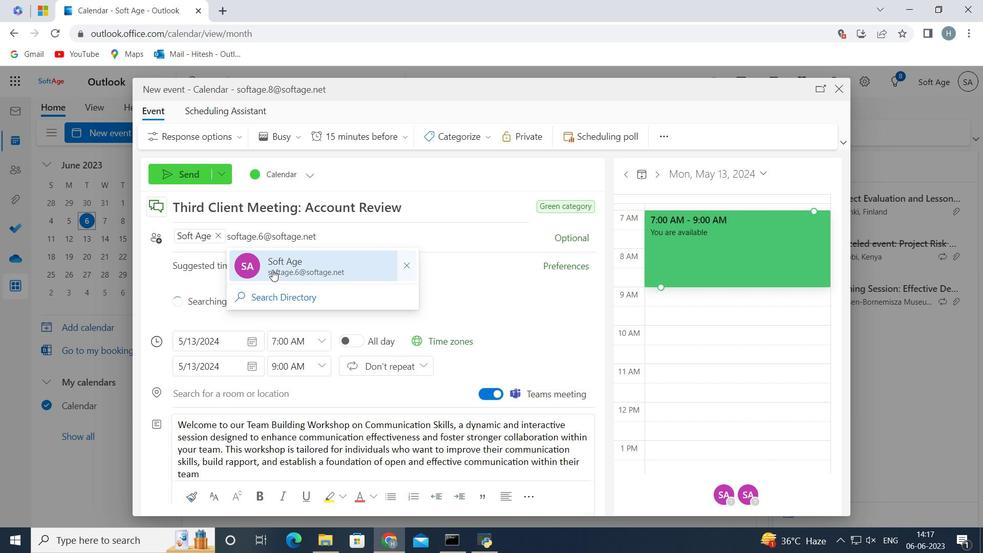 
Action: Mouse pressed left at (279, 273)
Screenshot: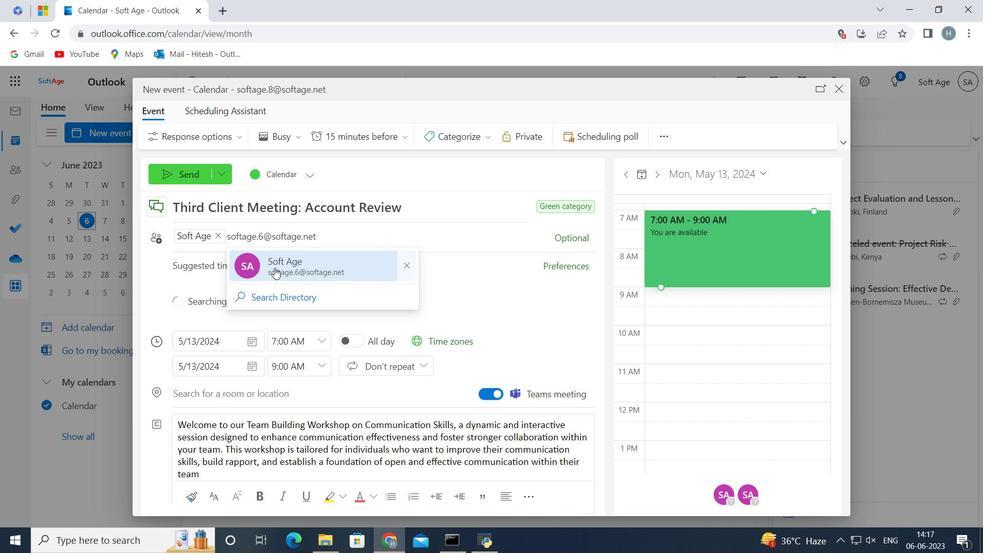 
Action: Mouse moved to (409, 139)
Screenshot: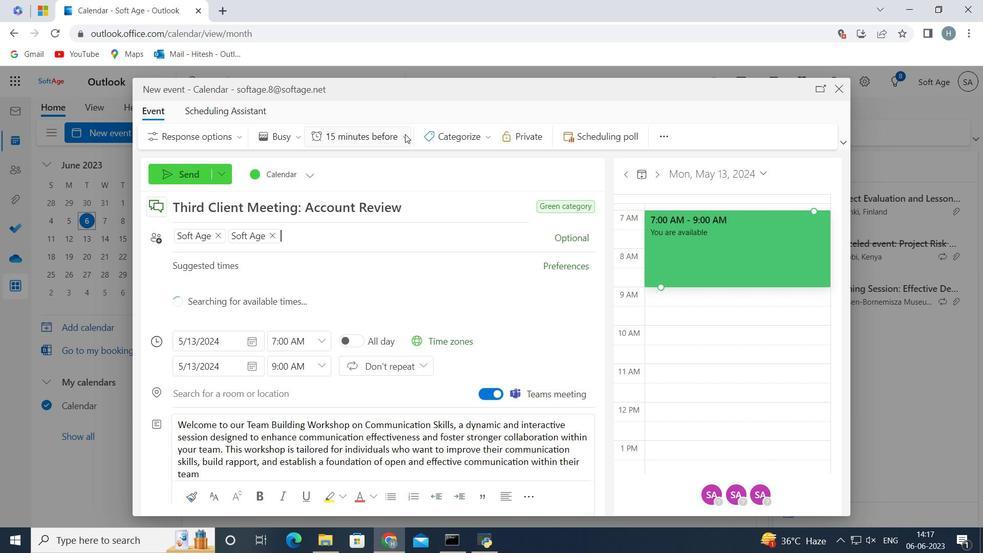 
Action: Mouse pressed left at (409, 139)
Screenshot: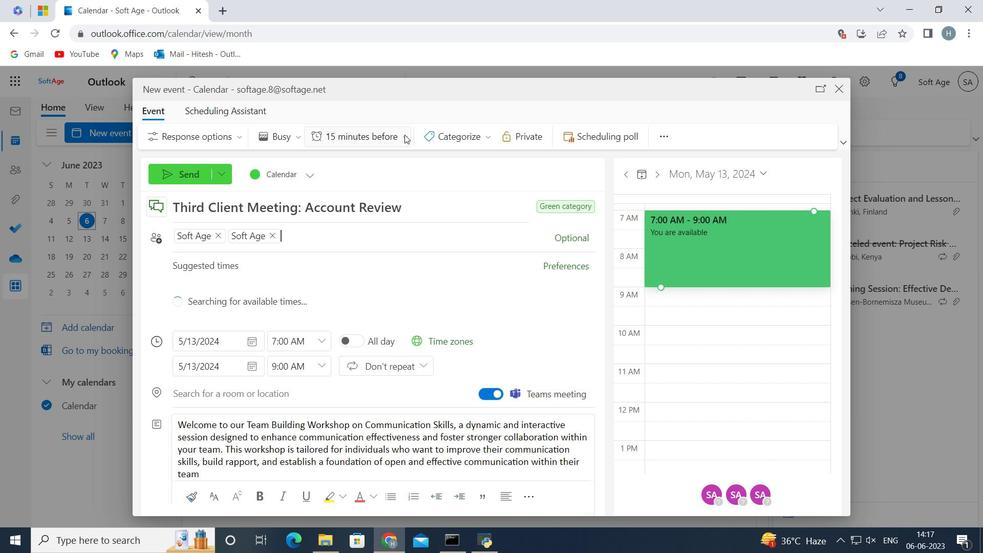 
Action: Mouse moved to (473, 275)
Screenshot: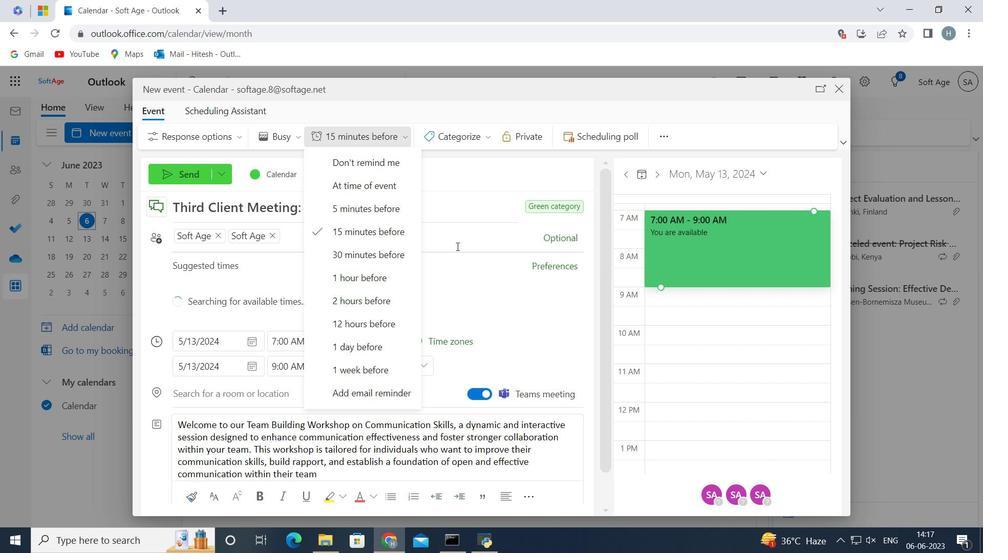 
Action: Mouse pressed left at (473, 275)
Screenshot: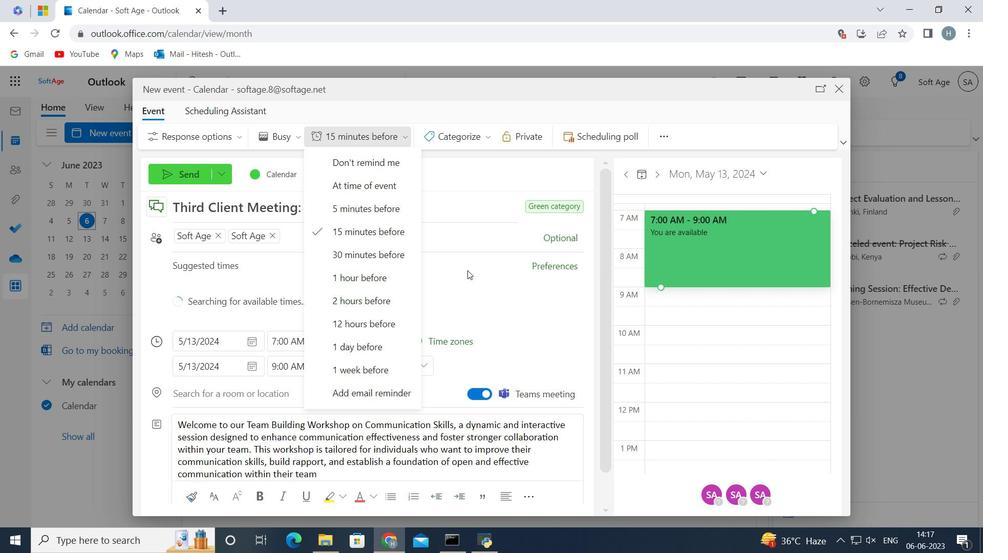 
Action: Mouse moved to (409, 141)
Screenshot: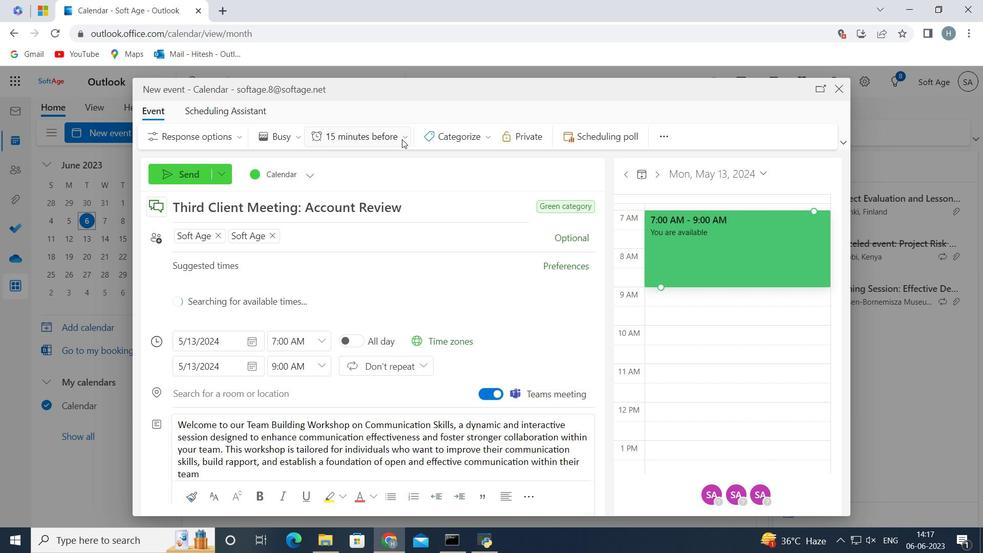 
Action: Mouse pressed left at (409, 141)
Screenshot: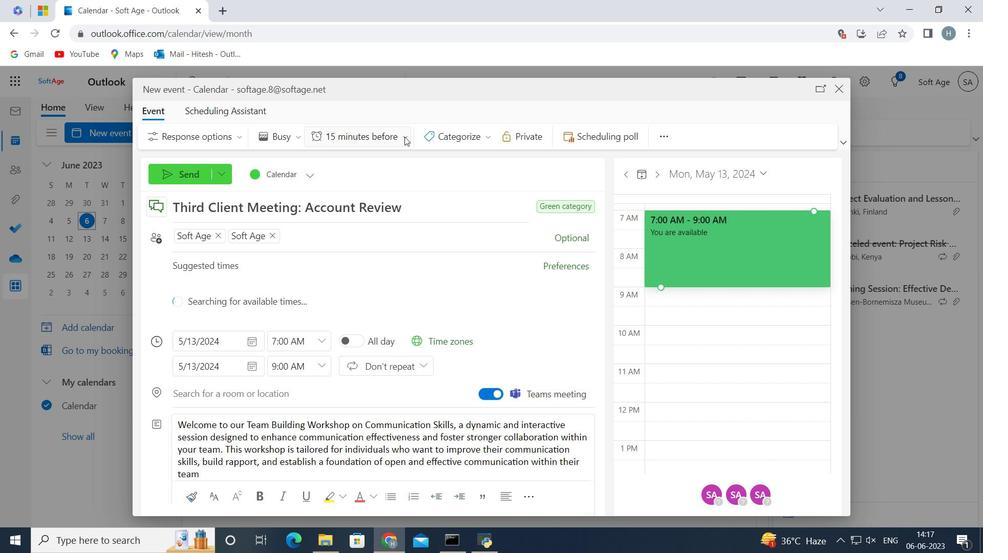
Action: Mouse moved to (400, 190)
Screenshot: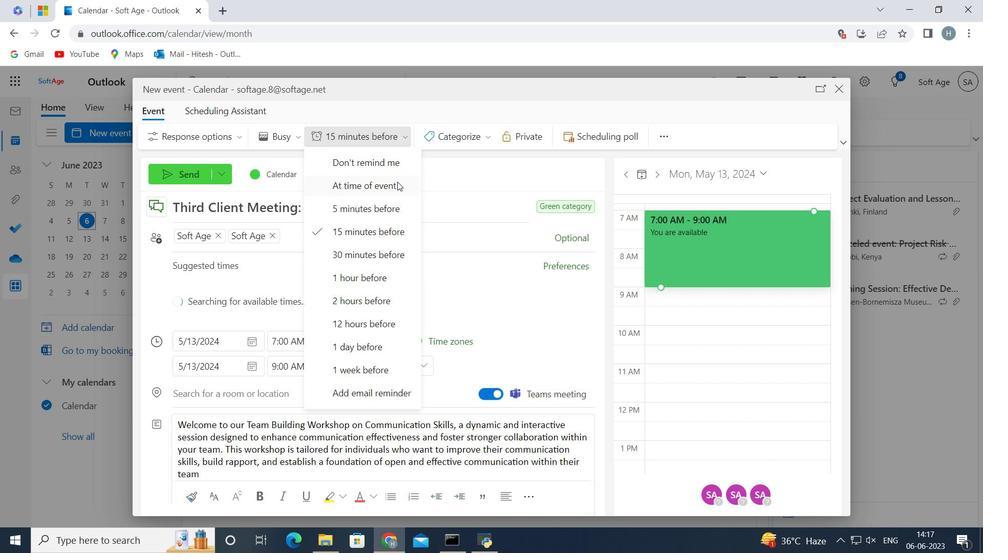 
Action: Mouse pressed left at (400, 190)
Screenshot: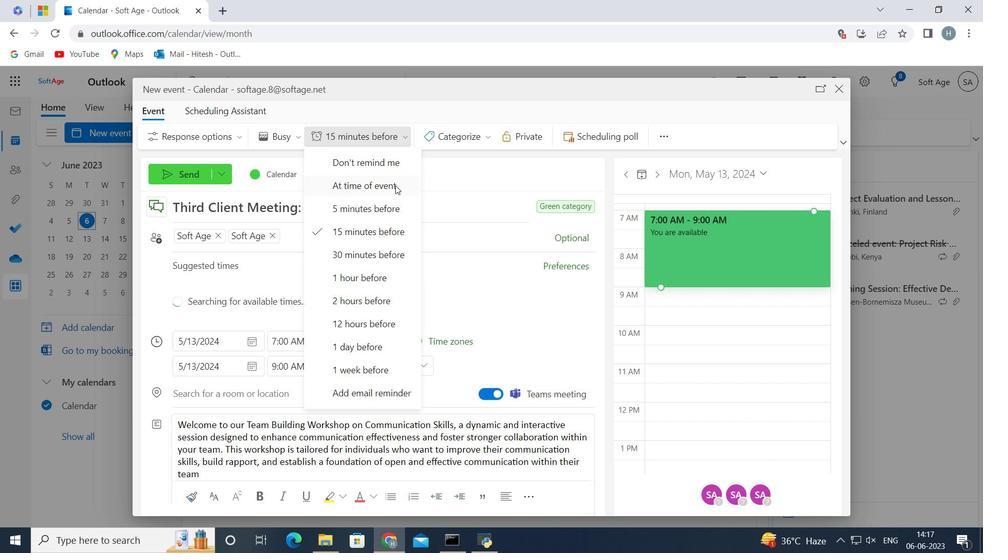 
Action: Mouse moved to (196, 180)
Screenshot: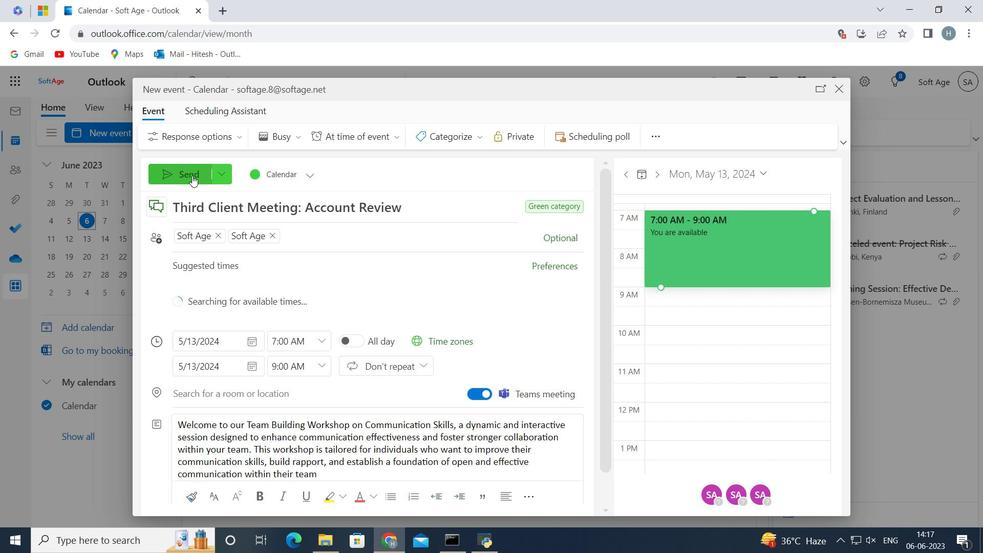 
Action: Mouse pressed left at (196, 180)
Screenshot: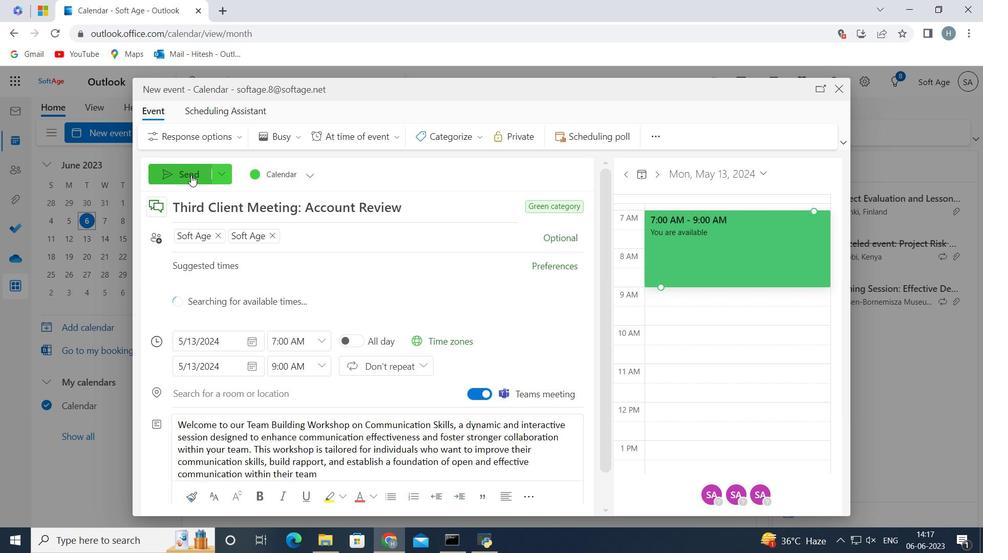 
Action: Mouse moved to (85, 283)
Screenshot: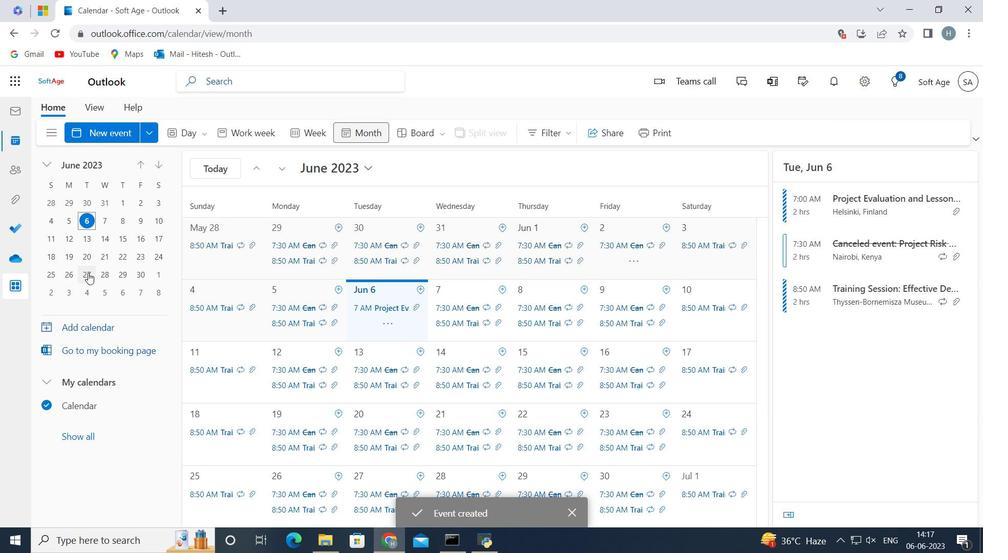 
